 Task: Look for space in Trenggalek, Indonesia from 10th June, 2023 to 25th June, 2023 for 4 adults in price range Rs.10000 to Rs.15000. Place can be private room with 4 bedrooms having 4 beds and 4 bathrooms. Property type can be house, flat, guest house, hotel. Amenities needed are: wifi, TV, free parkinig on premises, gym, breakfast. Booking option can be shelf check-in. Required host language is English.
Action: Mouse moved to (459, 93)
Screenshot: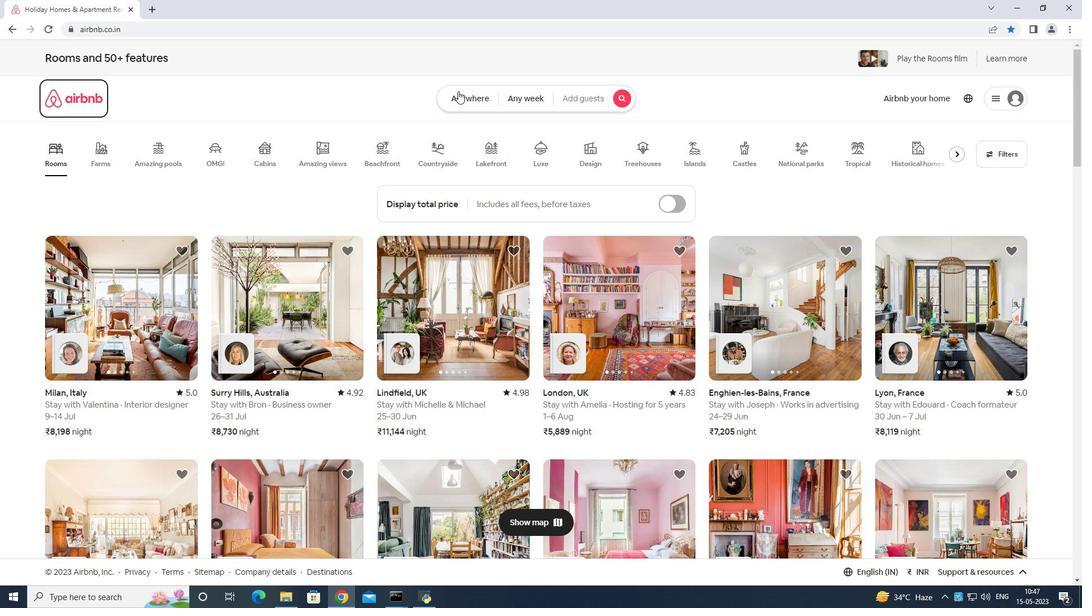 
Action: Mouse pressed left at (459, 93)
Screenshot: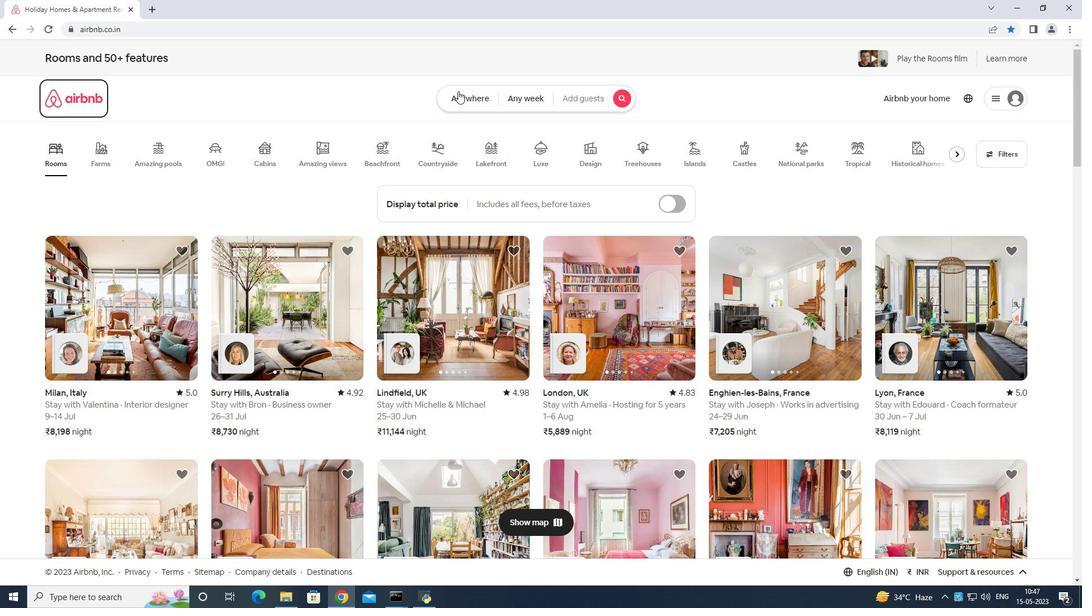 
Action: Mouse moved to (417, 144)
Screenshot: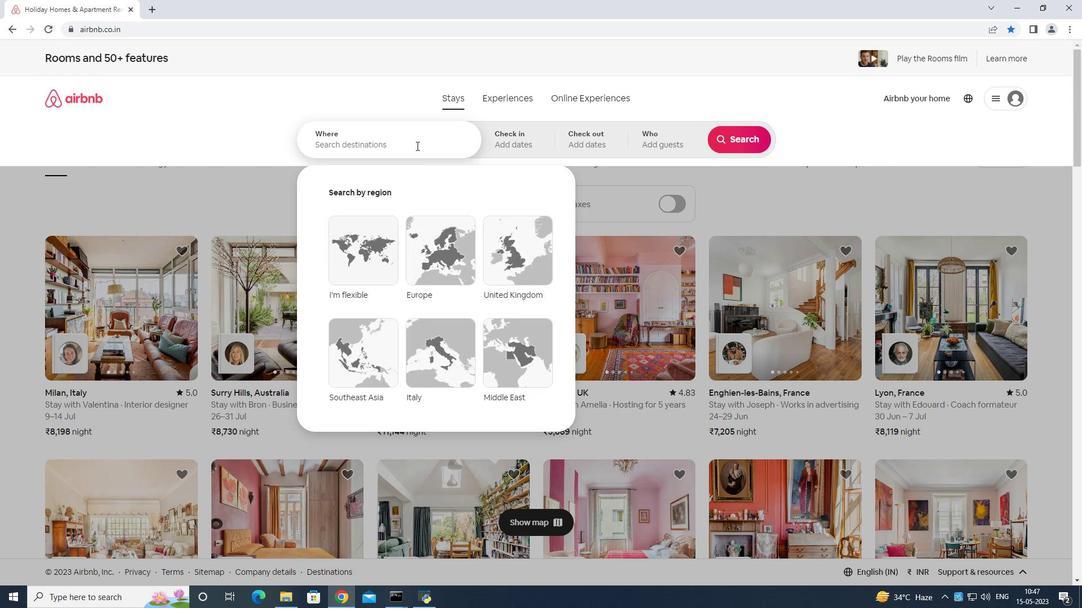 
Action: Mouse pressed left at (417, 144)
Screenshot: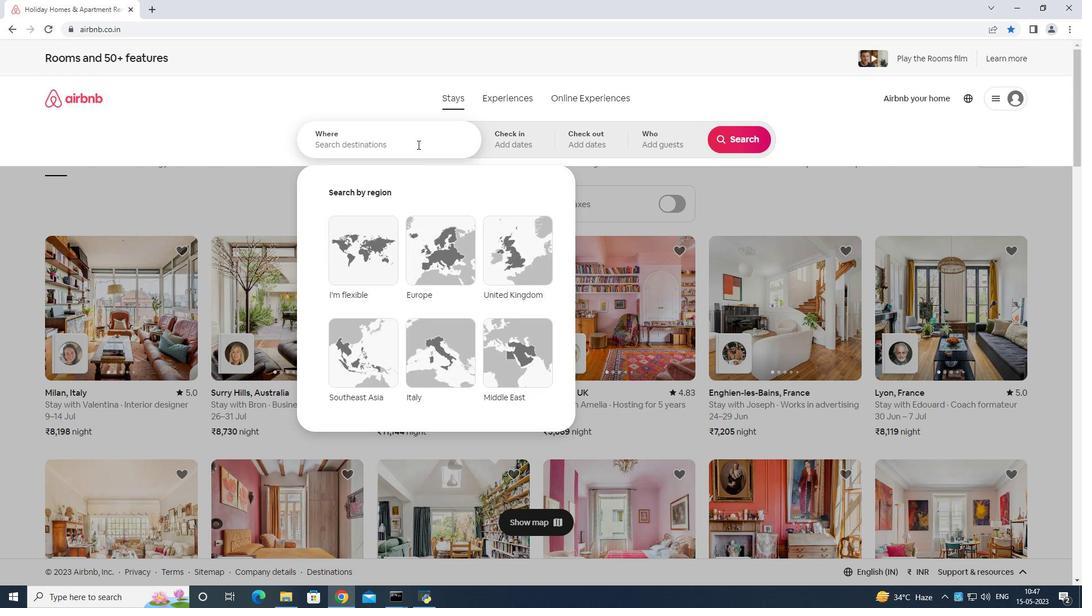 
Action: Mouse moved to (431, 142)
Screenshot: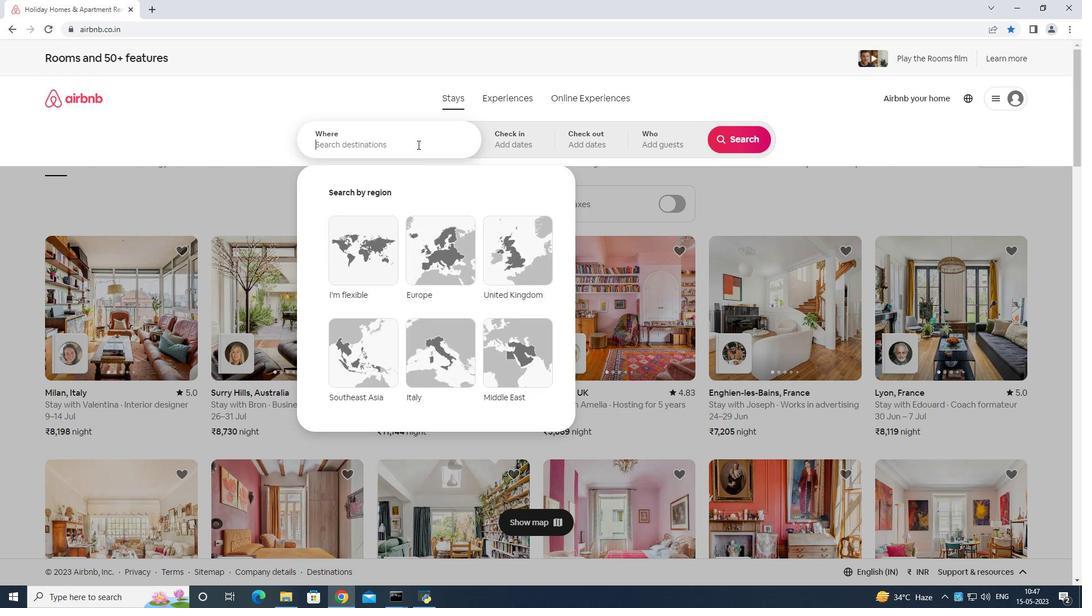 
Action: Key pressed <Key.shift>Trenggalek<Key.space>indonesua<Key.backspace><Key.backspace>ia<Key.enter>
Screenshot: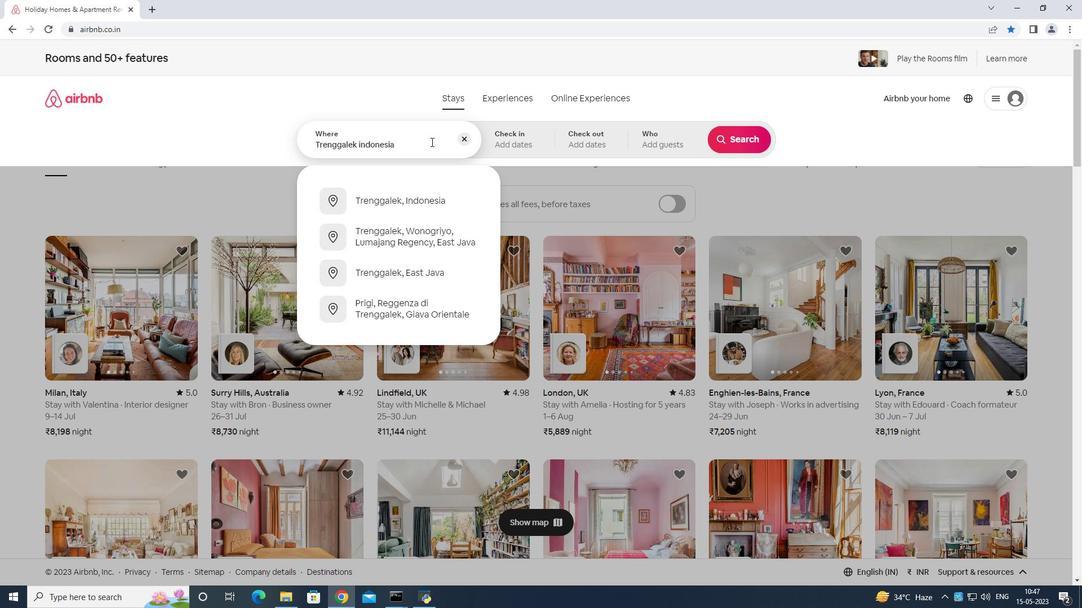 
Action: Mouse moved to (719, 303)
Screenshot: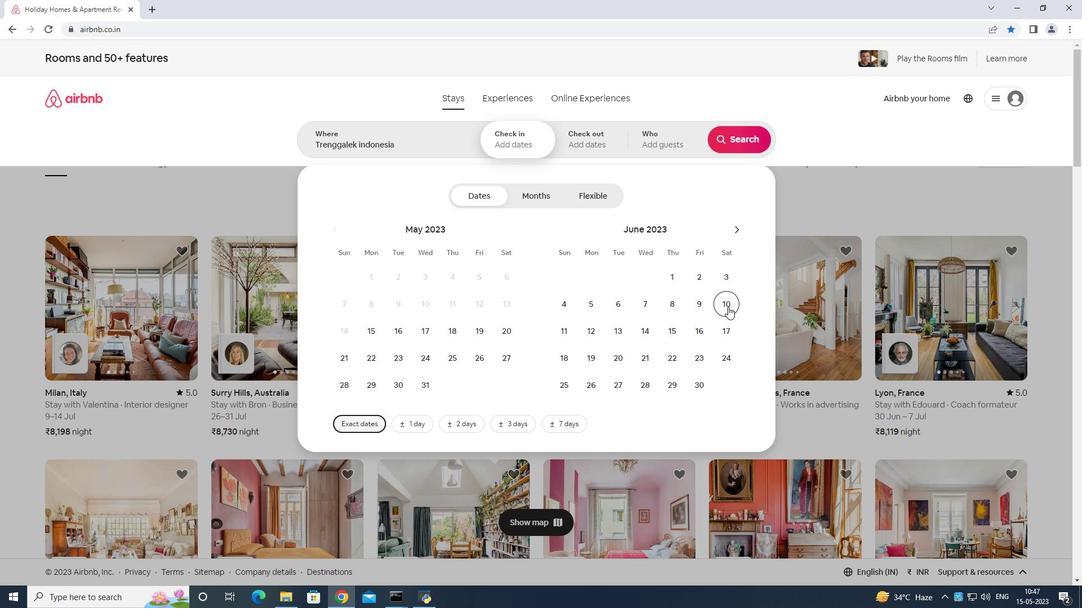 
Action: Mouse pressed left at (719, 303)
Screenshot: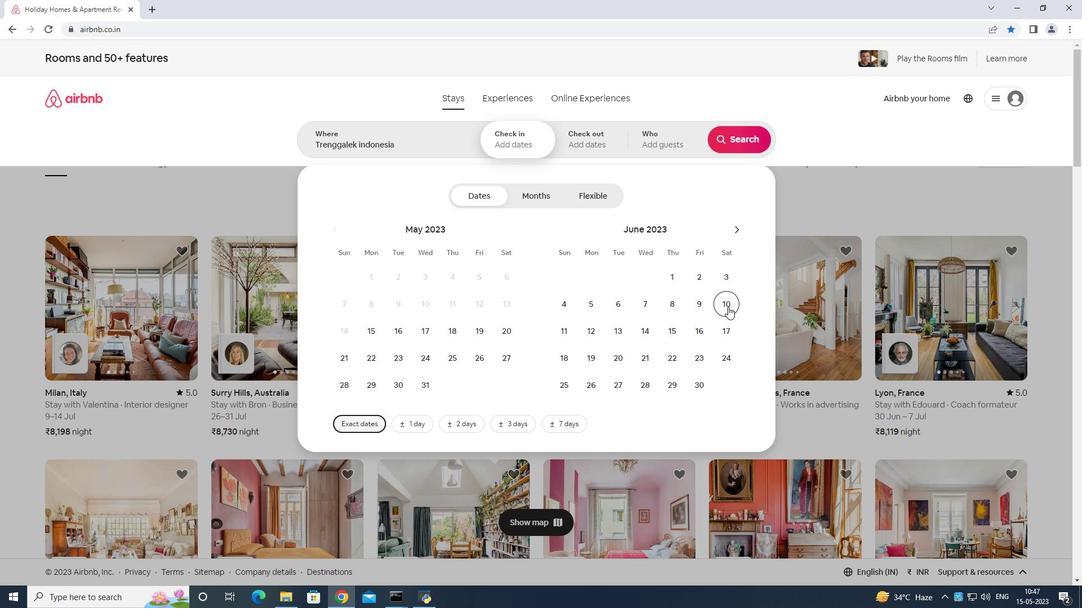 
Action: Mouse moved to (568, 383)
Screenshot: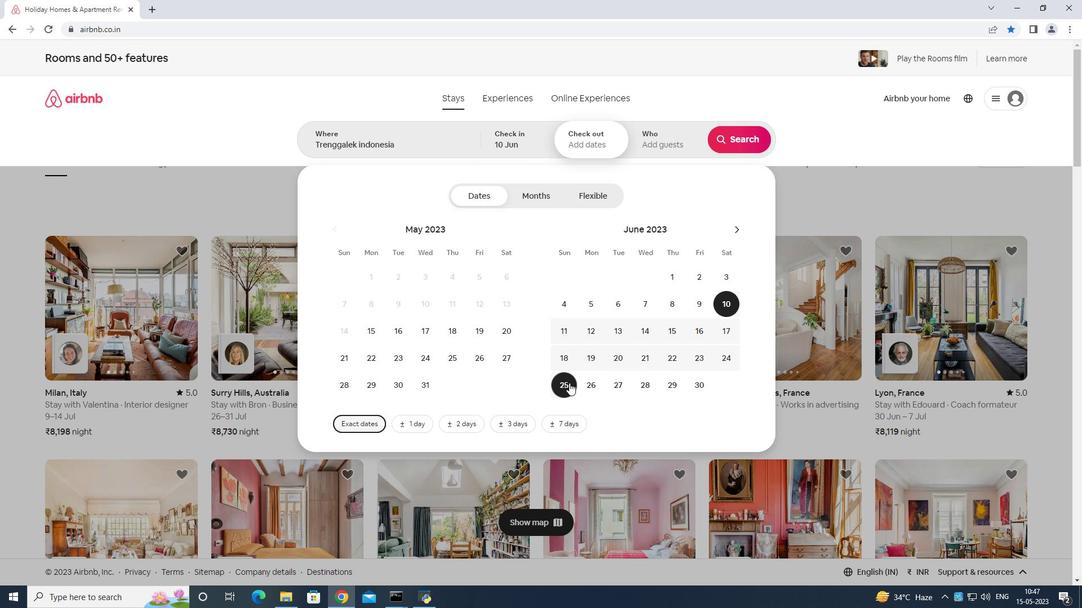 
Action: Mouse pressed left at (568, 383)
Screenshot: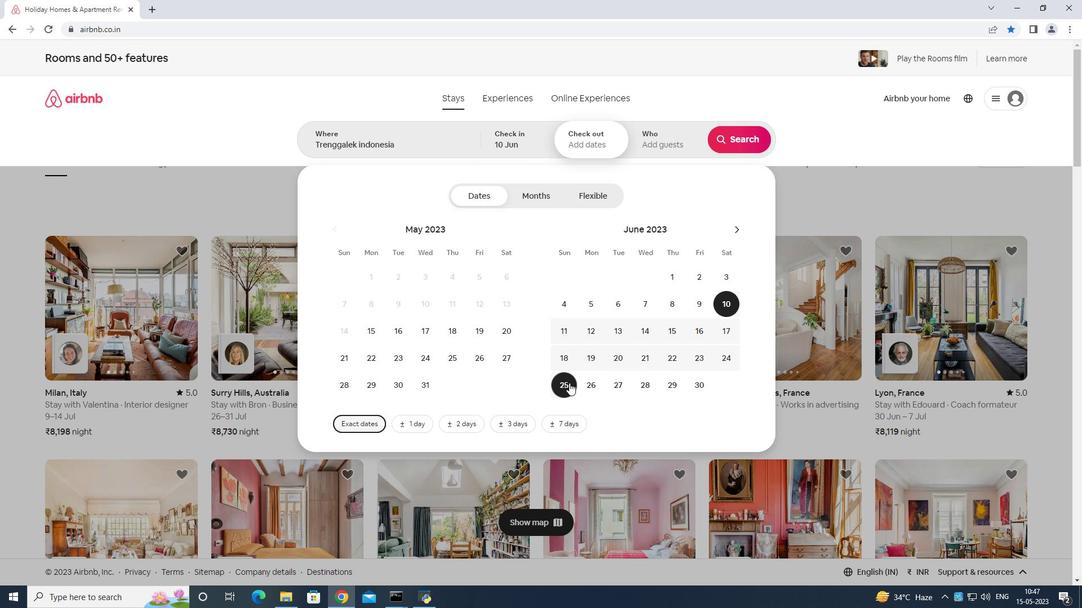 
Action: Mouse moved to (671, 136)
Screenshot: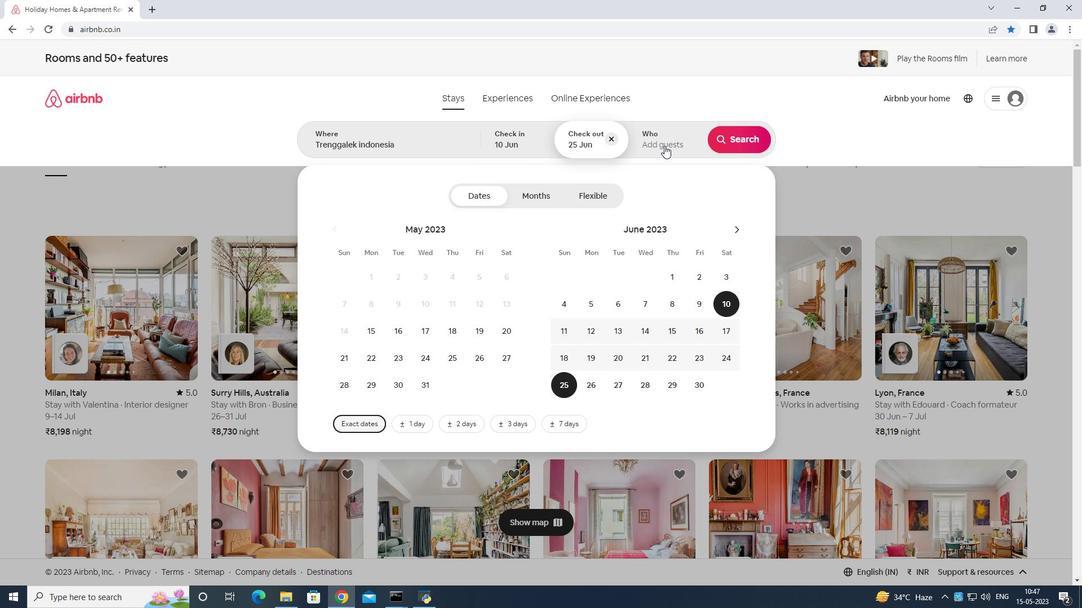 
Action: Mouse pressed left at (671, 136)
Screenshot: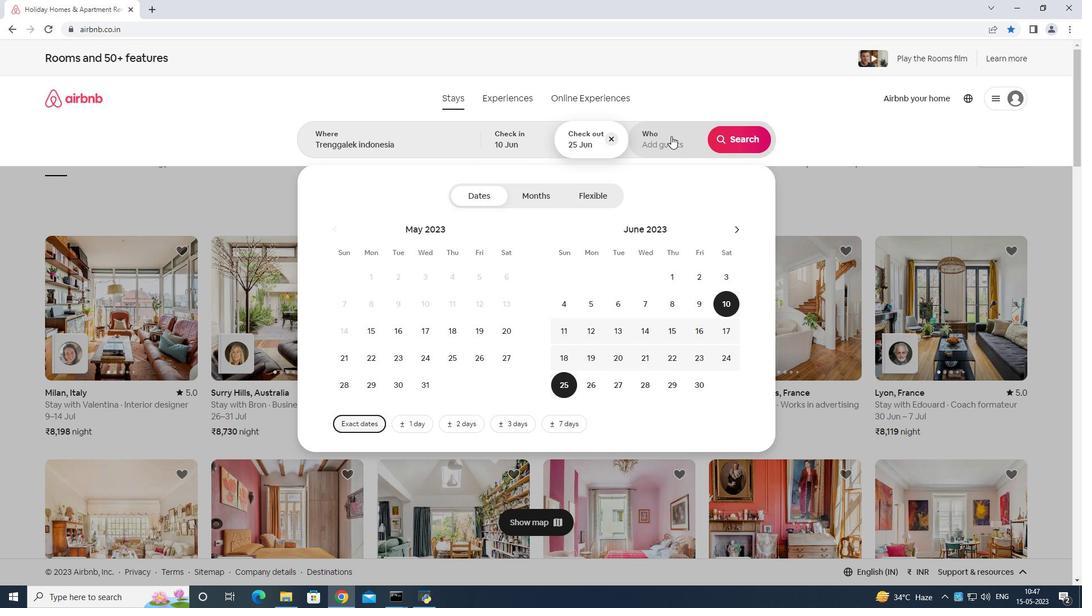 
Action: Mouse moved to (739, 195)
Screenshot: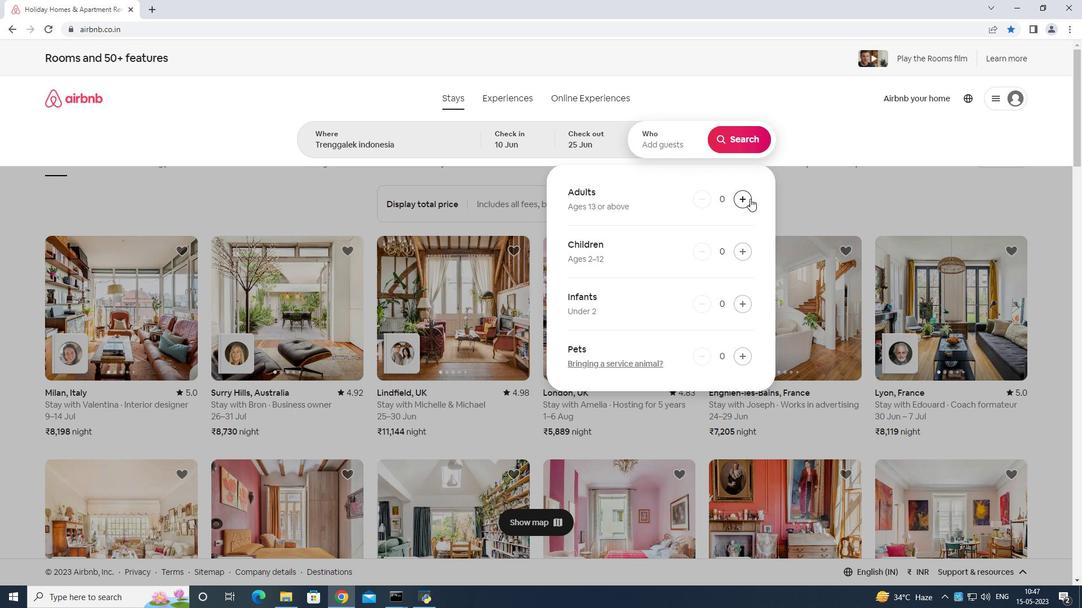
Action: Mouse pressed left at (739, 195)
Screenshot: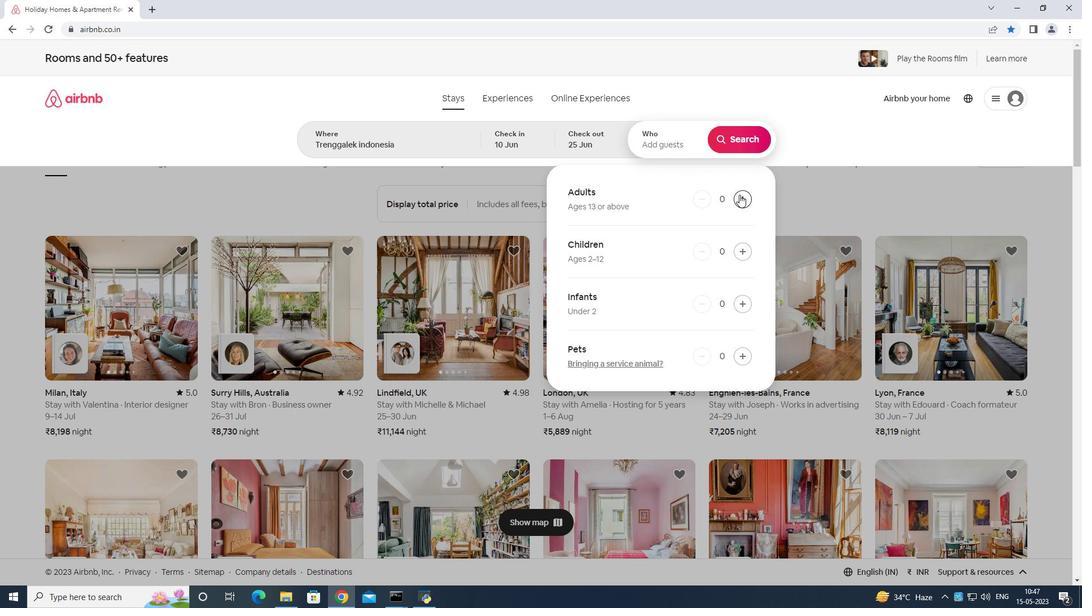 
Action: Mouse pressed left at (739, 195)
Screenshot: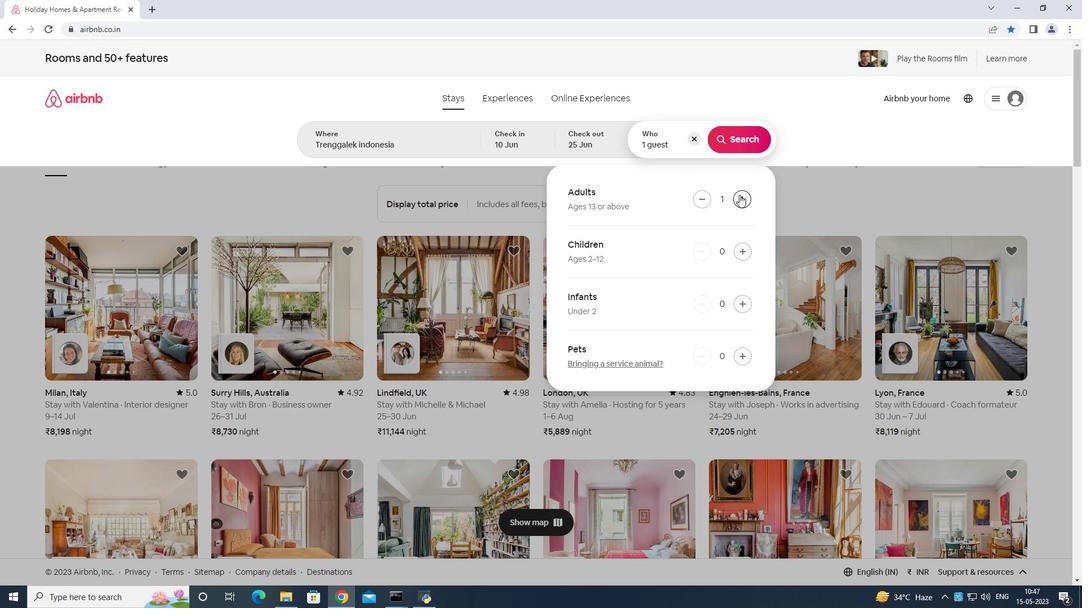 
Action: Mouse pressed left at (739, 195)
Screenshot: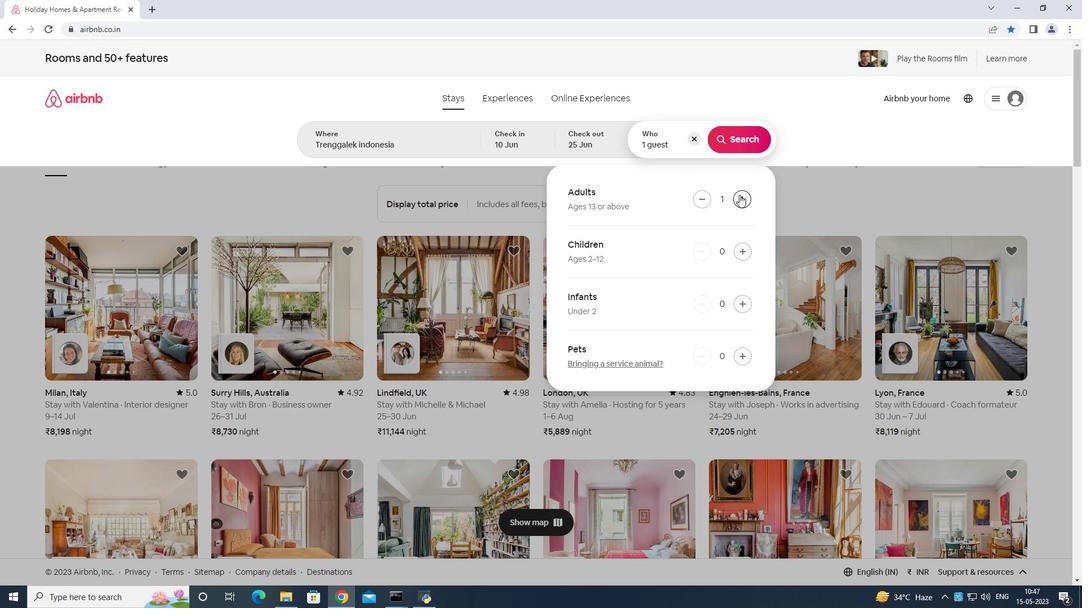 
Action: Mouse pressed left at (739, 195)
Screenshot: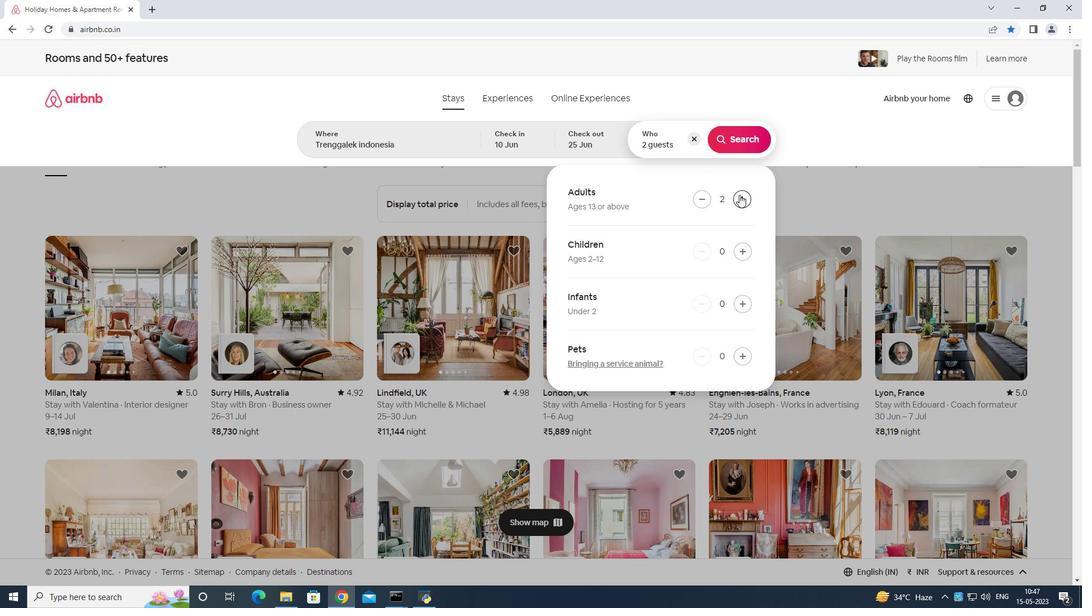 
Action: Mouse pressed left at (739, 195)
Screenshot: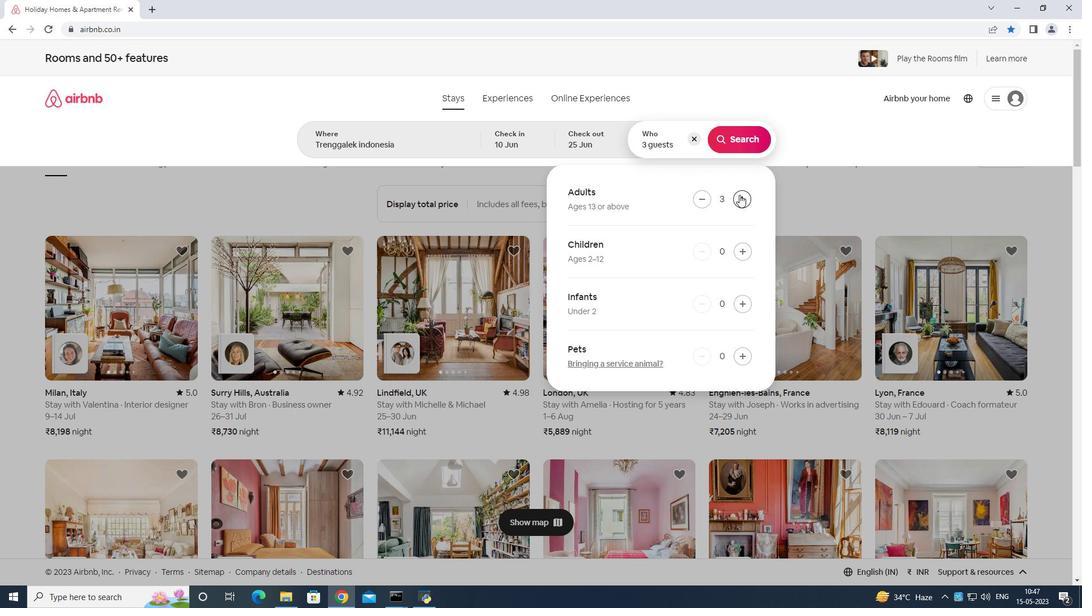 
Action: Mouse moved to (695, 195)
Screenshot: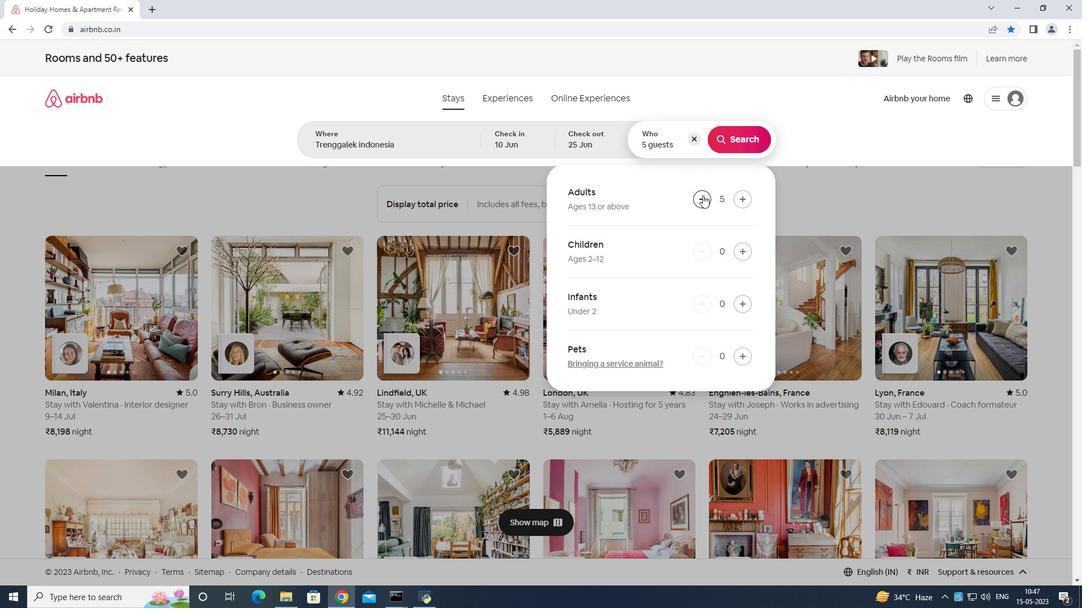 
Action: Mouse pressed left at (695, 195)
Screenshot: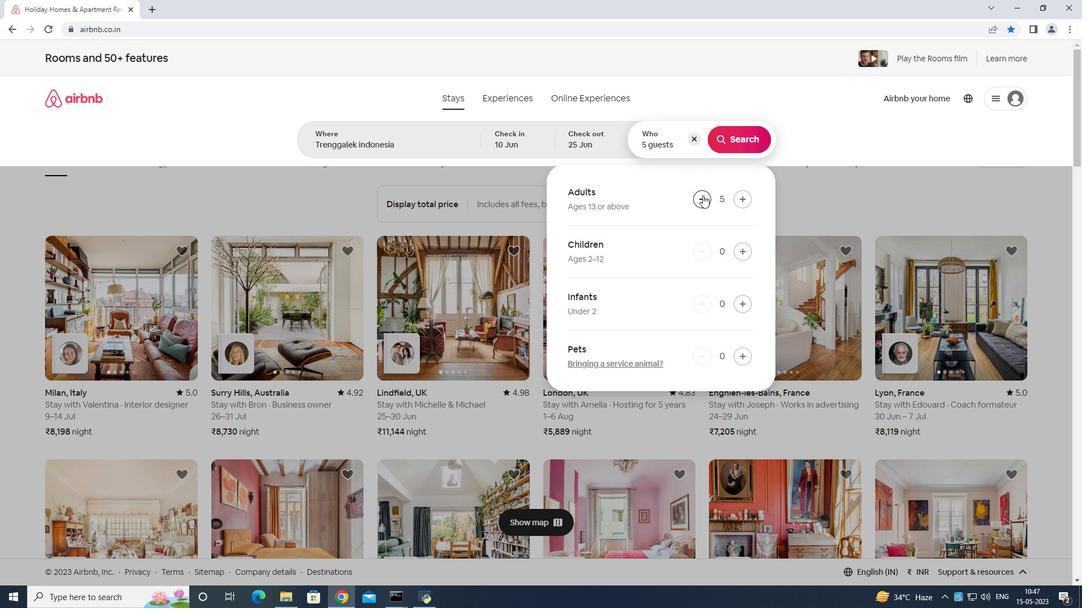 
Action: Mouse moved to (749, 139)
Screenshot: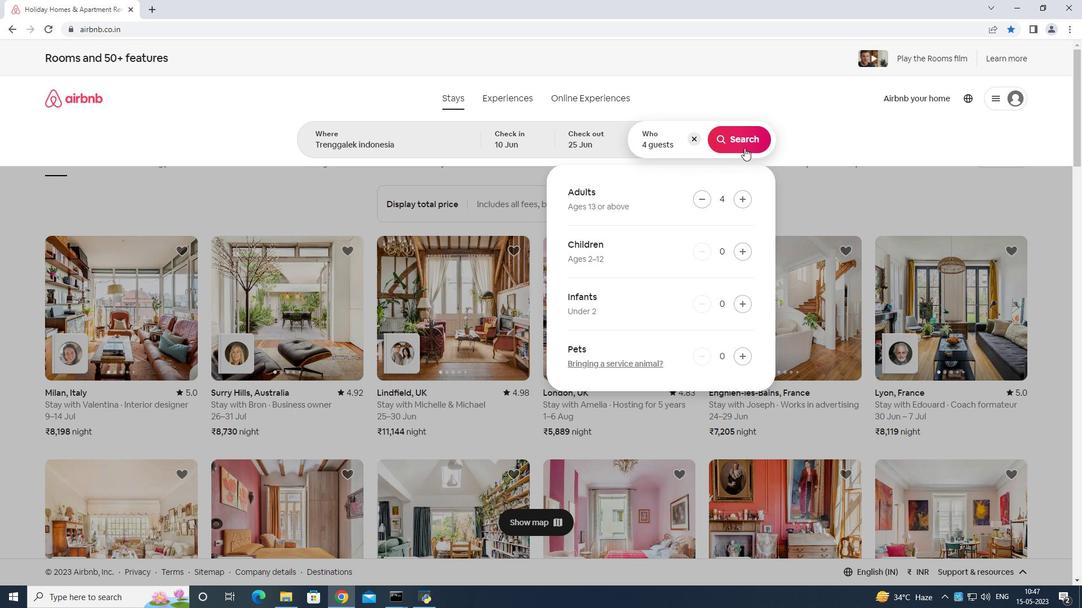 
Action: Mouse pressed left at (749, 139)
Screenshot: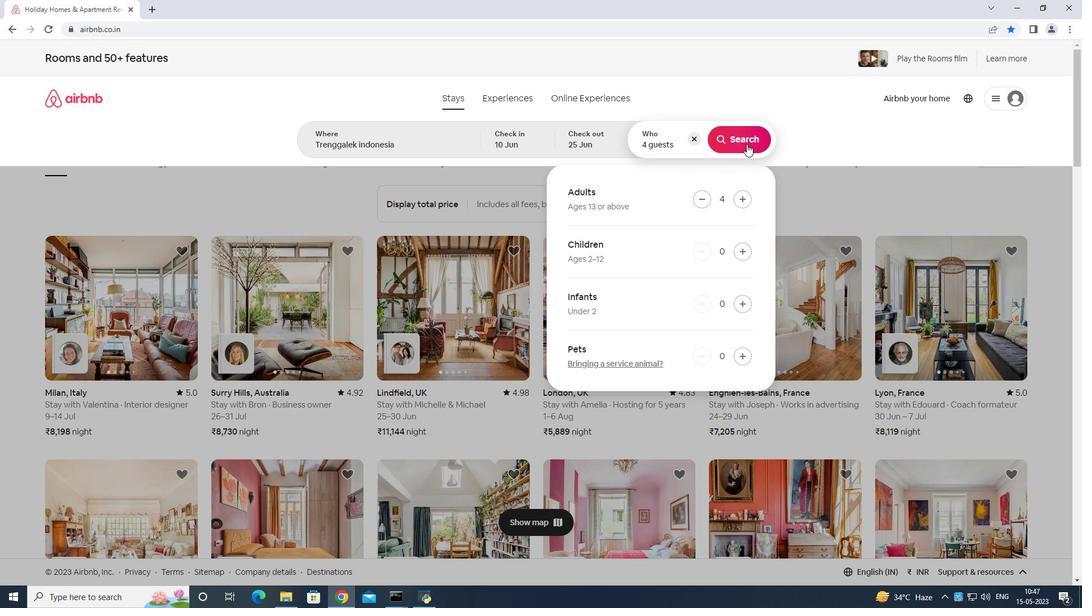 
Action: Mouse moved to (1038, 106)
Screenshot: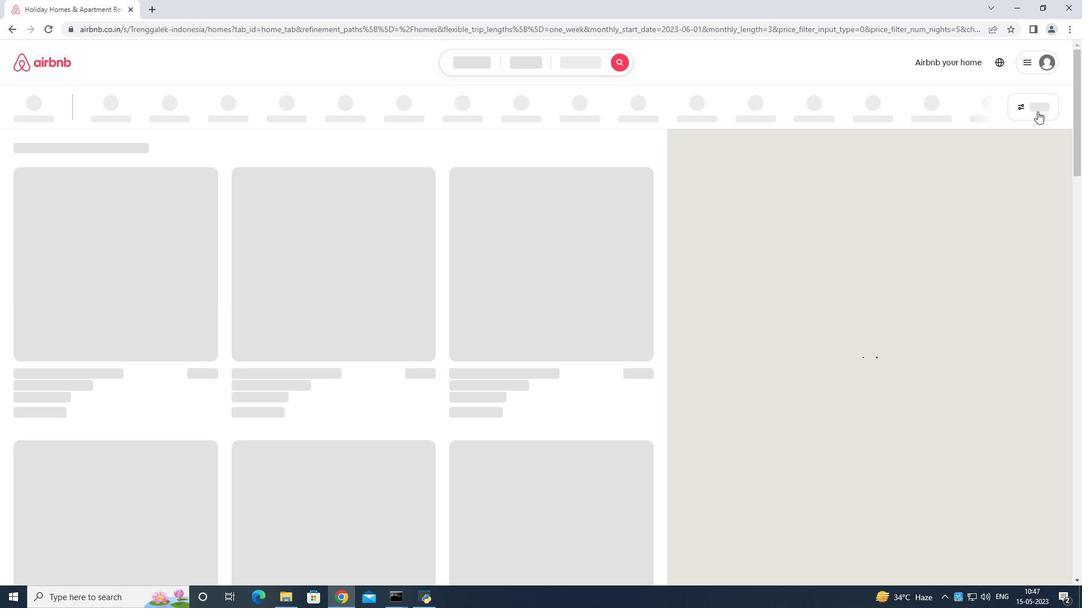 
Action: Mouse pressed left at (1038, 106)
Screenshot: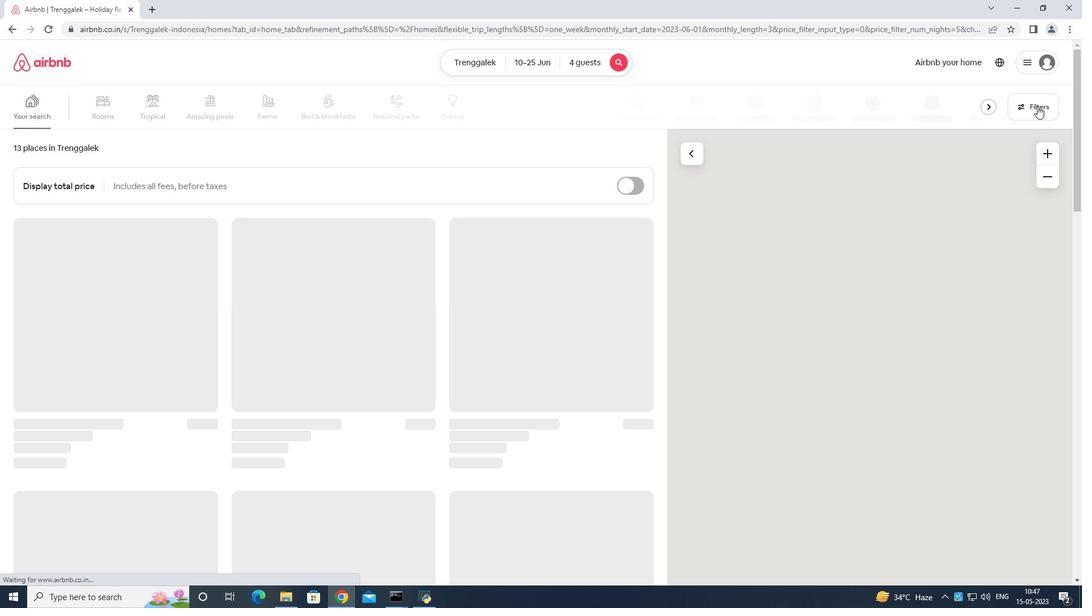 
Action: Mouse moved to (458, 377)
Screenshot: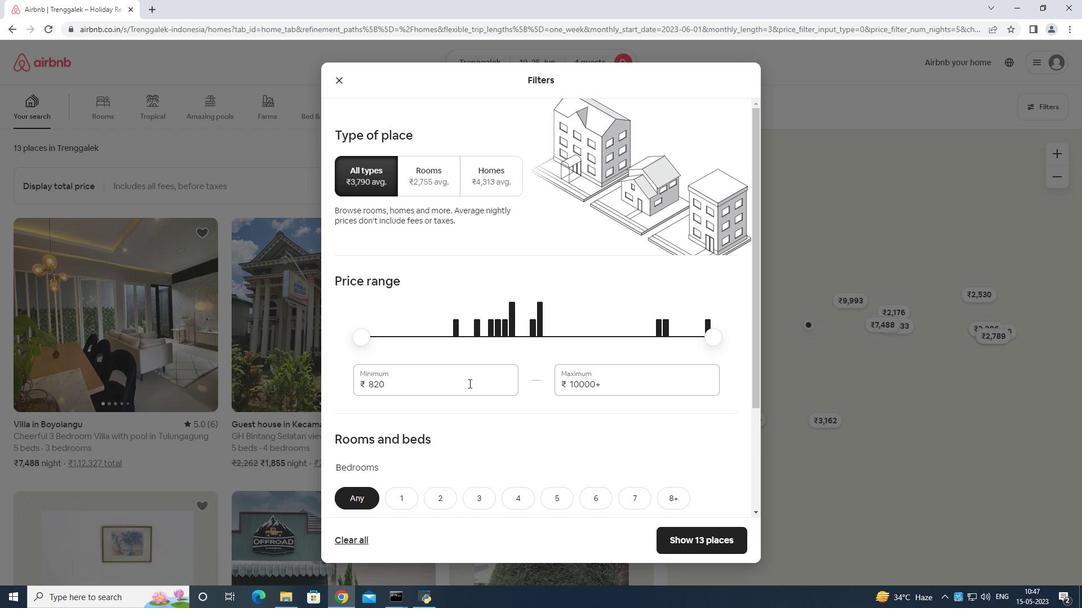 
Action: Mouse pressed left at (458, 377)
Screenshot: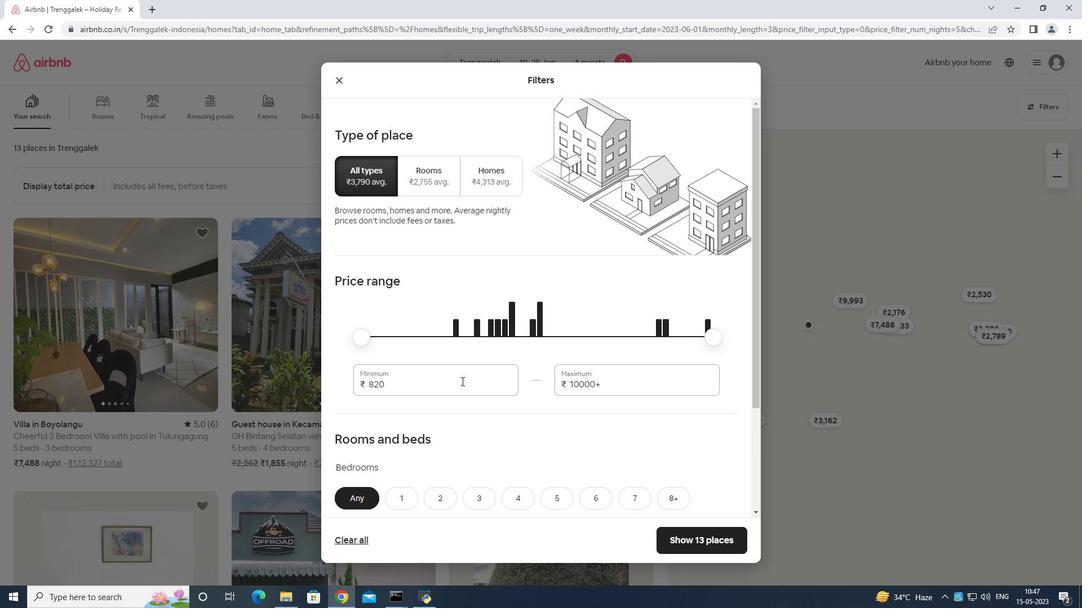 
Action: Mouse moved to (457, 377)
Screenshot: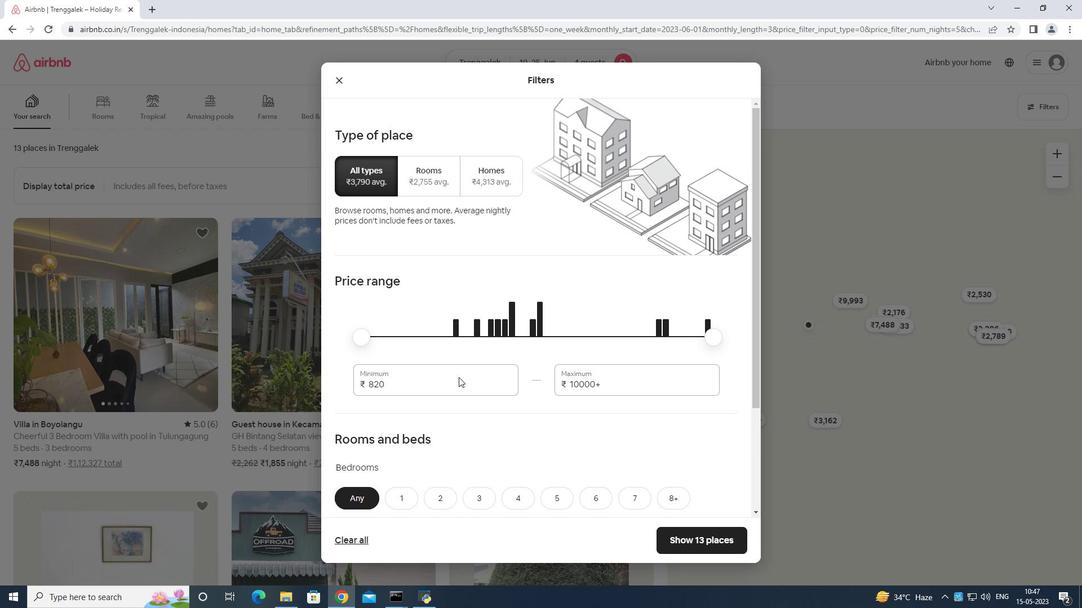 
Action: Key pressed <Key.backspace><Key.backspace><Key.backspace><Key.backspace><Key.backspace><Key.backspace><Key.backspace><Key.backspace><Key.backspace>1000
Screenshot: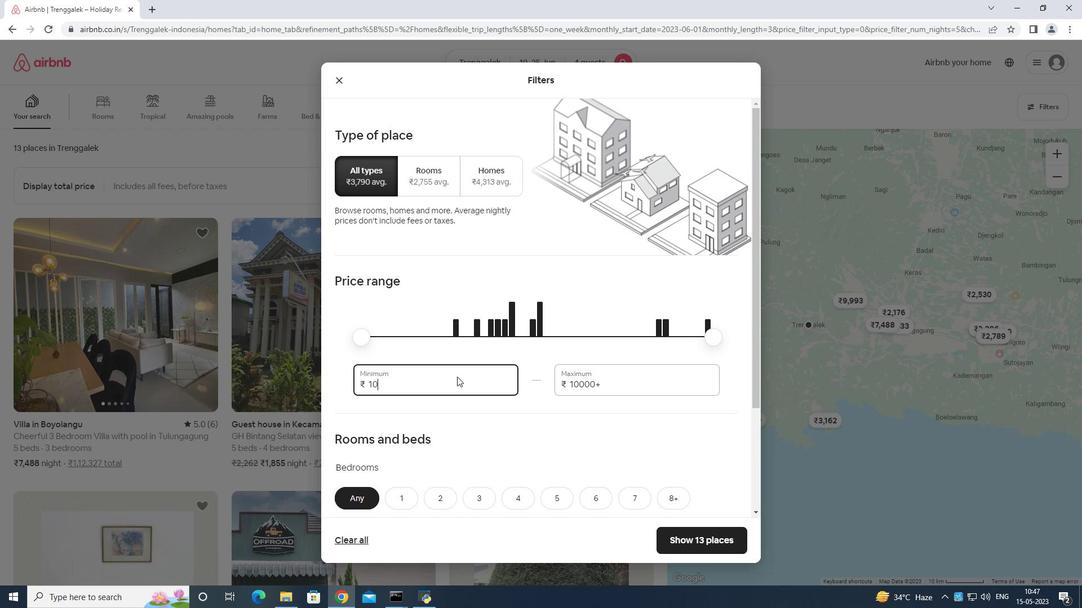 
Action: Mouse moved to (516, 378)
Screenshot: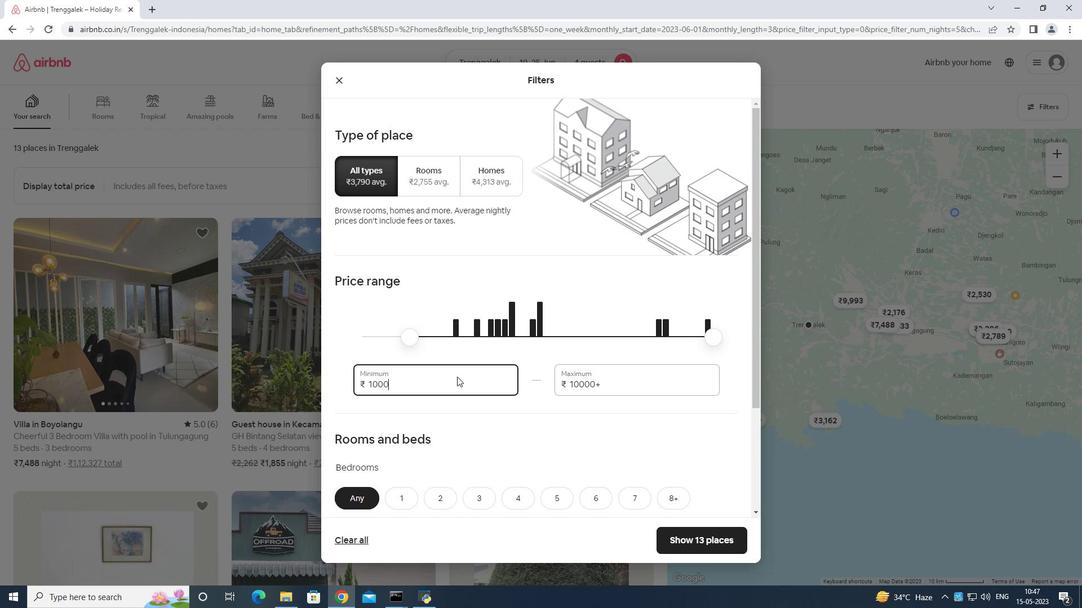 
Action: Key pressed 0
Screenshot: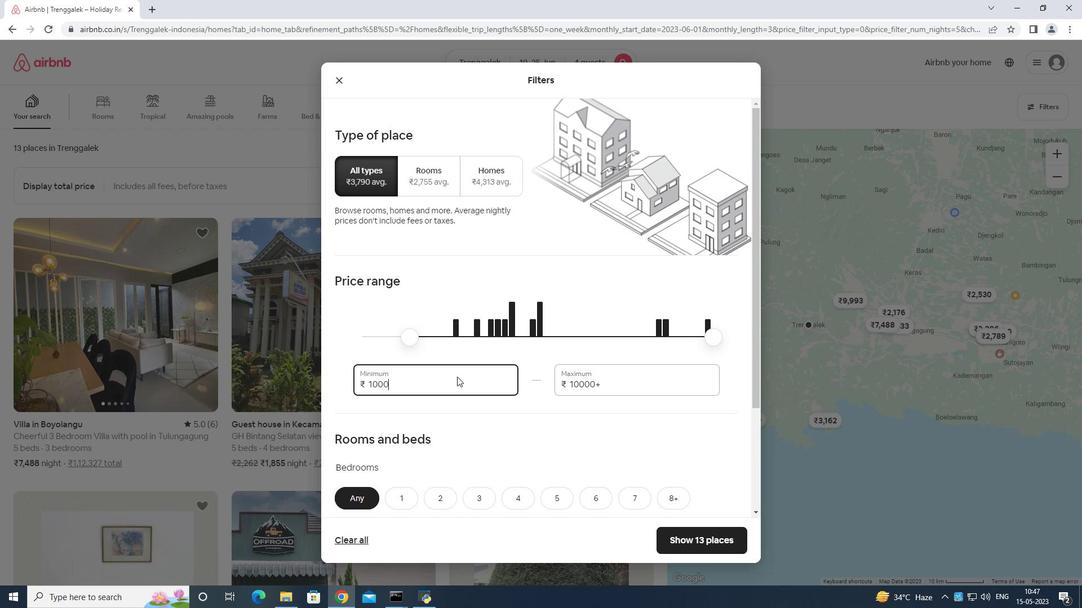 
Action: Mouse moved to (626, 380)
Screenshot: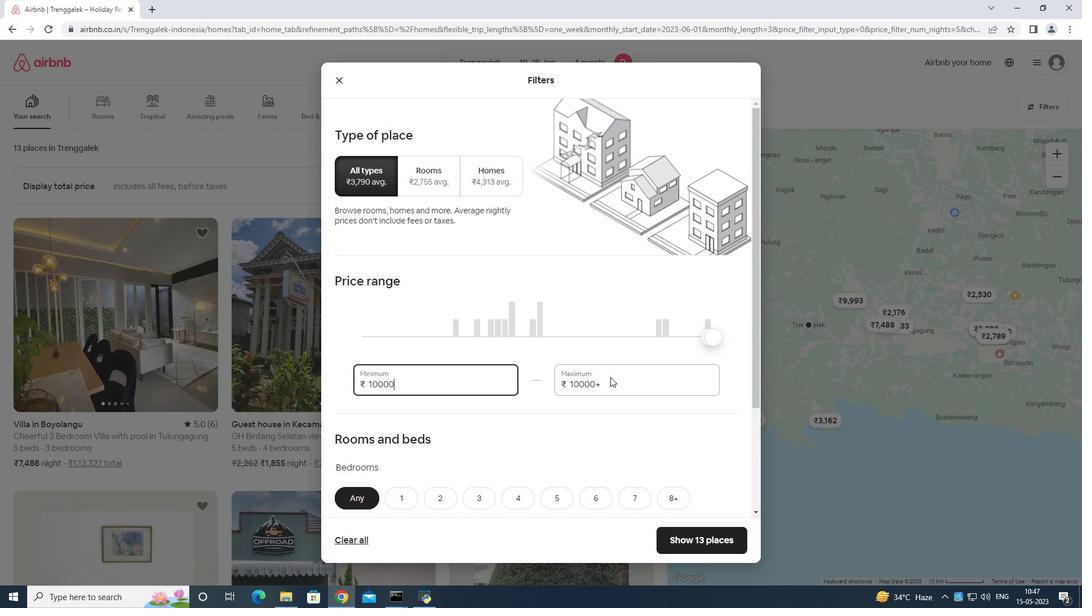 
Action: Mouse pressed left at (626, 380)
Screenshot: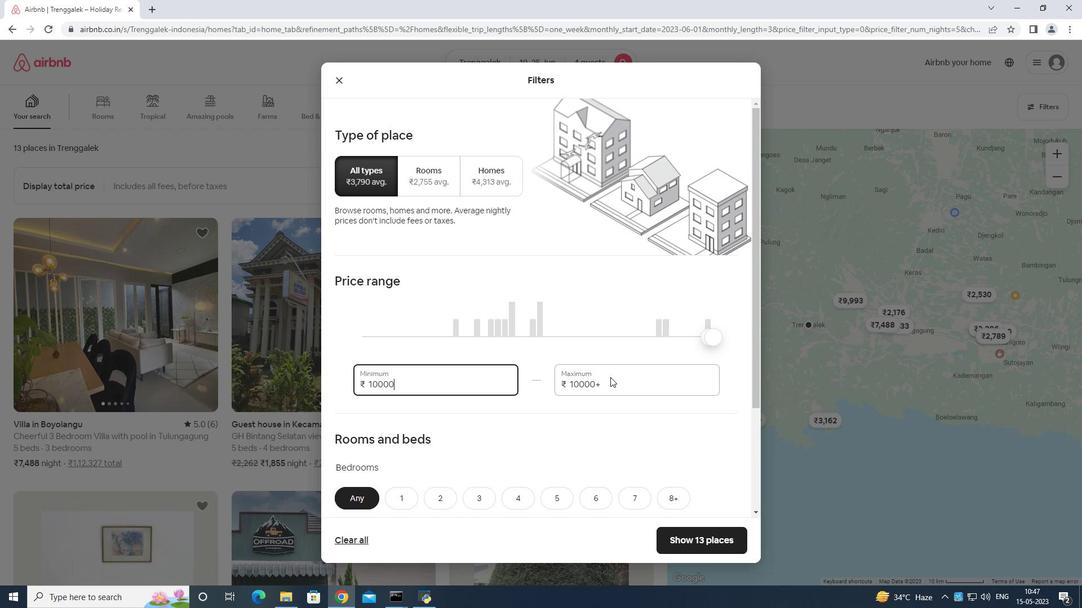 
Action: Mouse moved to (627, 374)
Screenshot: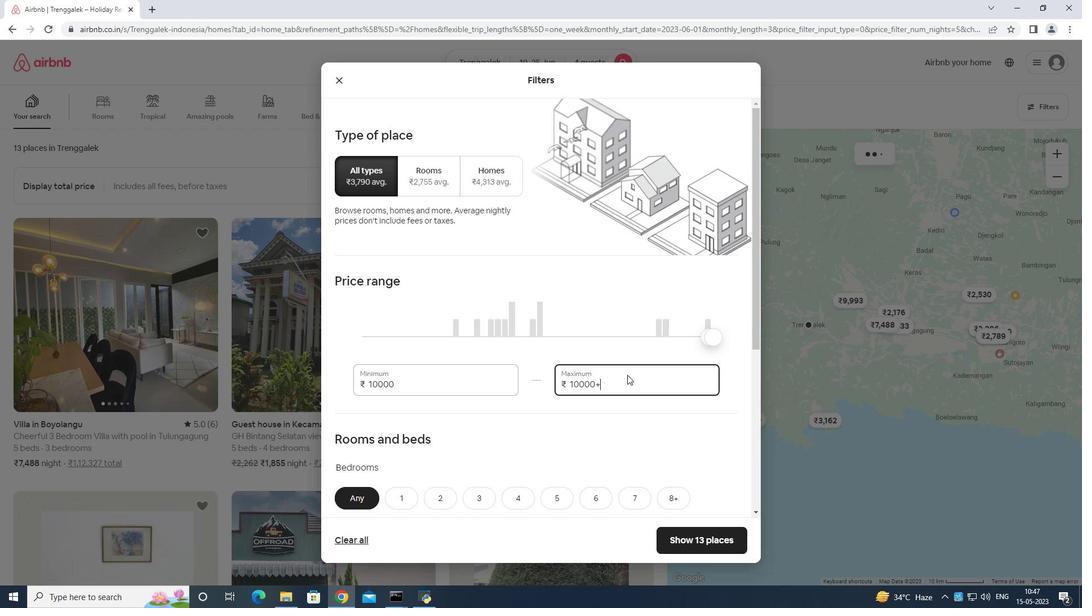 
Action: Key pressed <Key.backspace>
Screenshot: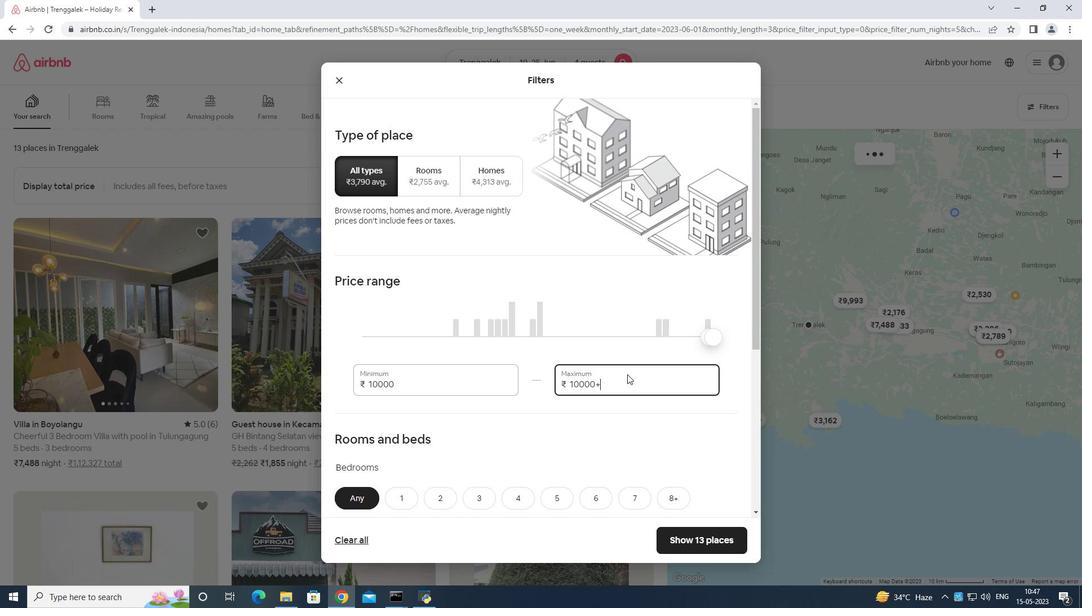 
Action: Mouse moved to (625, 374)
Screenshot: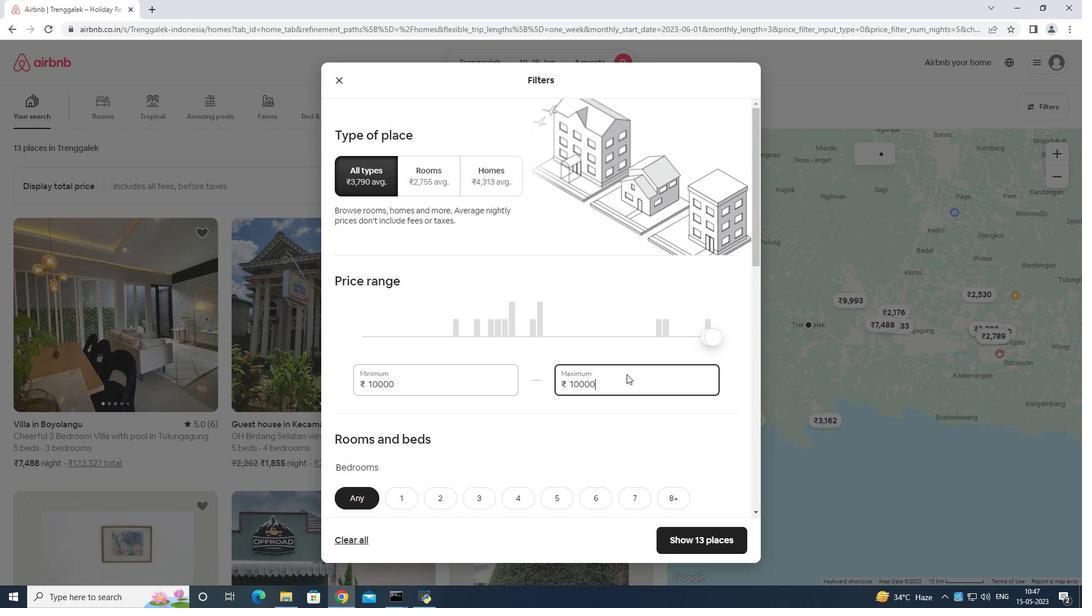 
Action: Key pressed <Key.backspace><Key.backspace><Key.backspace><Key.backspace><Key.backspace><Key.backspace><Key.backspace><Key.backspace><Key.backspace><Key.backspace>1
Screenshot: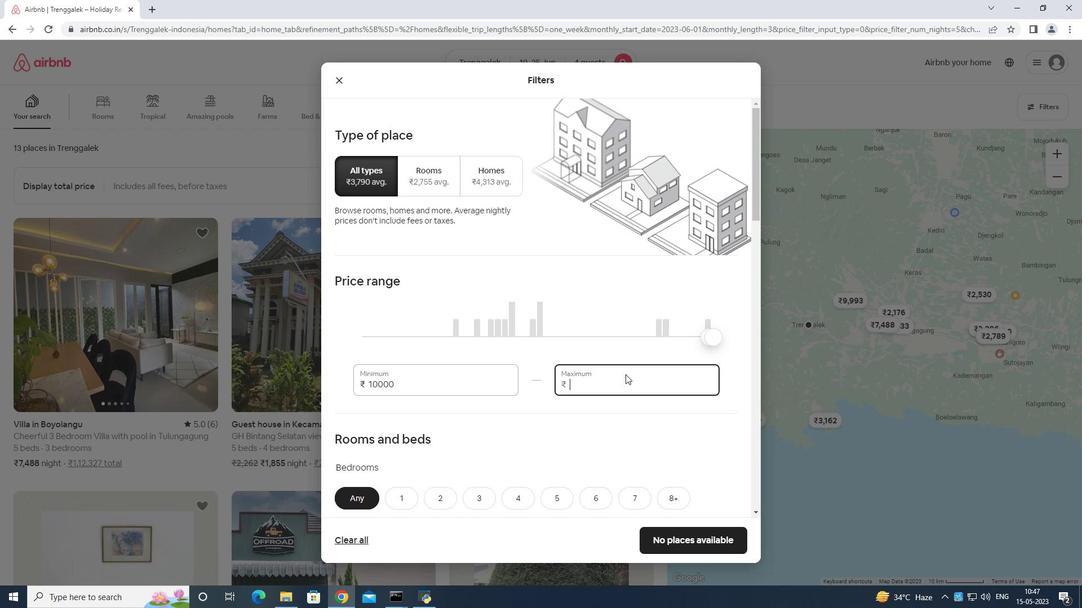 
Action: Mouse moved to (625, 376)
Screenshot: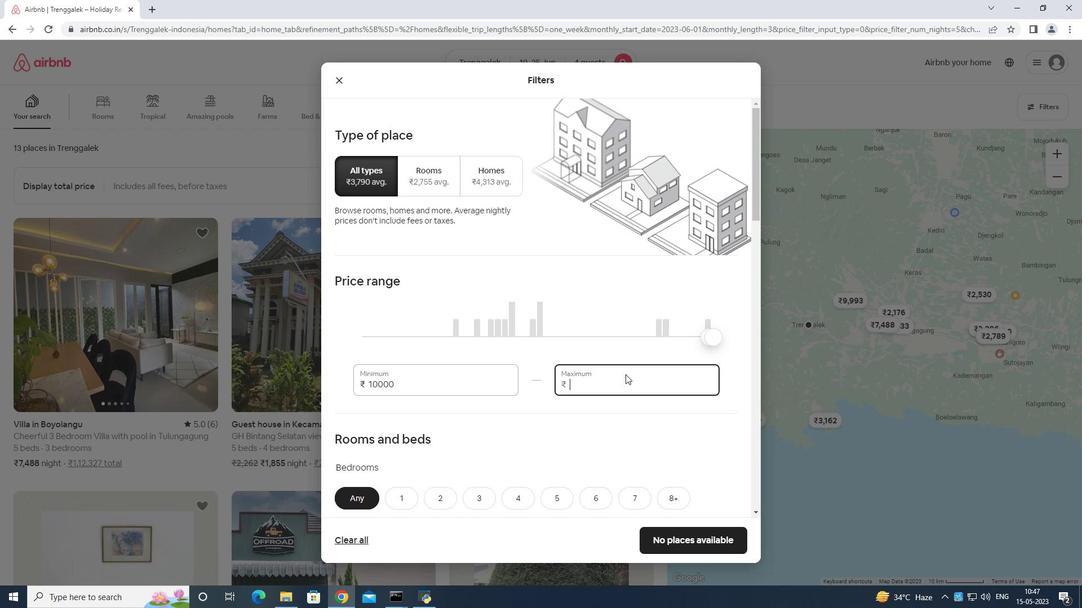 
Action: Key pressed 500
Screenshot: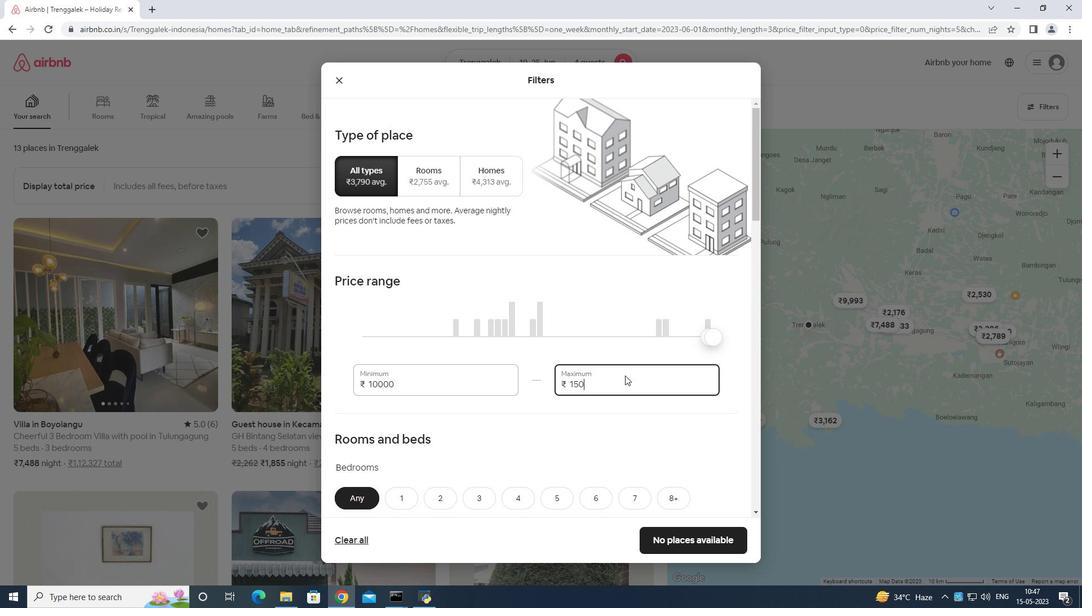 
Action: Mouse moved to (624, 376)
Screenshot: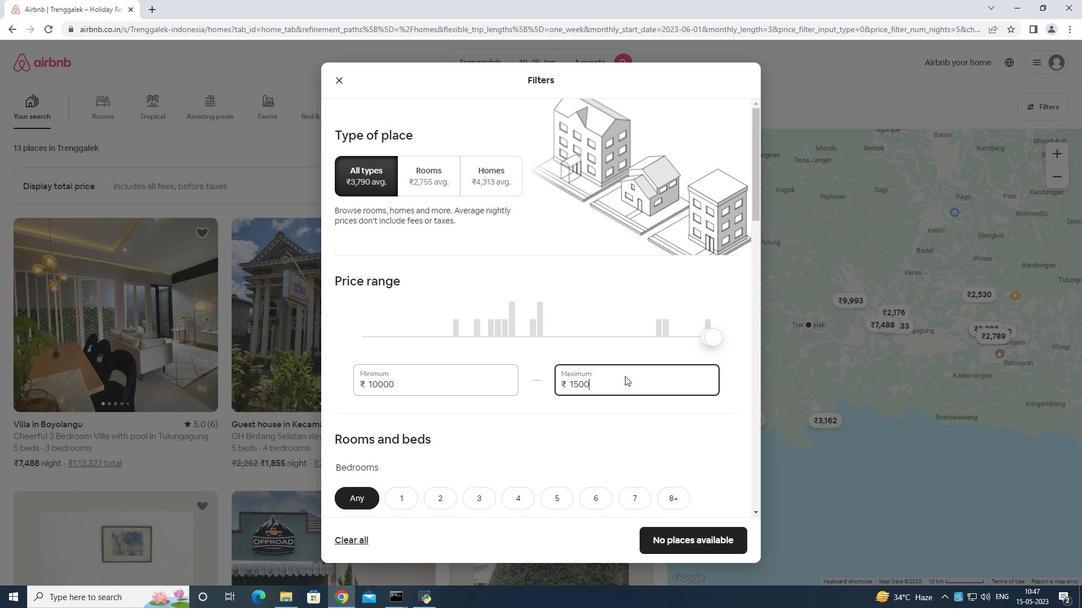
Action: Key pressed 0
Screenshot: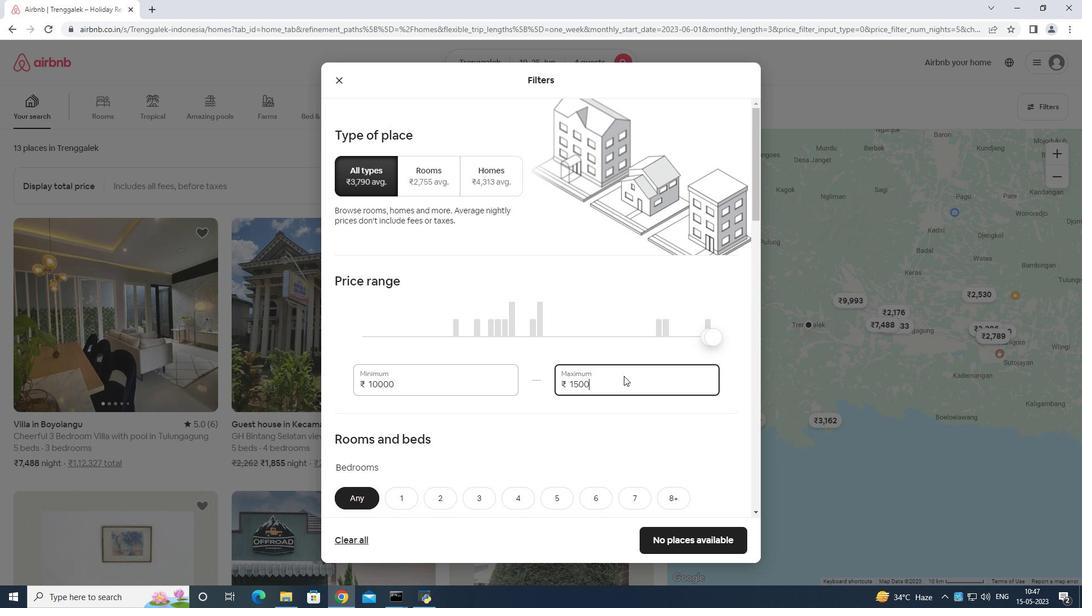 
Action: Mouse moved to (624, 379)
Screenshot: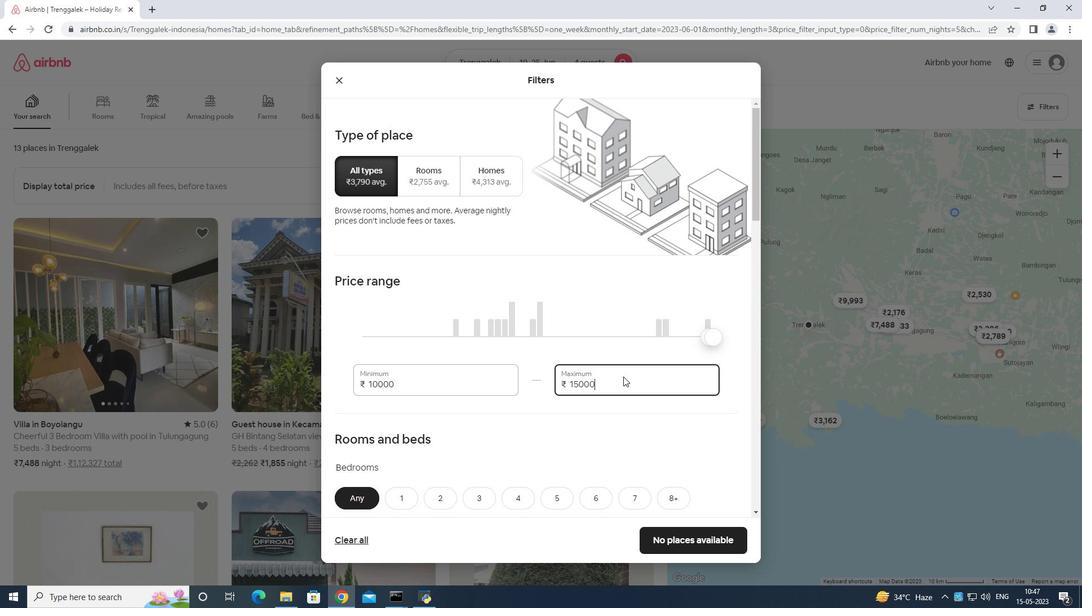 
Action: Mouse scrolled (624, 378) with delta (0, 0)
Screenshot: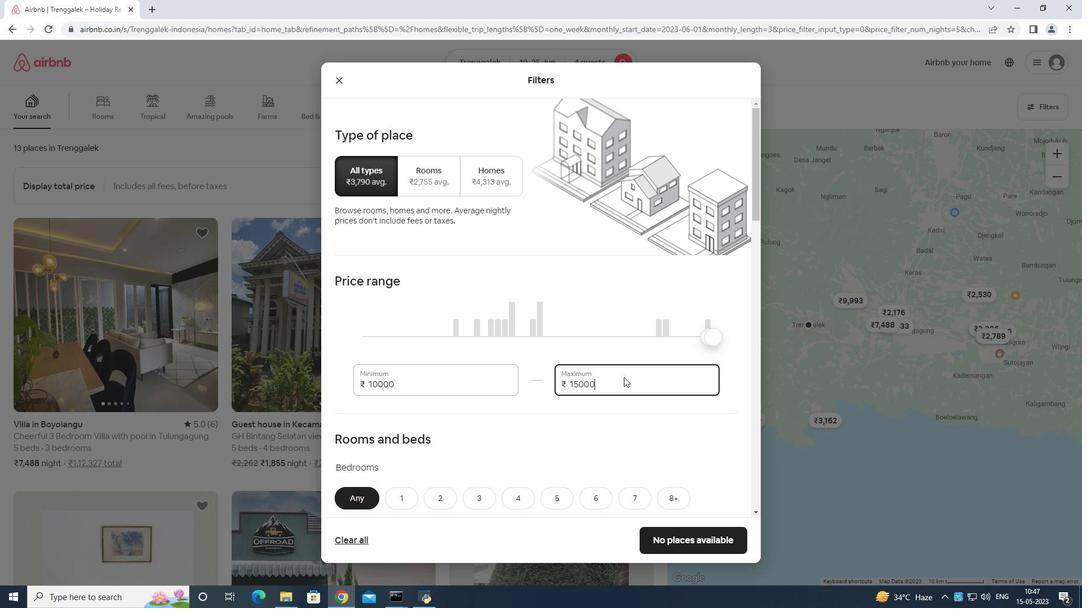 
Action: Mouse scrolled (624, 378) with delta (0, 0)
Screenshot: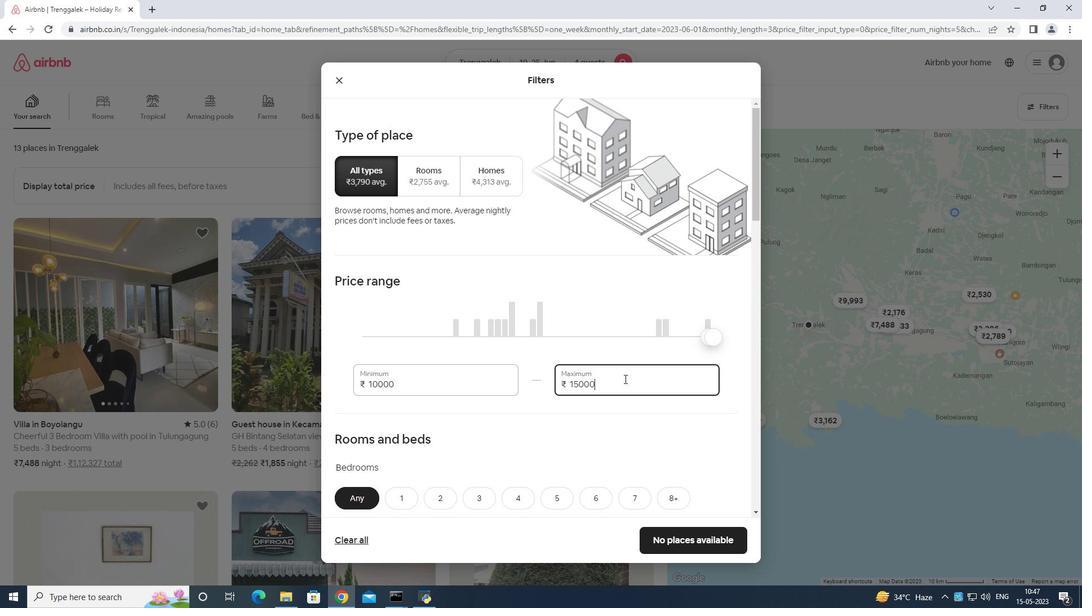 
Action: Mouse scrolled (624, 378) with delta (0, 0)
Screenshot: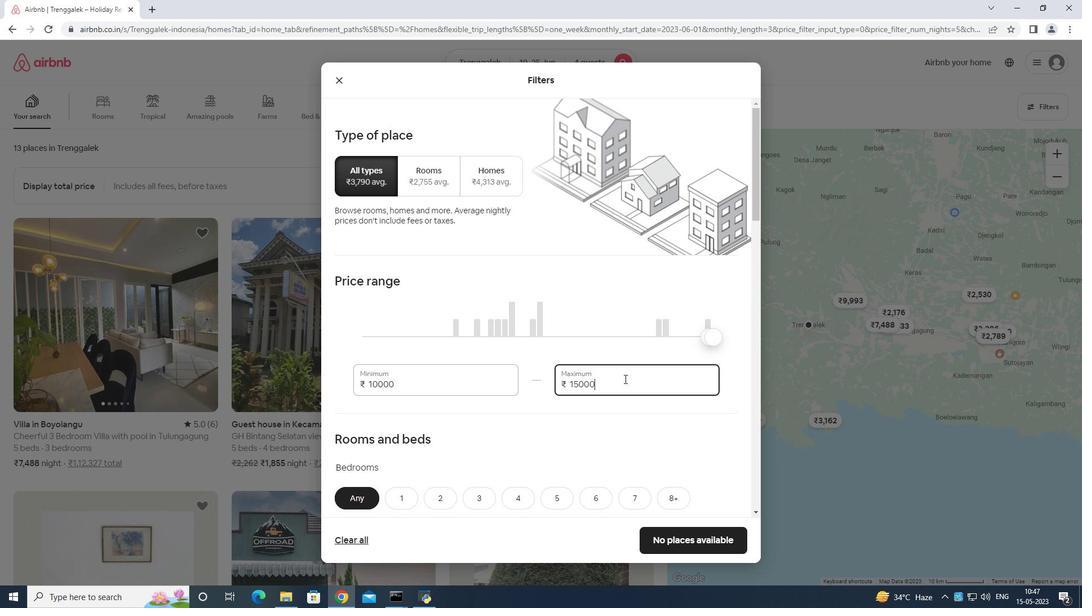 
Action: Mouse moved to (506, 332)
Screenshot: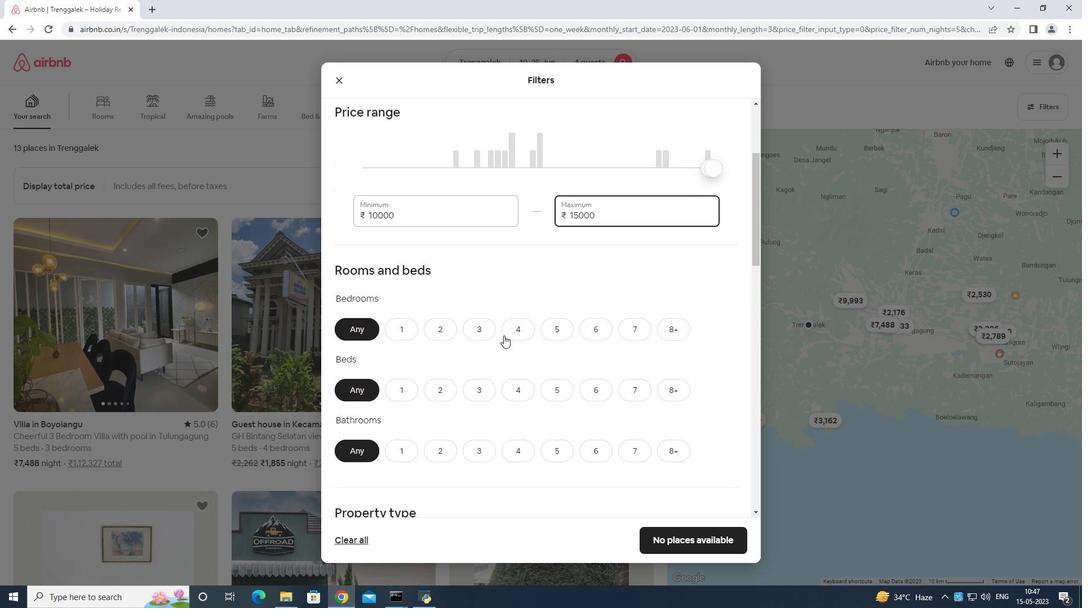 
Action: Mouse pressed left at (506, 332)
Screenshot: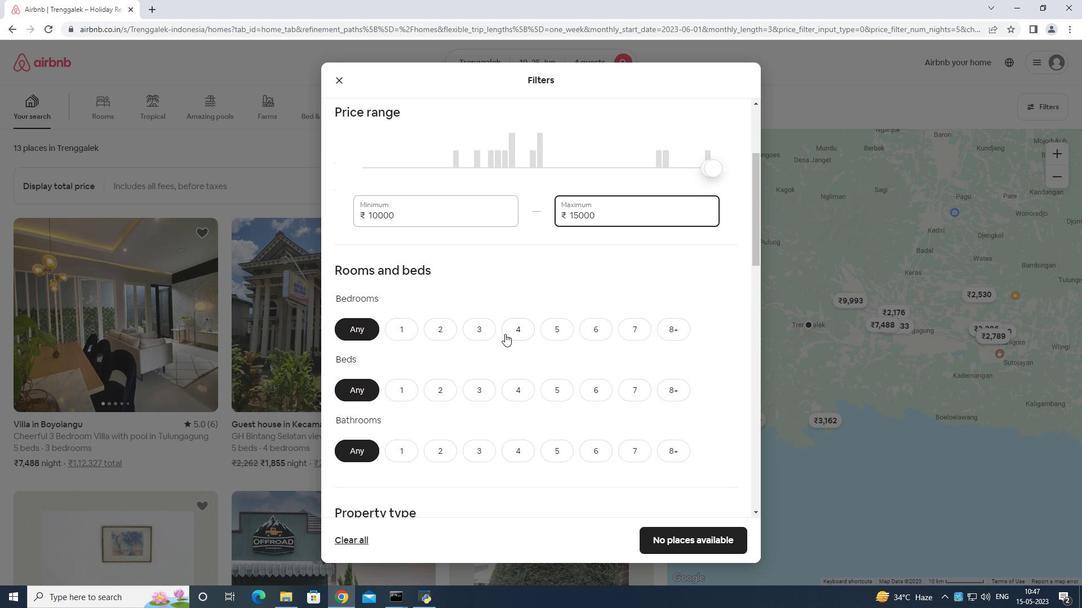 
Action: Mouse moved to (509, 385)
Screenshot: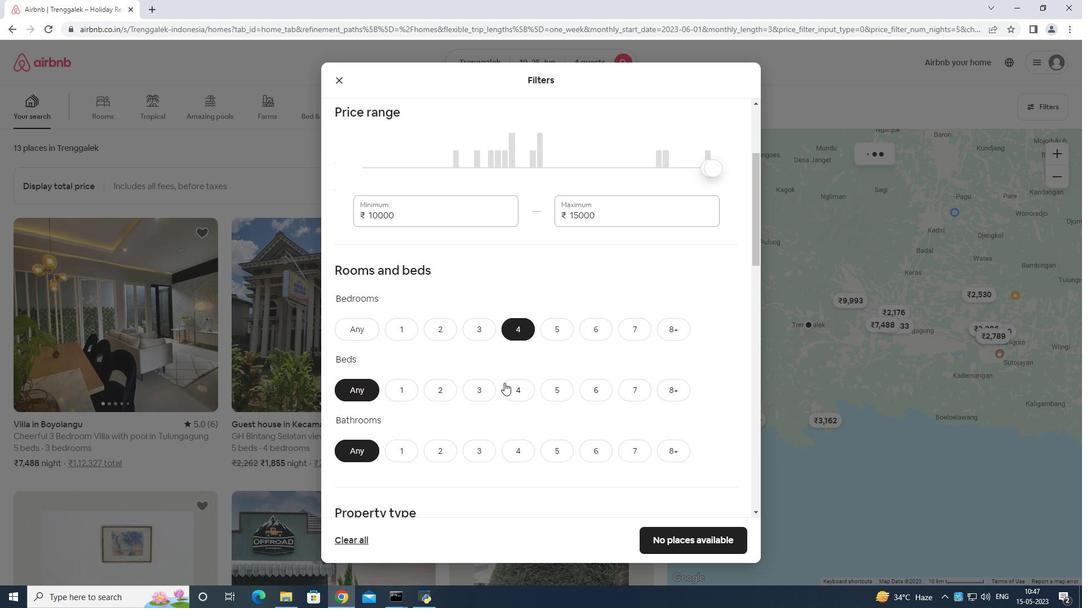 
Action: Mouse pressed left at (509, 385)
Screenshot: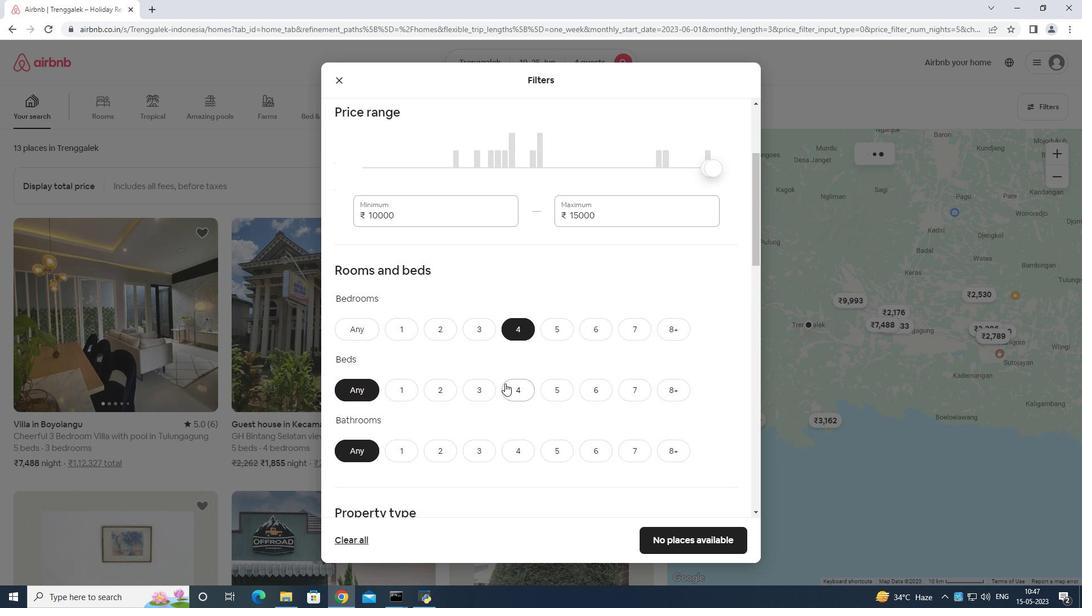 
Action: Mouse moved to (518, 445)
Screenshot: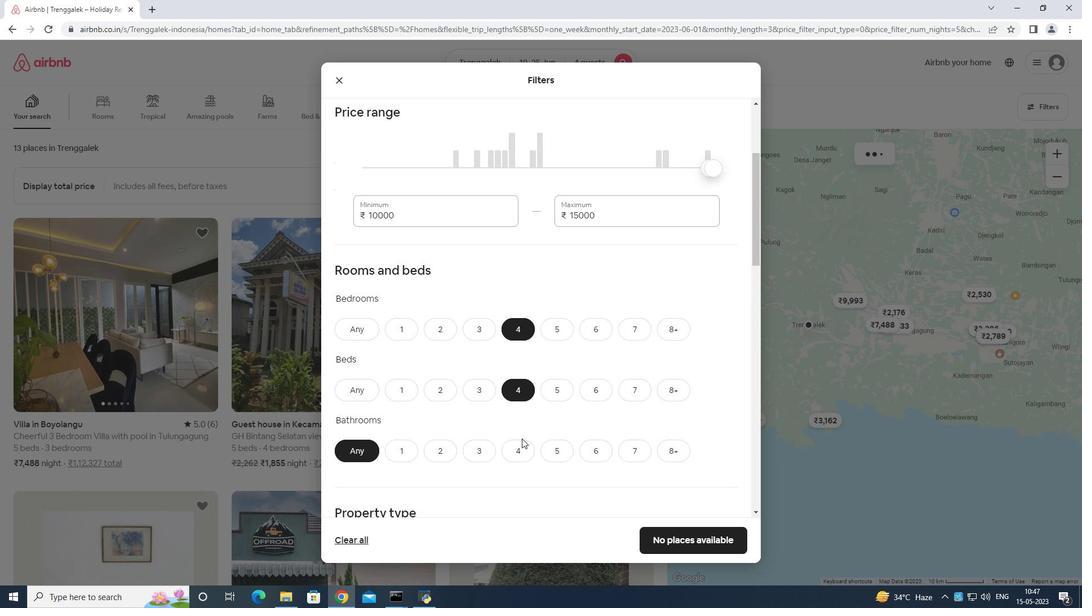 
Action: Mouse pressed left at (518, 445)
Screenshot: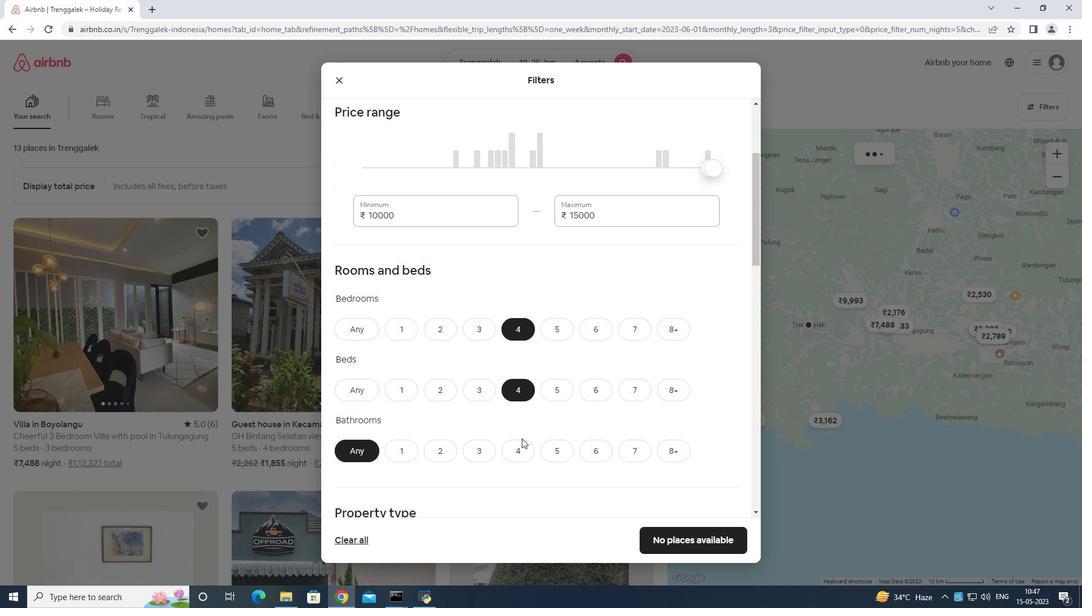
Action: Mouse moved to (542, 425)
Screenshot: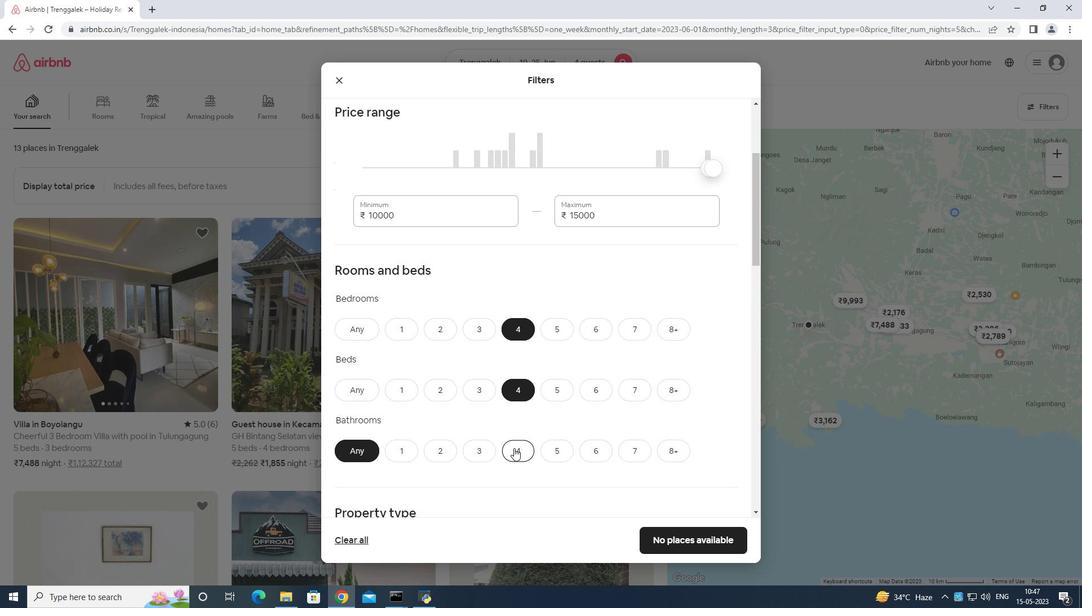 
Action: Mouse scrolled (542, 424) with delta (0, 0)
Screenshot: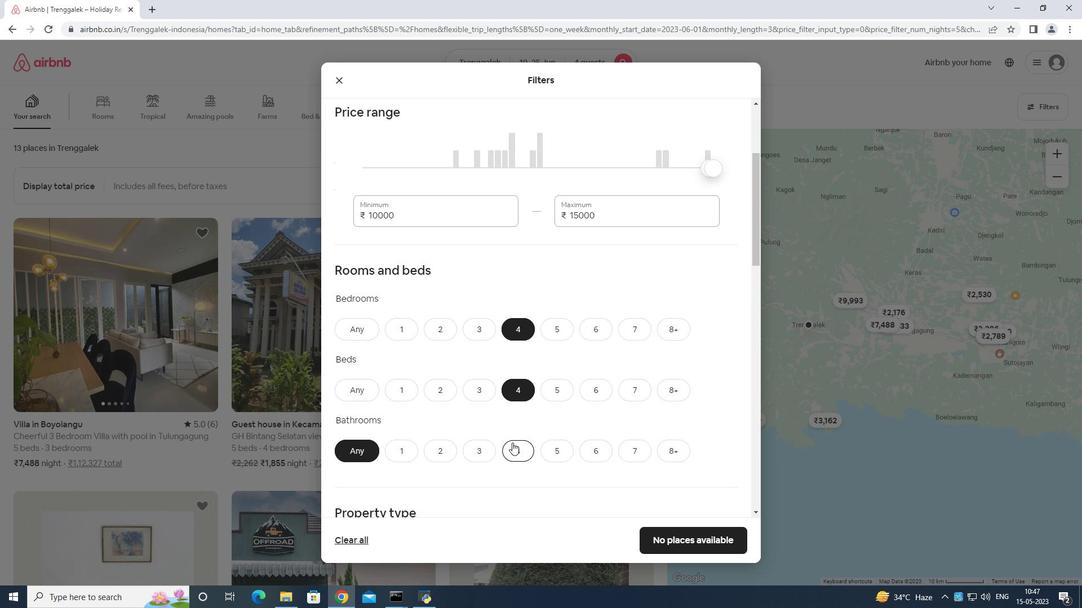 
Action: Mouse scrolled (542, 424) with delta (0, 0)
Screenshot: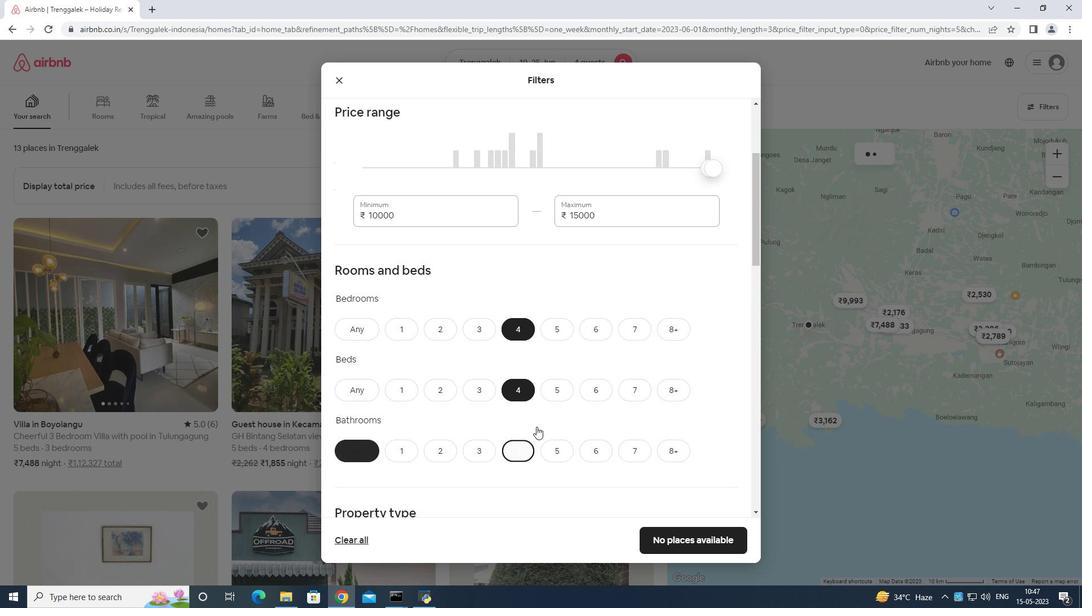 
Action: Mouse moved to (564, 419)
Screenshot: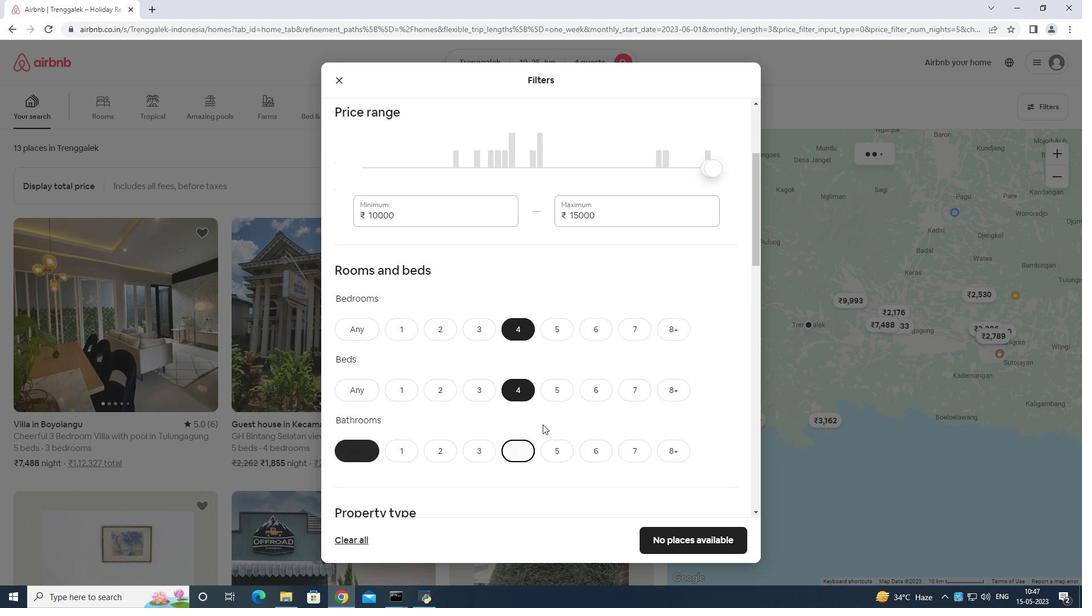 
Action: Mouse scrolled (552, 422) with delta (0, 0)
Screenshot: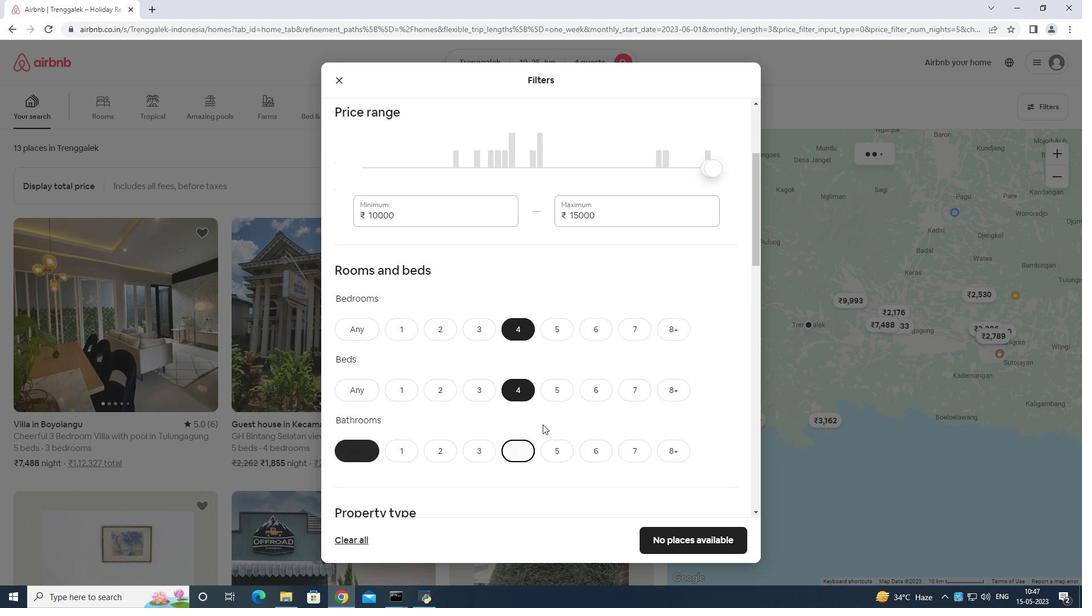 
Action: Mouse moved to (566, 418)
Screenshot: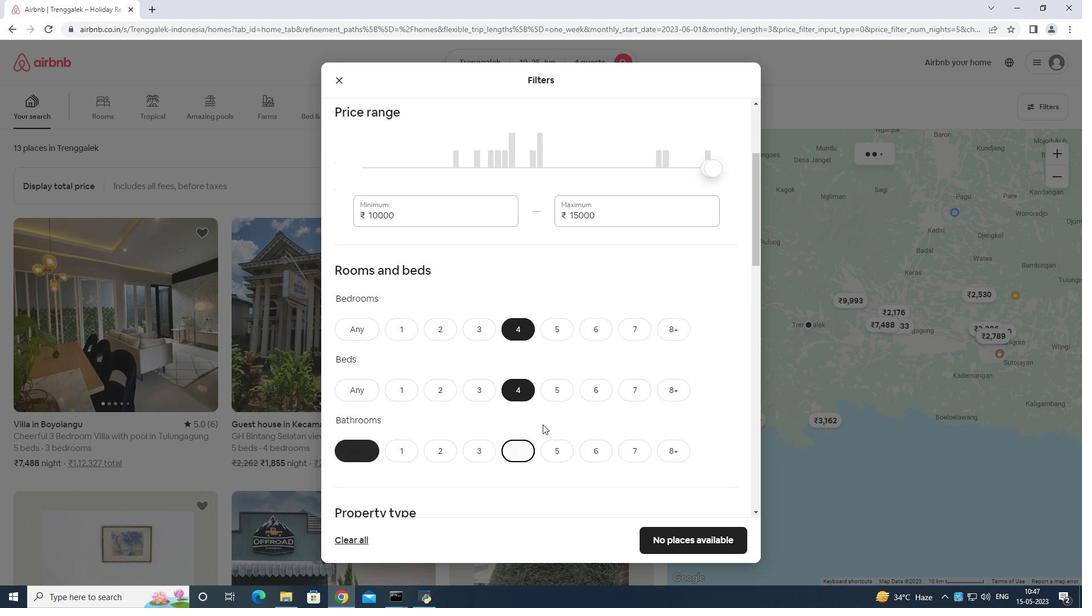 
Action: Mouse scrolled (564, 418) with delta (0, 0)
Screenshot: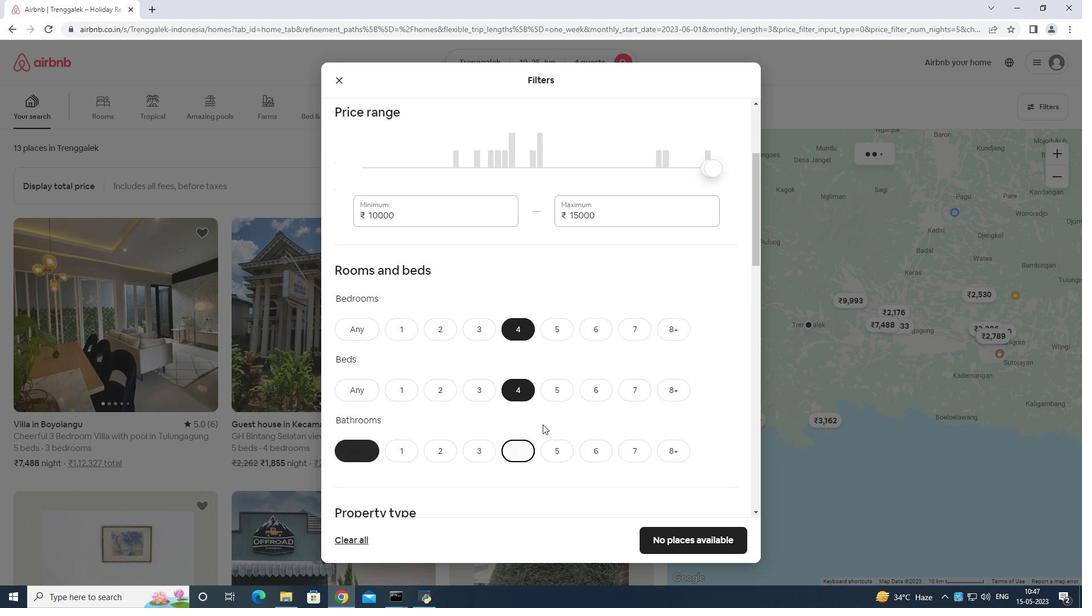 
Action: Mouse moved to (576, 415)
Screenshot: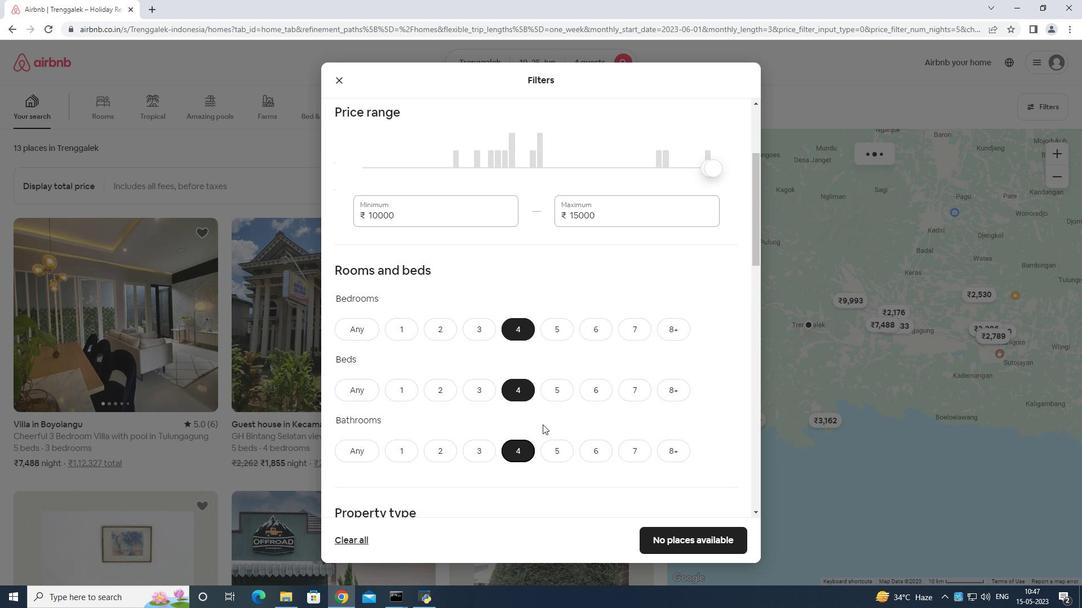 
Action: Mouse scrolled (576, 414) with delta (0, 0)
Screenshot: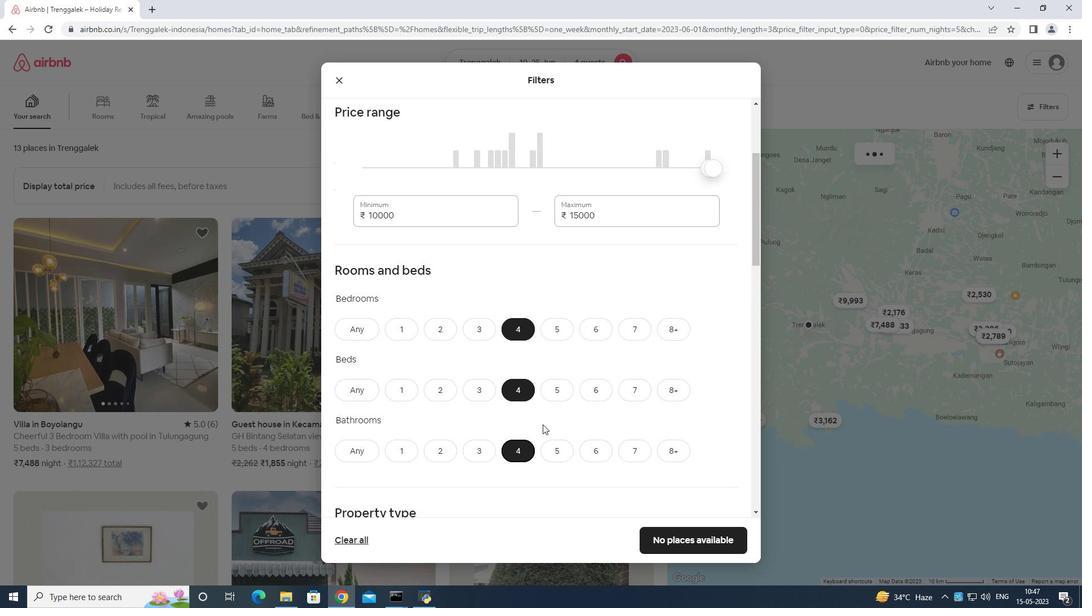 
Action: Mouse moved to (404, 280)
Screenshot: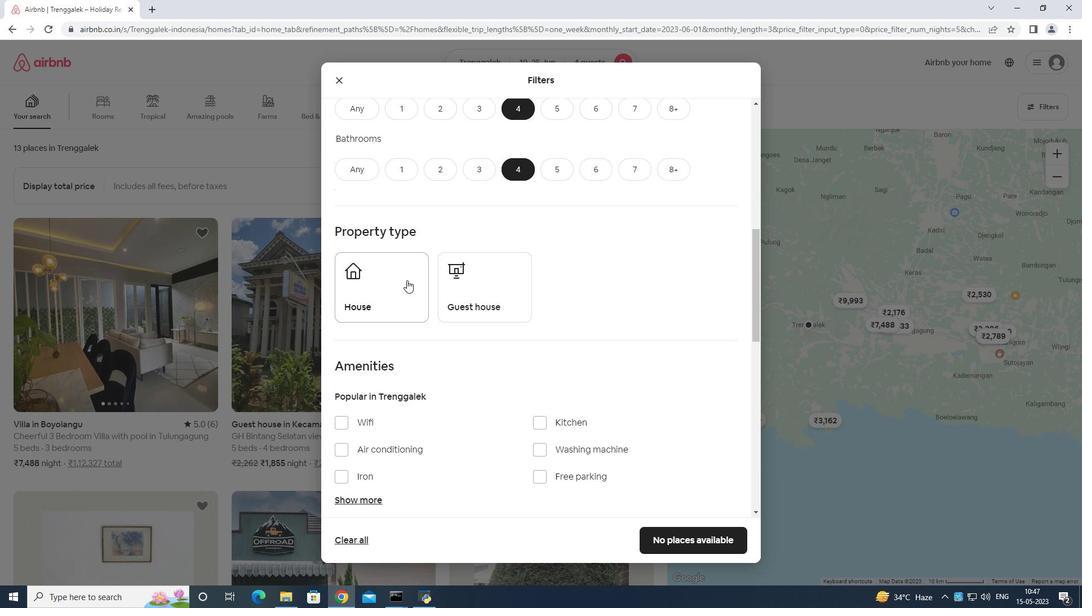 
Action: Mouse pressed left at (404, 280)
Screenshot: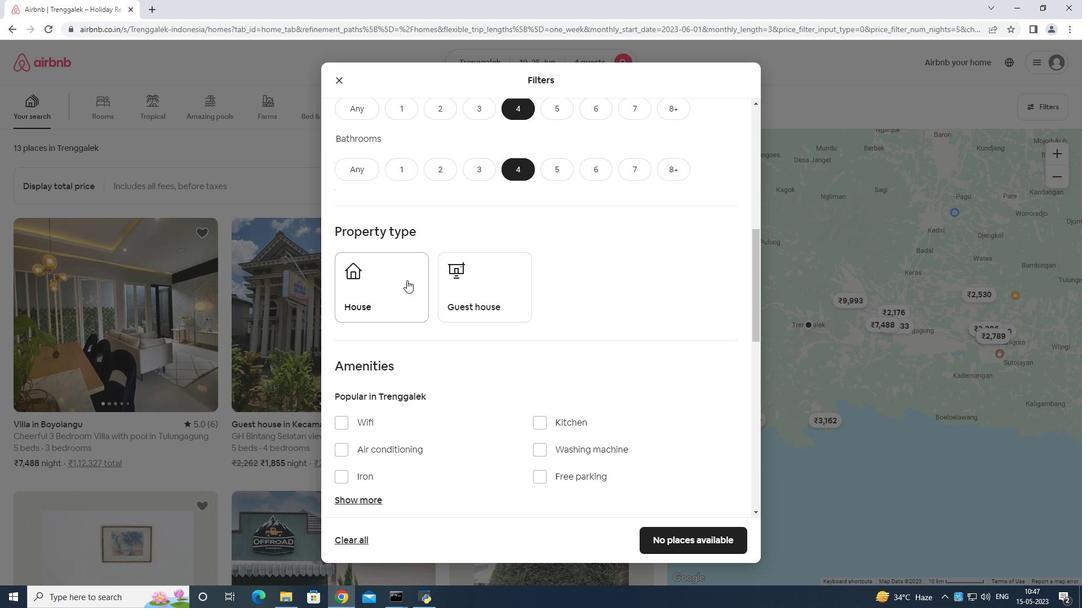 
Action: Mouse moved to (489, 286)
Screenshot: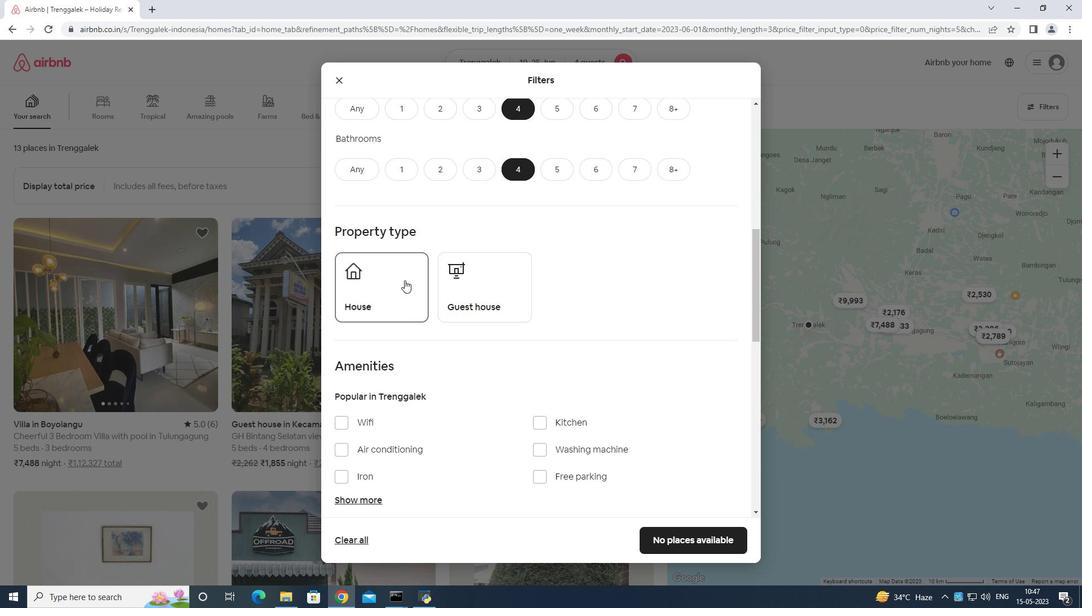 
Action: Mouse pressed left at (489, 286)
Screenshot: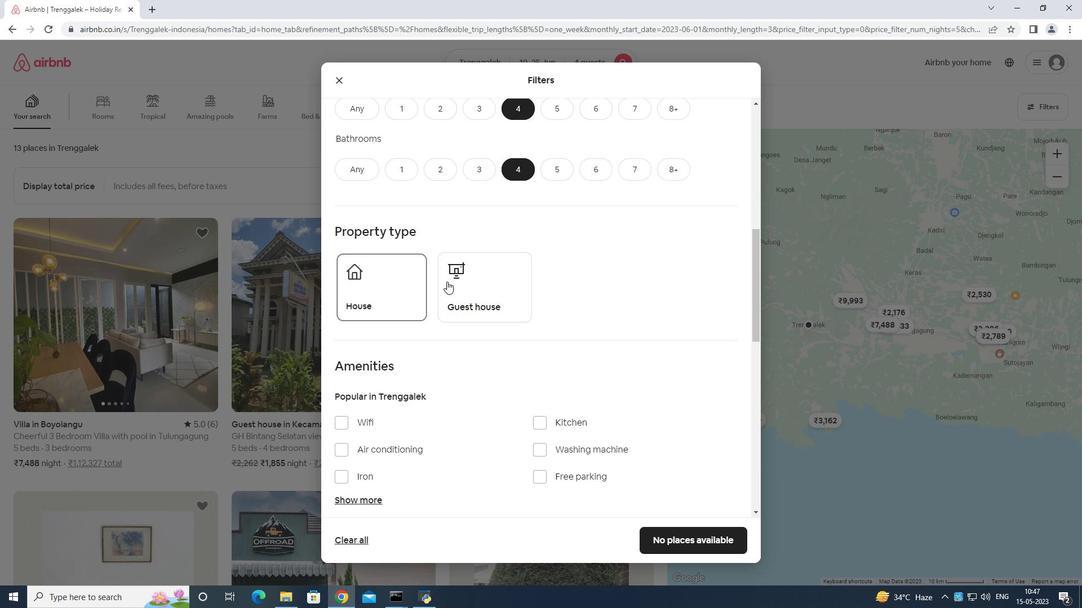 
Action: Mouse moved to (494, 283)
Screenshot: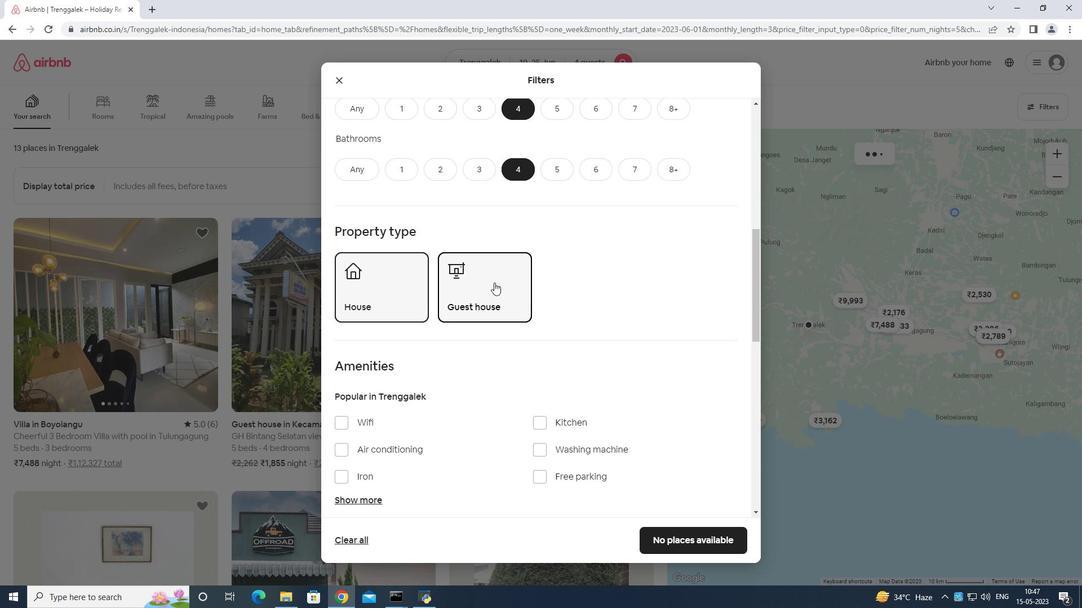 
Action: Mouse scrolled (494, 282) with delta (0, 0)
Screenshot: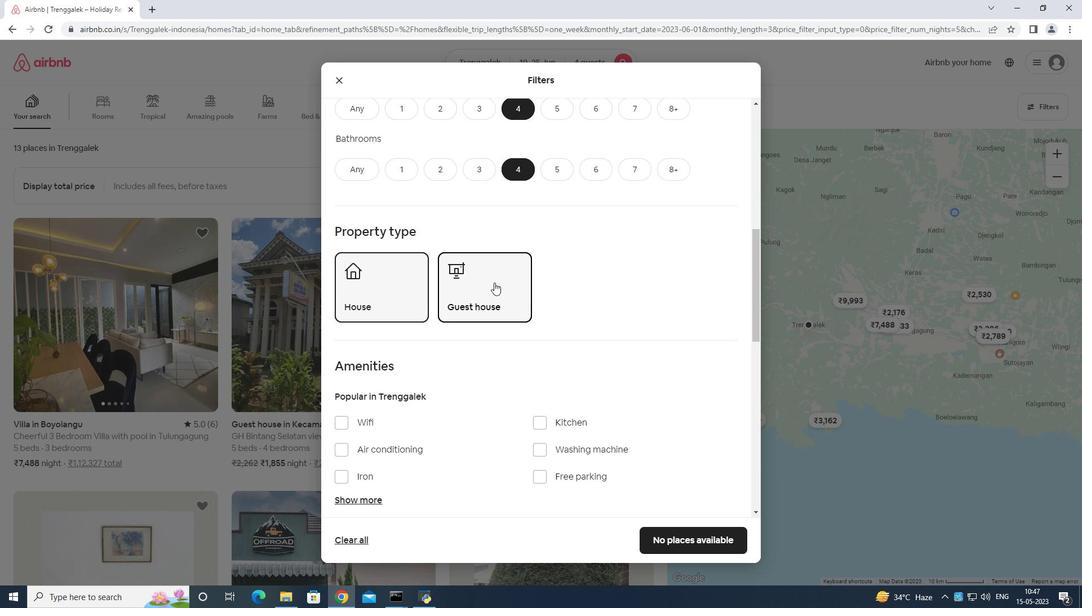 
Action: Mouse scrolled (494, 282) with delta (0, 0)
Screenshot: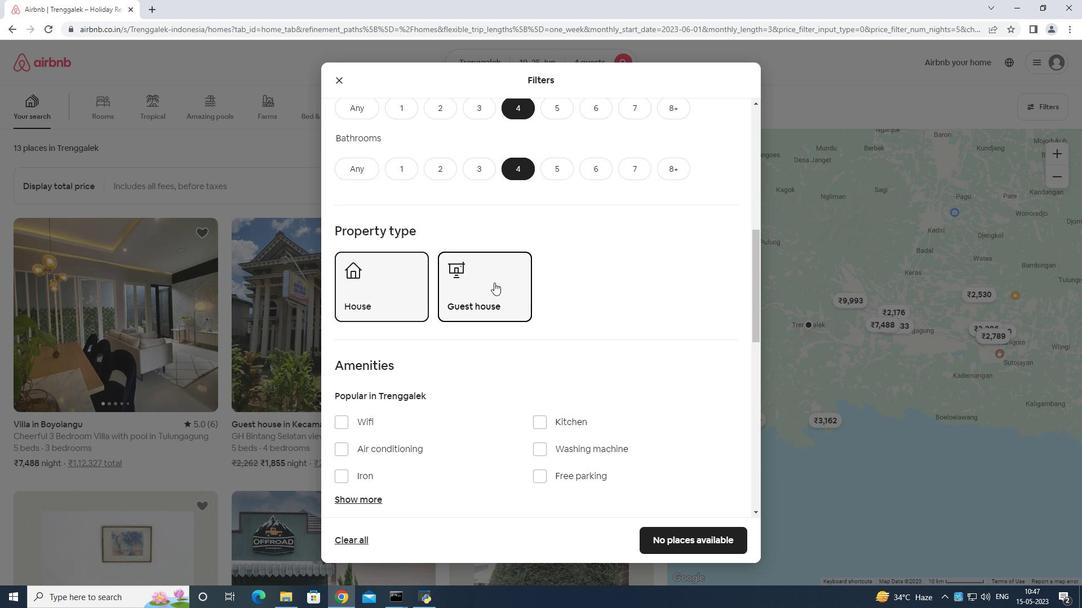 
Action: Mouse moved to (341, 301)
Screenshot: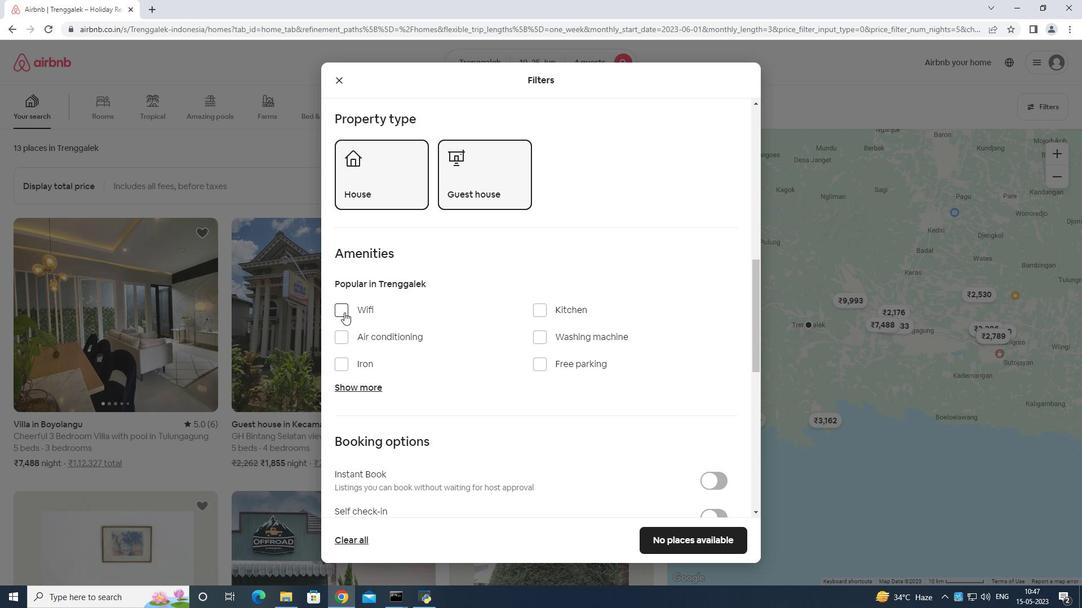 
Action: Mouse pressed left at (341, 301)
Screenshot: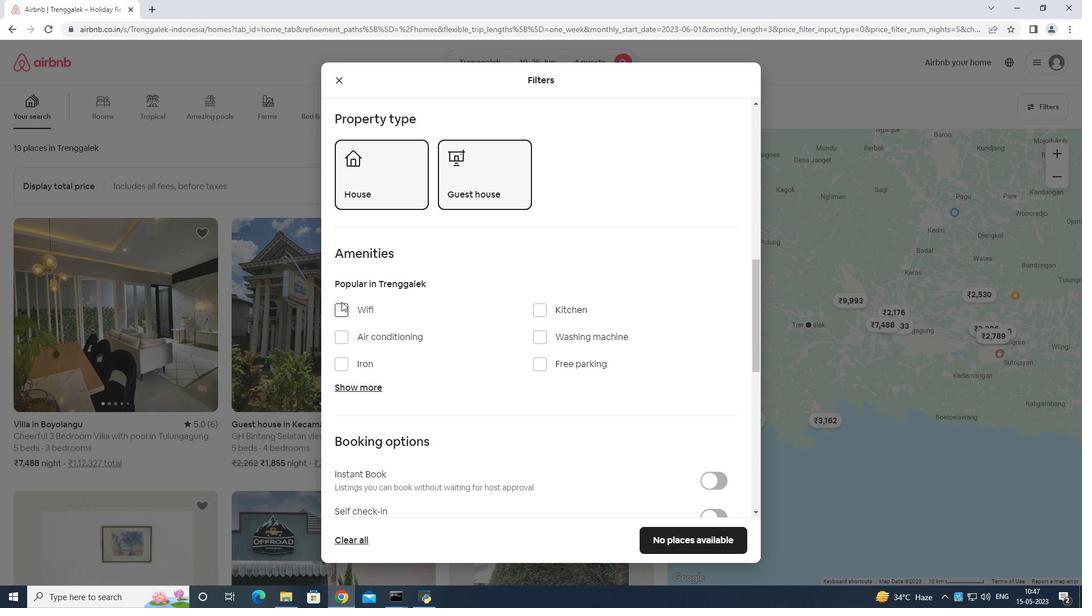 
Action: Mouse moved to (349, 305)
Screenshot: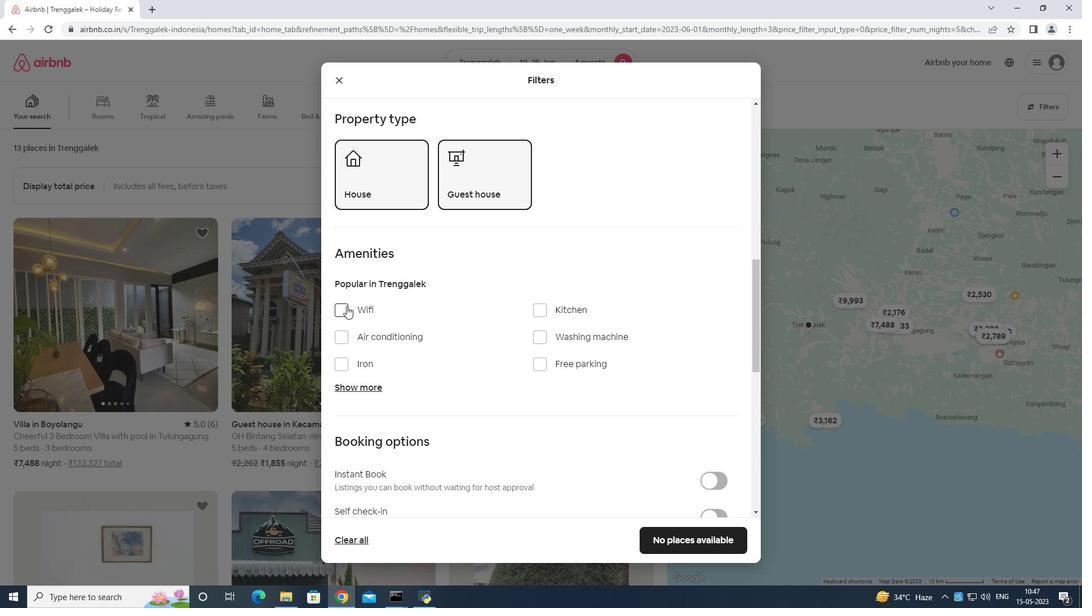 
Action: Mouse pressed left at (349, 305)
Screenshot: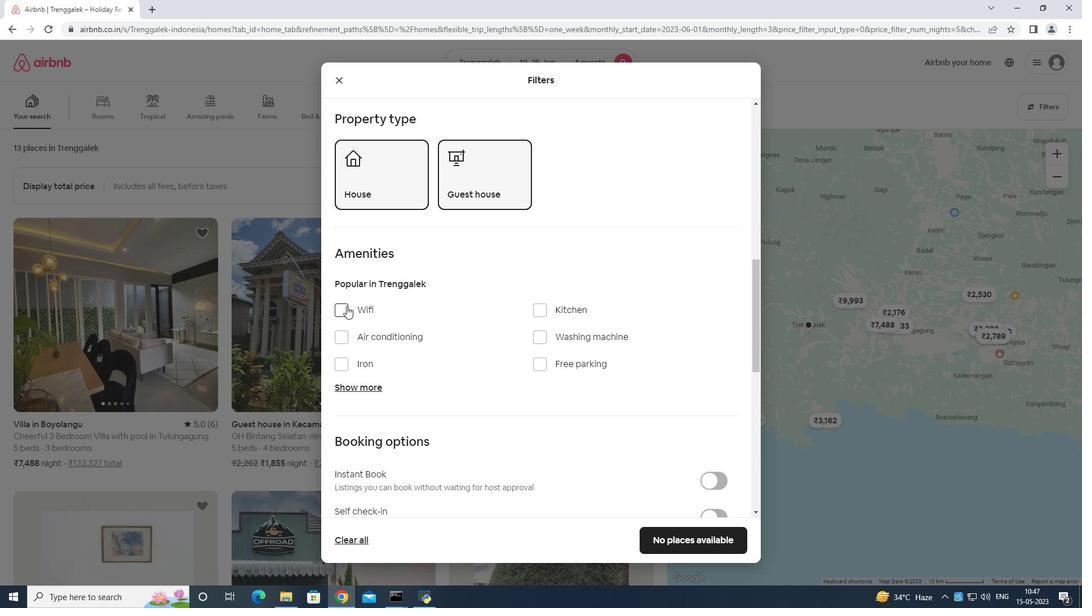 
Action: Mouse moved to (364, 384)
Screenshot: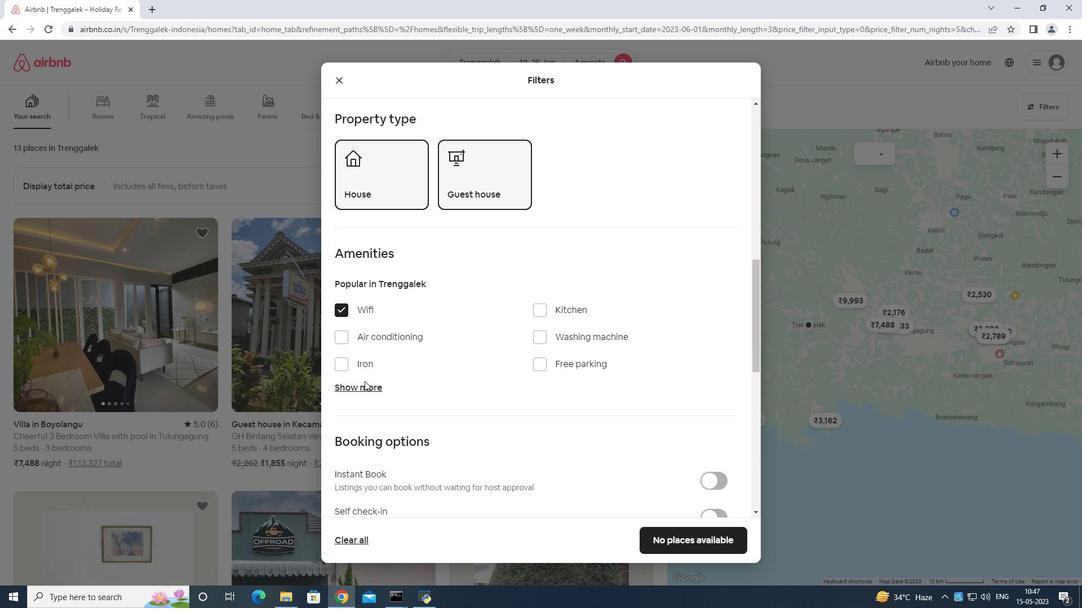 
Action: Mouse pressed left at (364, 384)
Screenshot: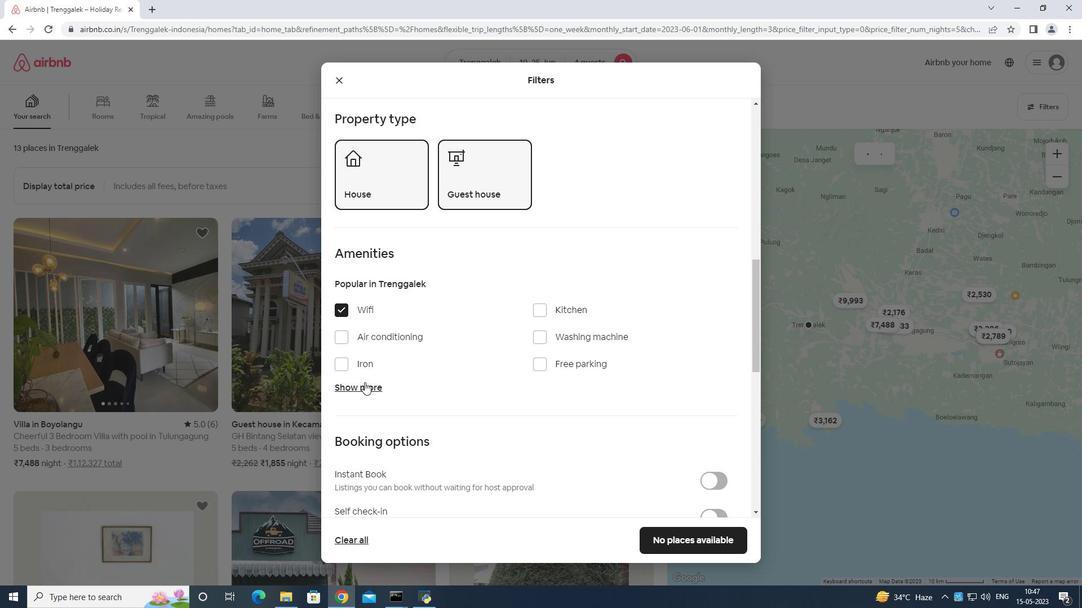 
Action: Mouse moved to (545, 365)
Screenshot: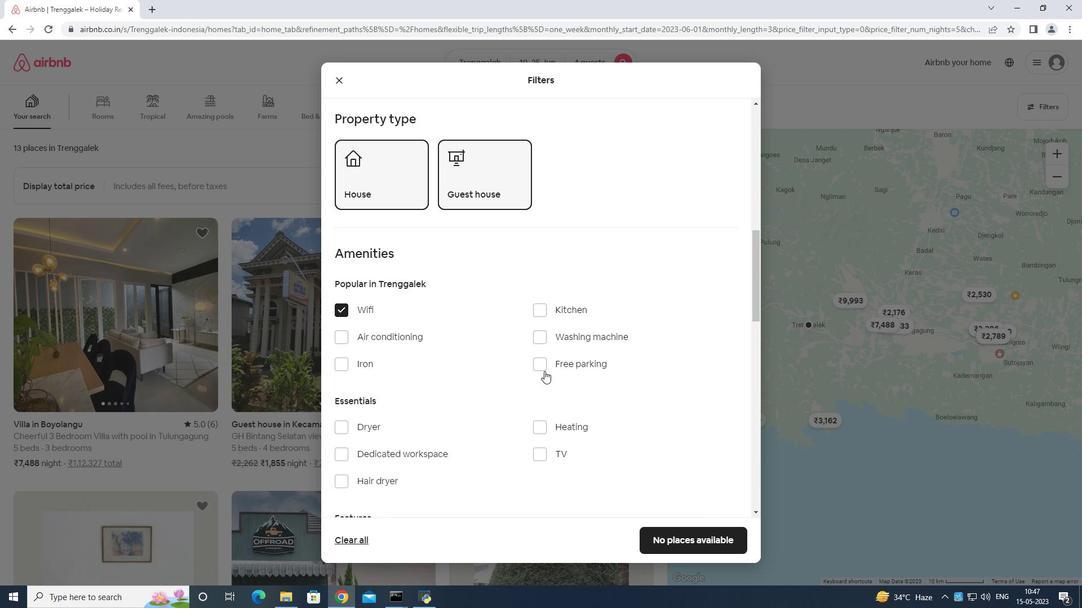 
Action: Mouse pressed left at (545, 365)
Screenshot: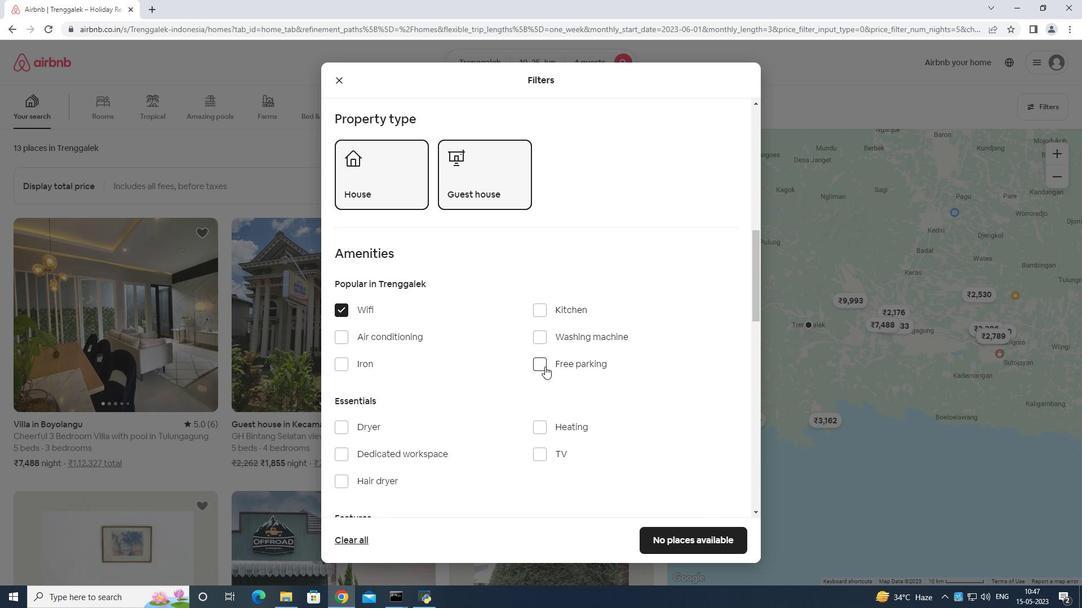 
Action: Mouse moved to (544, 452)
Screenshot: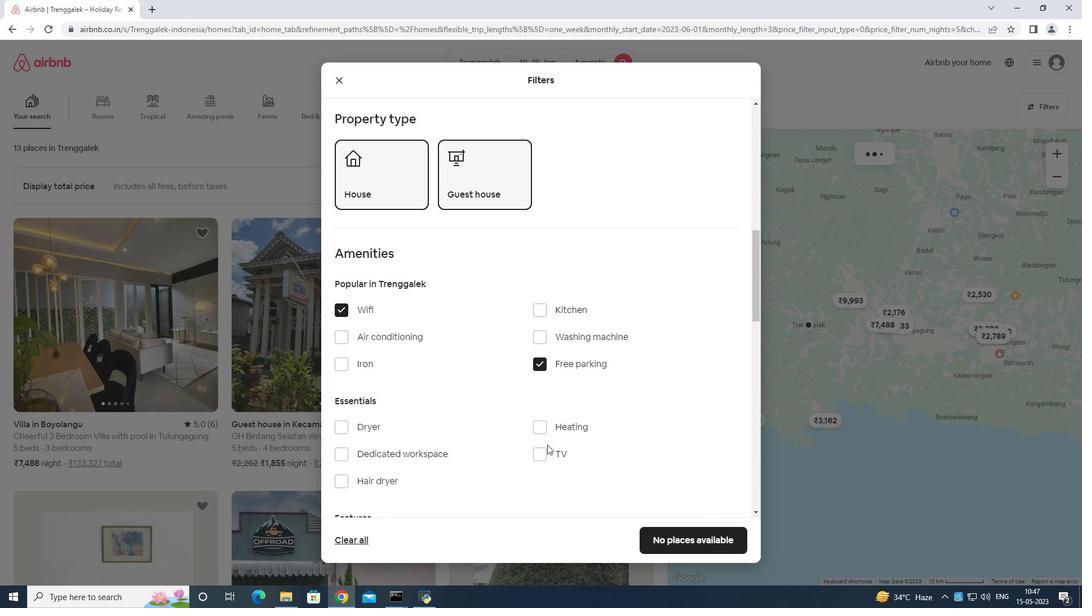 
Action: Mouse pressed left at (544, 452)
Screenshot: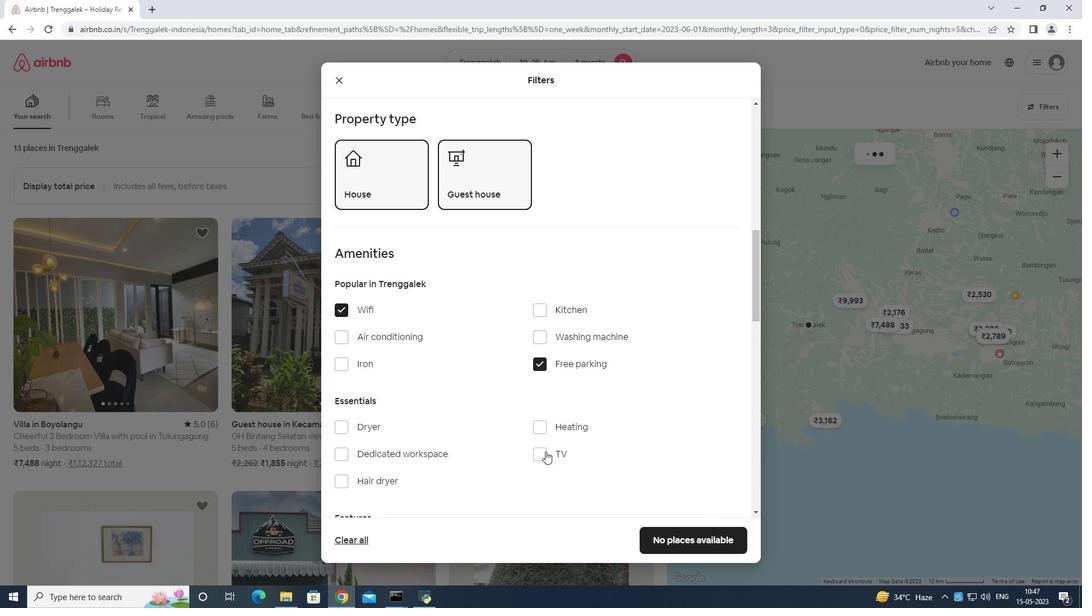 
Action: Mouse moved to (545, 428)
Screenshot: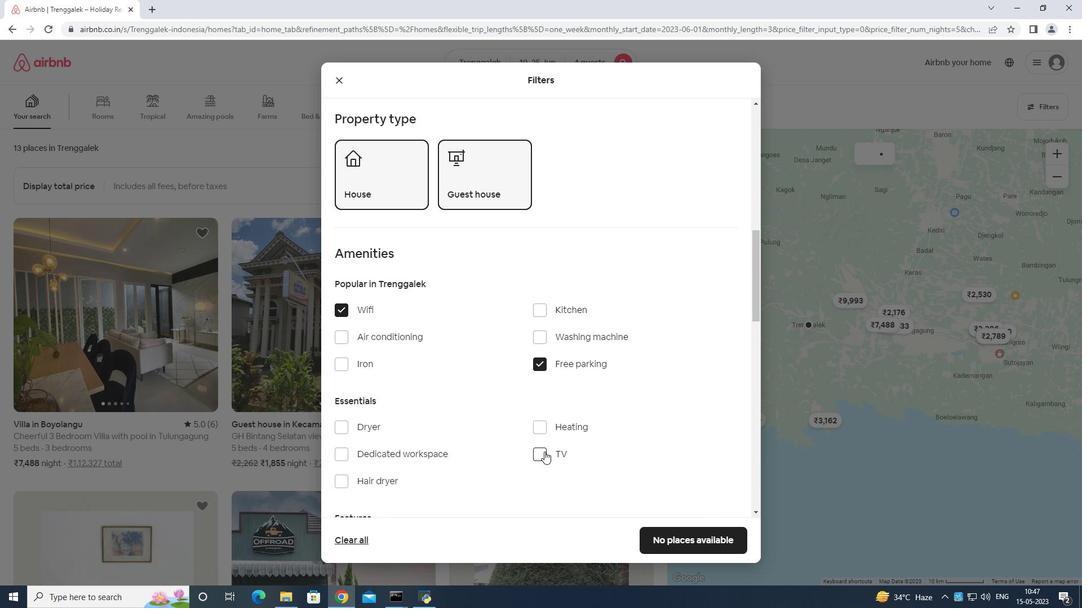
Action: Mouse scrolled (545, 427) with delta (0, 0)
Screenshot: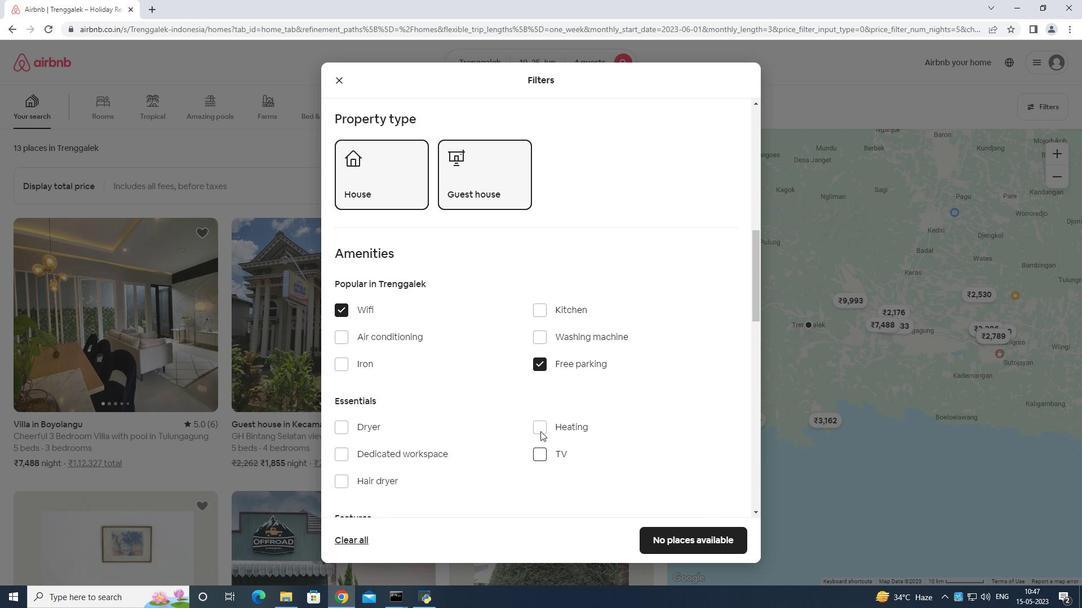 
Action: Mouse scrolled (545, 427) with delta (0, 0)
Screenshot: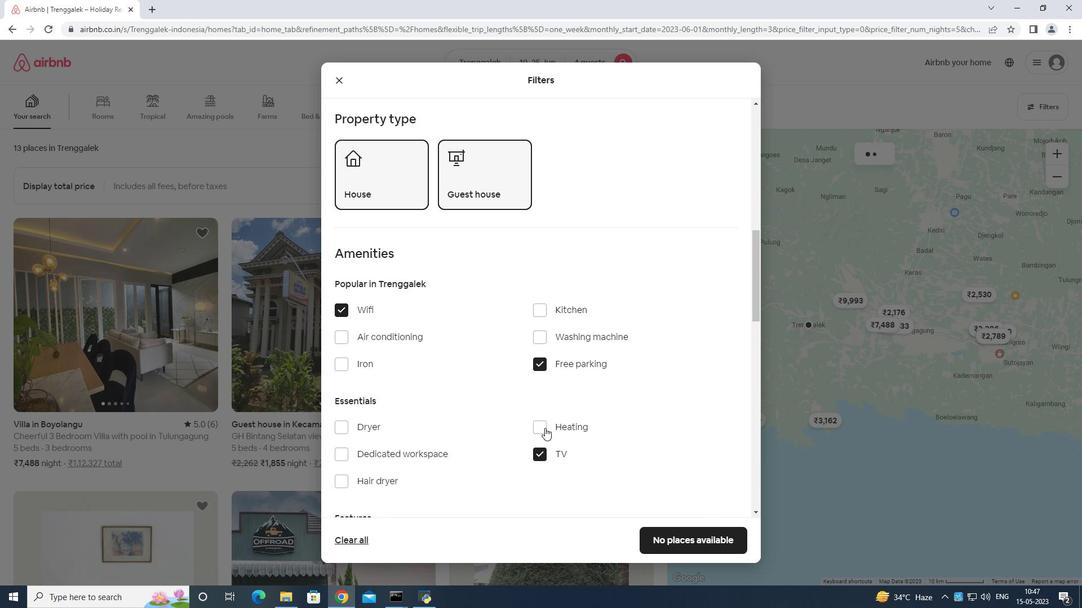 
Action: Mouse scrolled (545, 427) with delta (0, 0)
Screenshot: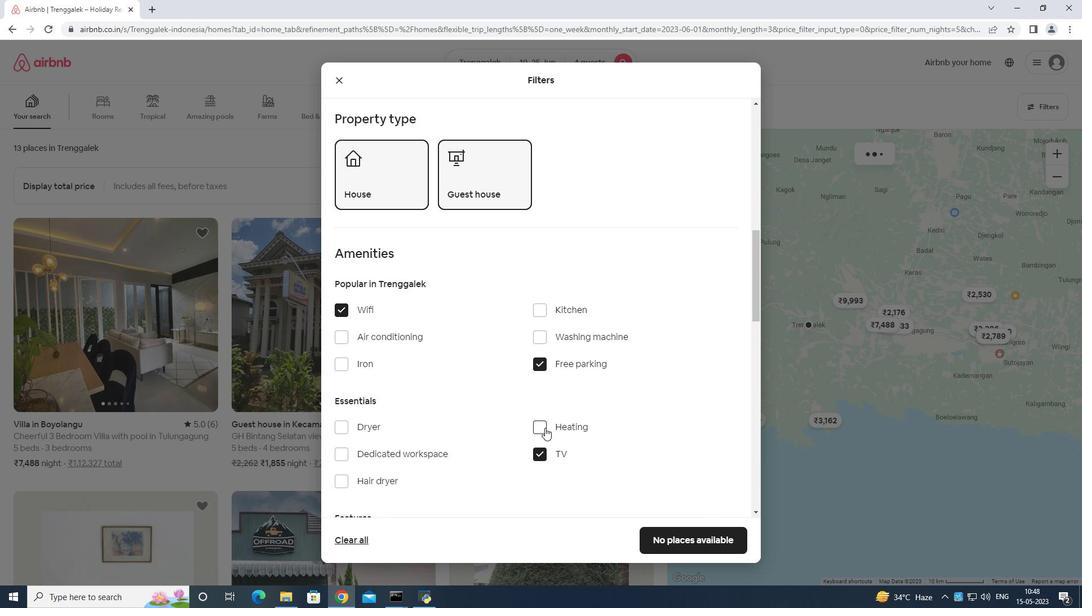
Action: Mouse moved to (545, 427)
Screenshot: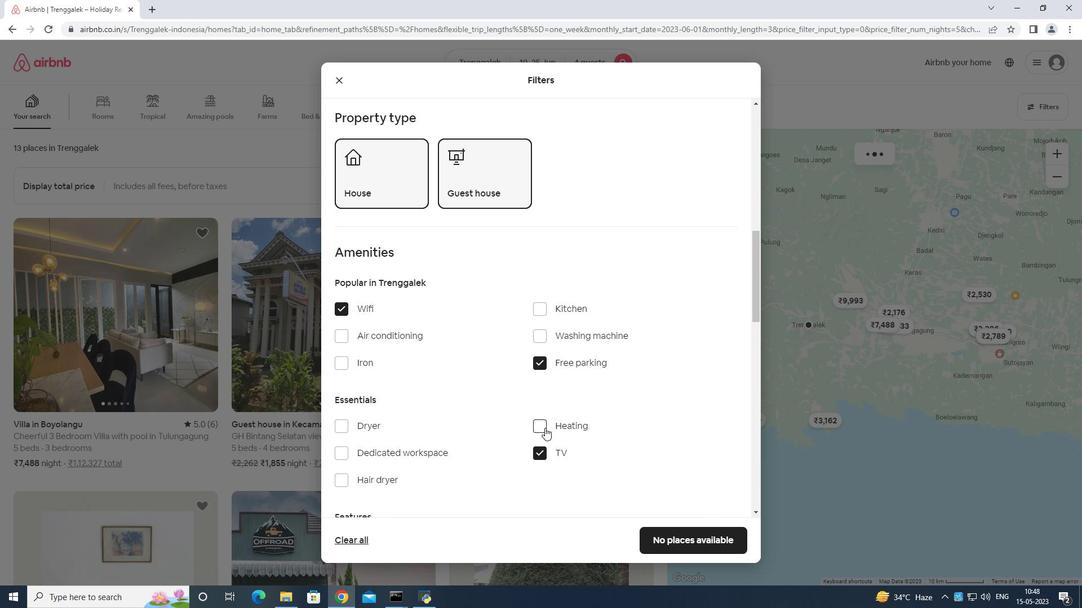 
Action: Mouse scrolled (545, 427) with delta (0, 0)
Screenshot: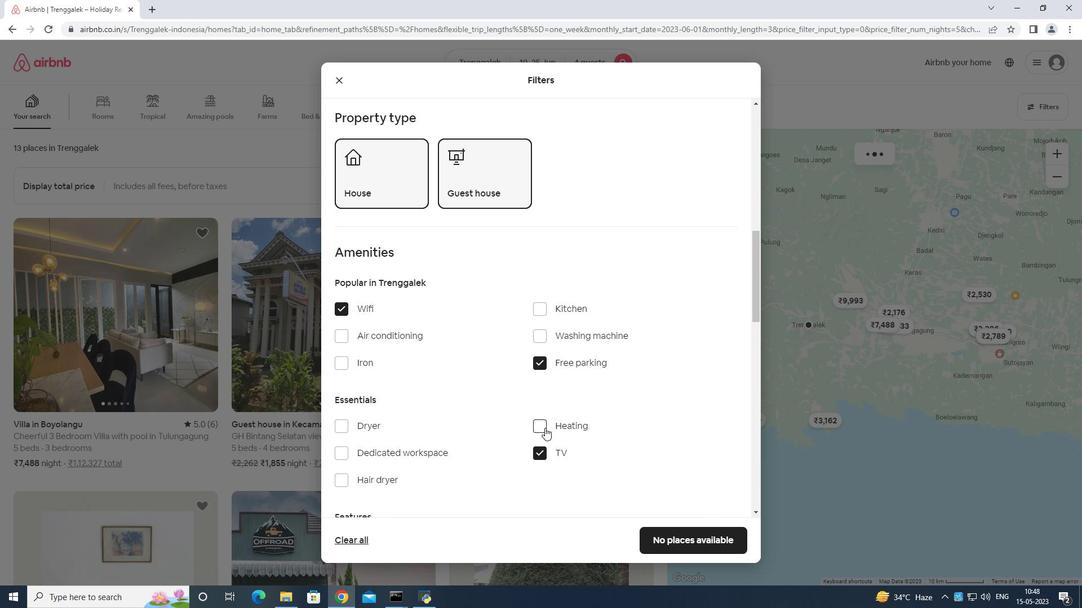 
Action: Mouse moved to (342, 370)
Screenshot: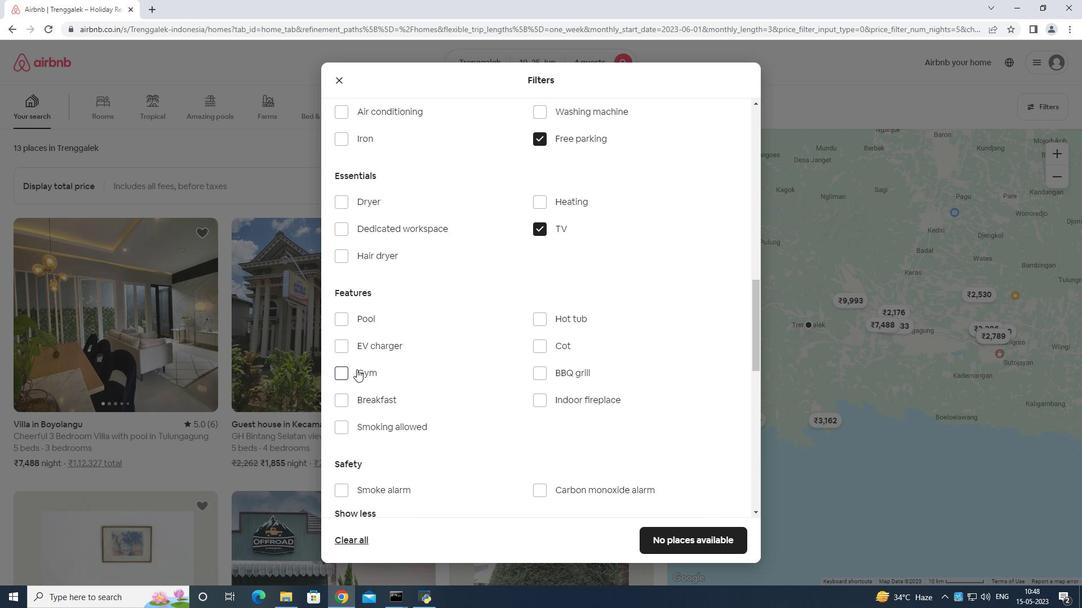 
Action: Mouse pressed left at (342, 370)
Screenshot: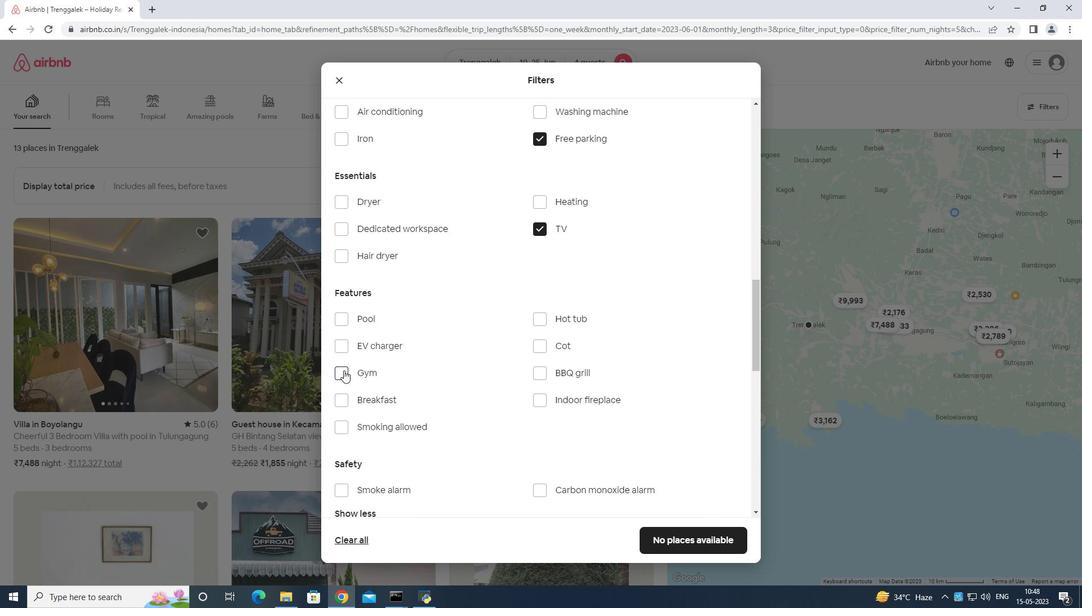 
Action: Mouse moved to (340, 397)
Screenshot: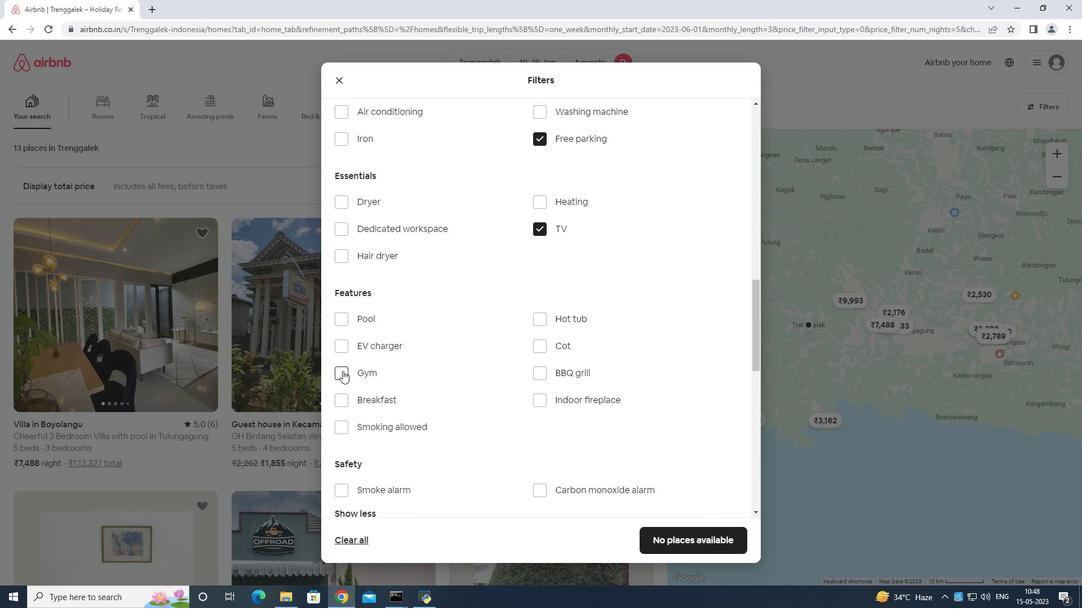 
Action: Mouse pressed left at (340, 397)
Screenshot: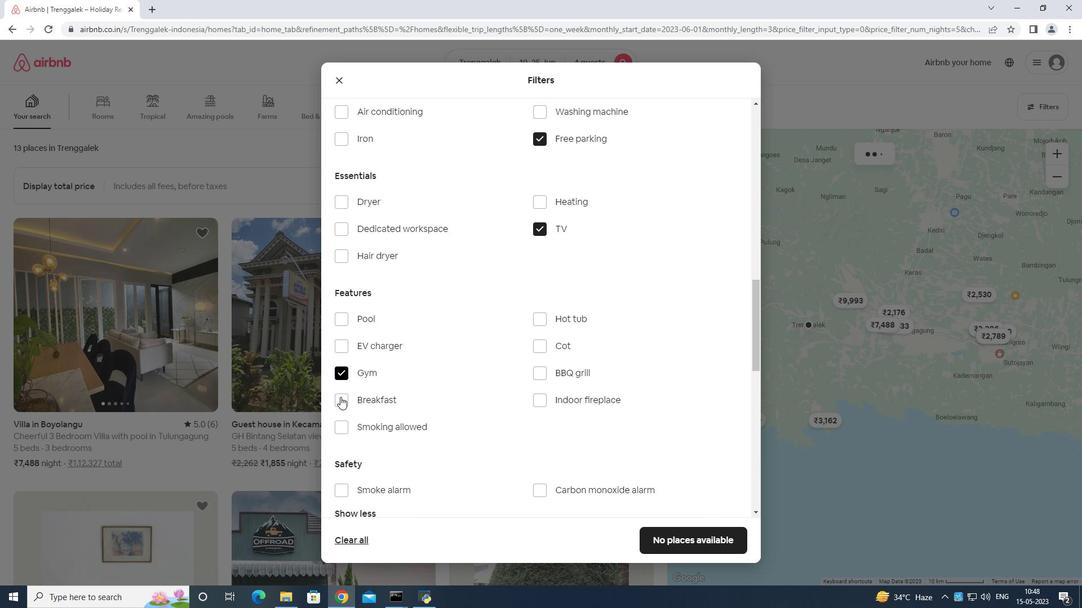 
Action: Mouse moved to (416, 422)
Screenshot: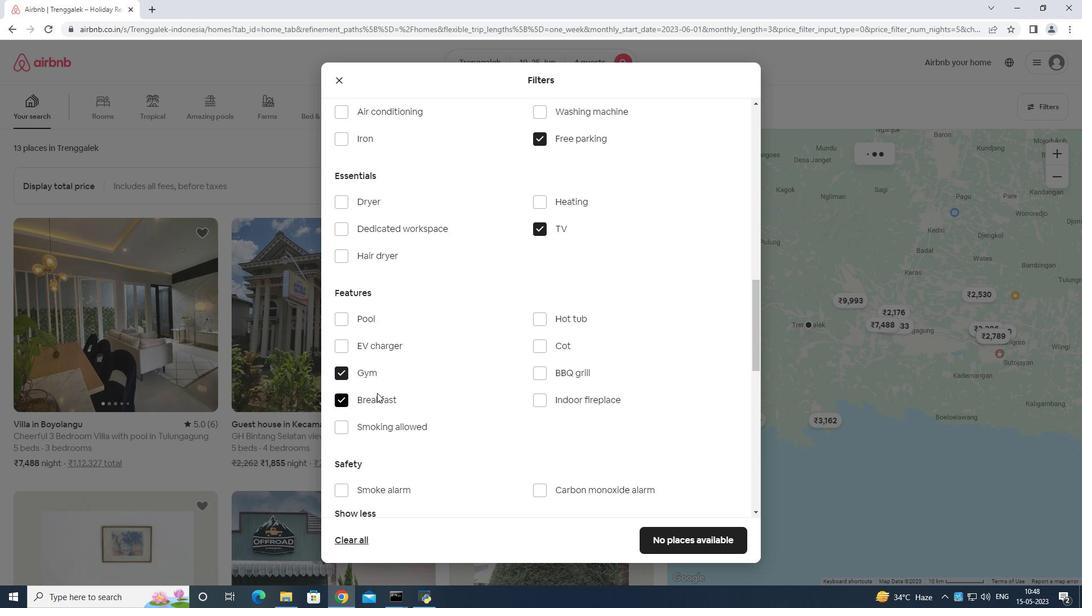 
Action: Mouse scrolled (416, 423) with delta (0, 0)
Screenshot: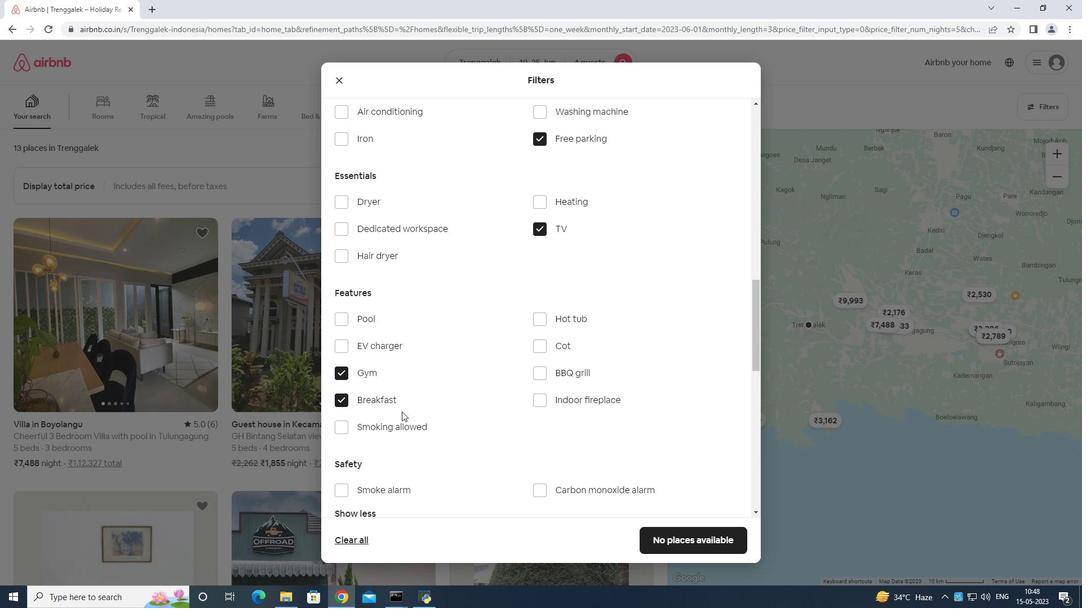 
Action: Mouse moved to (417, 422)
Screenshot: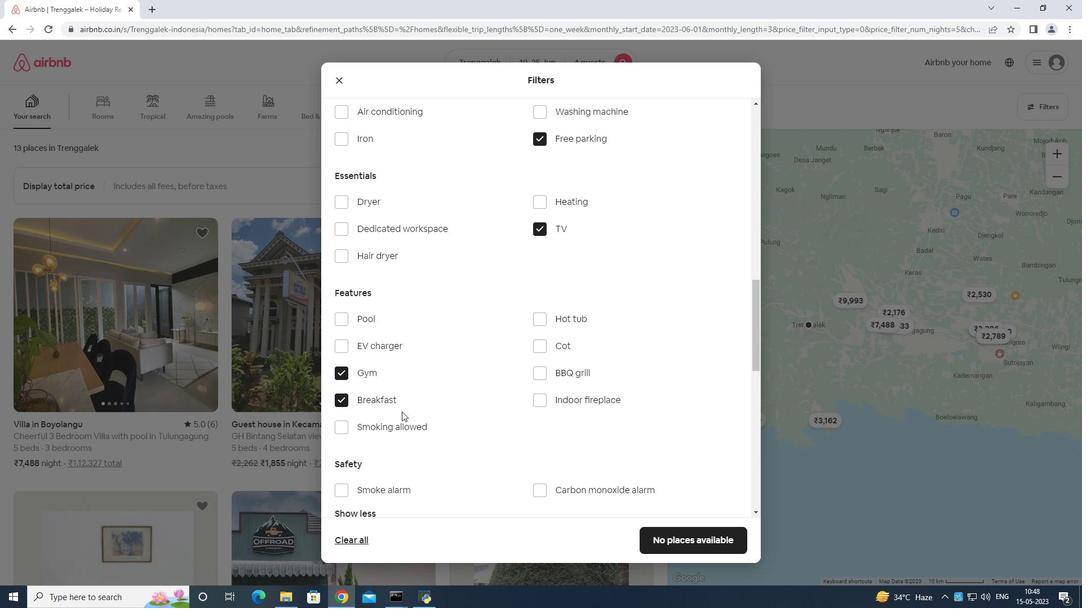 
Action: Mouse scrolled (417, 423) with delta (0, 0)
Screenshot: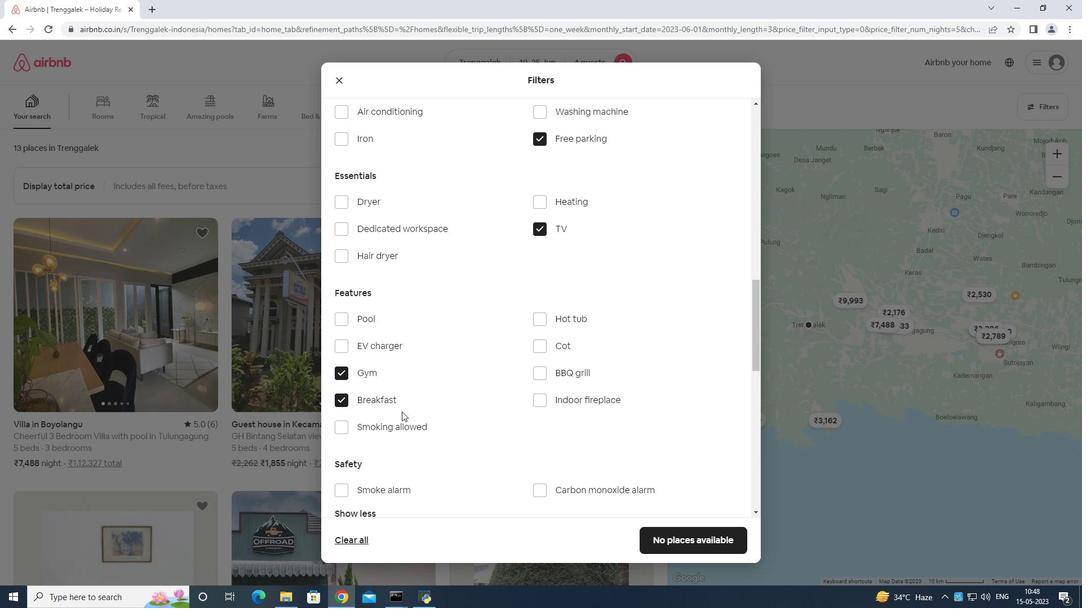 
Action: Mouse moved to (417, 423)
Screenshot: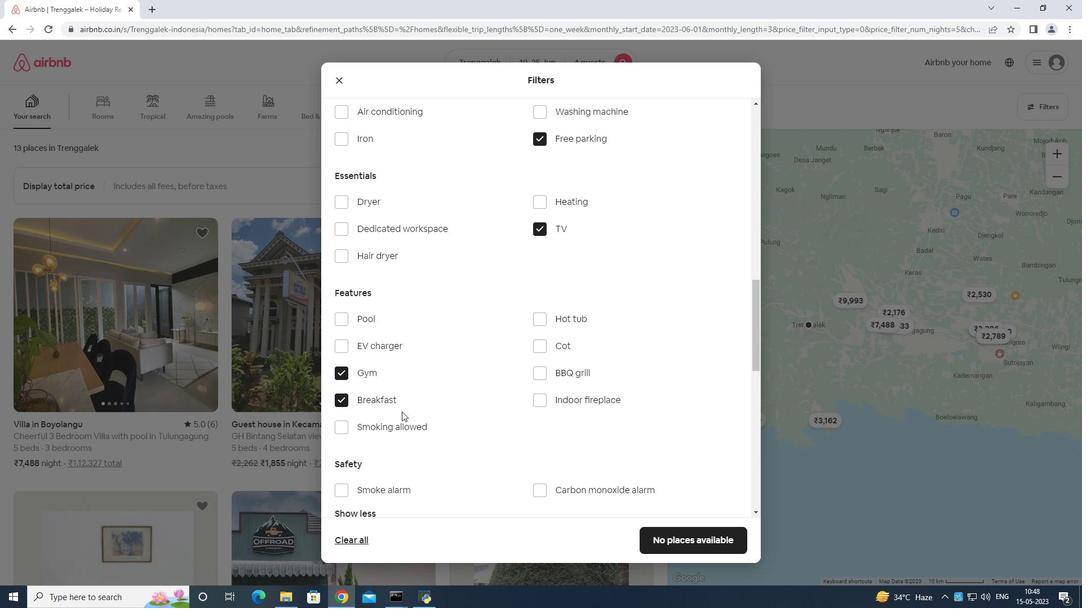 
Action: Mouse scrolled (417, 423) with delta (0, 0)
Screenshot: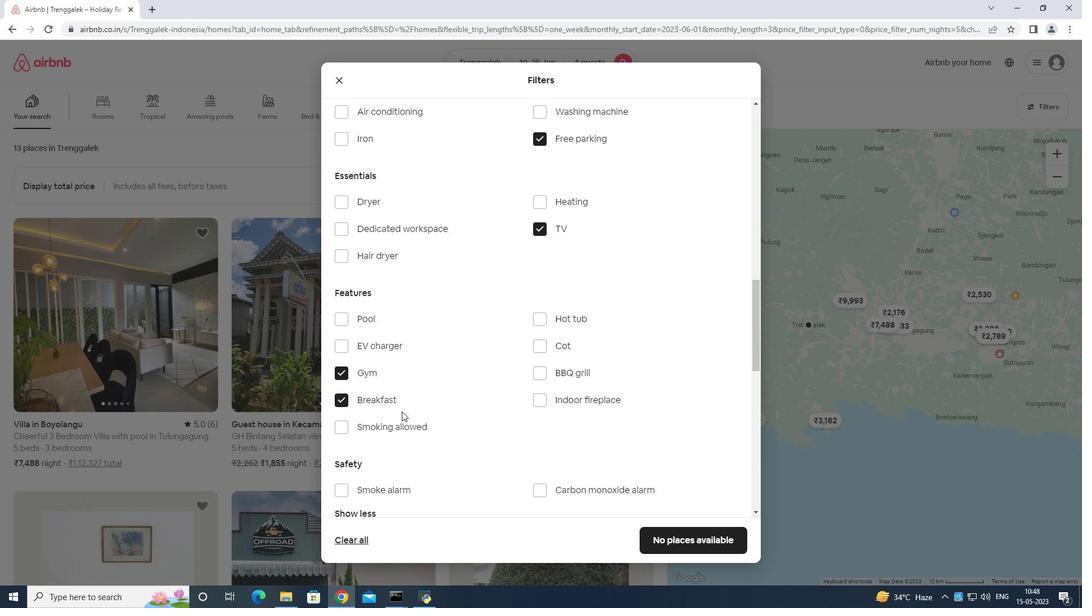 
Action: Mouse scrolled (417, 422) with delta (0, 0)
Screenshot: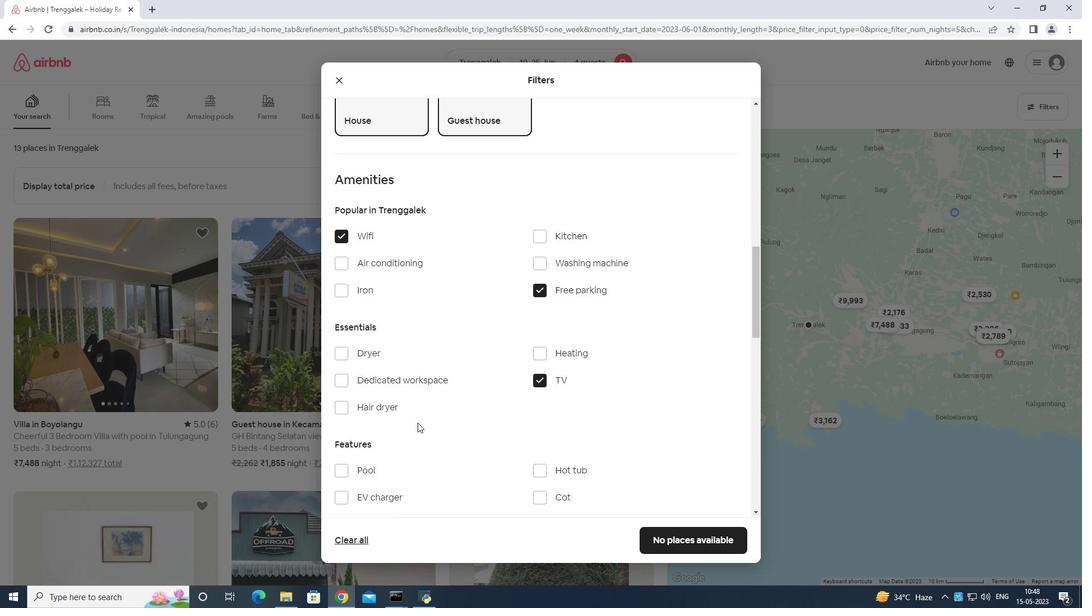 
Action: Mouse scrolled (417, 422) with delta (0, 0)
Screenshot: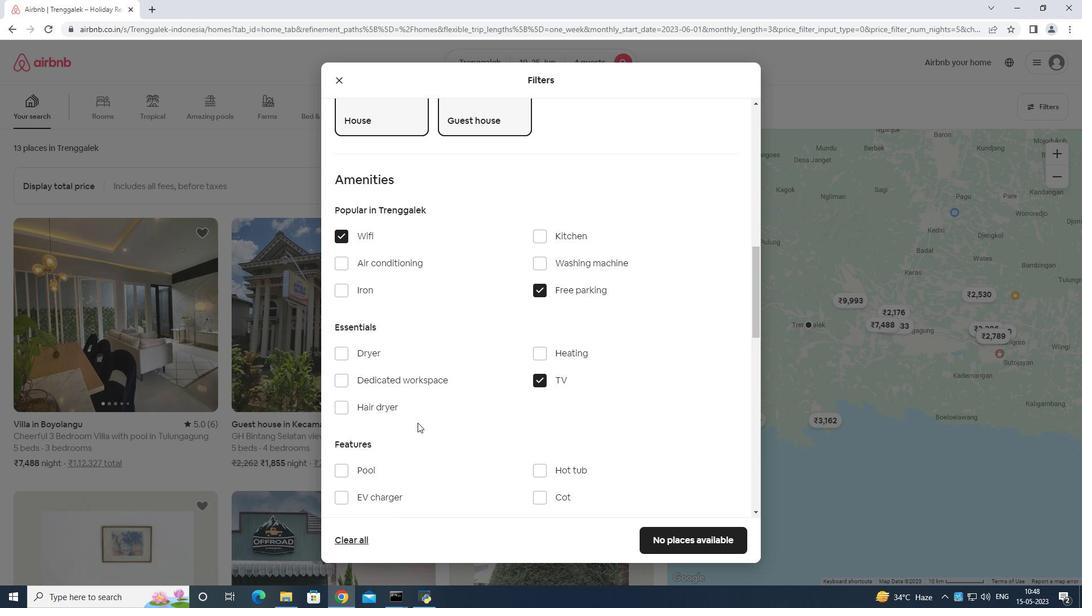 
Action: Mouse moved to (420, 424)
Screenshot: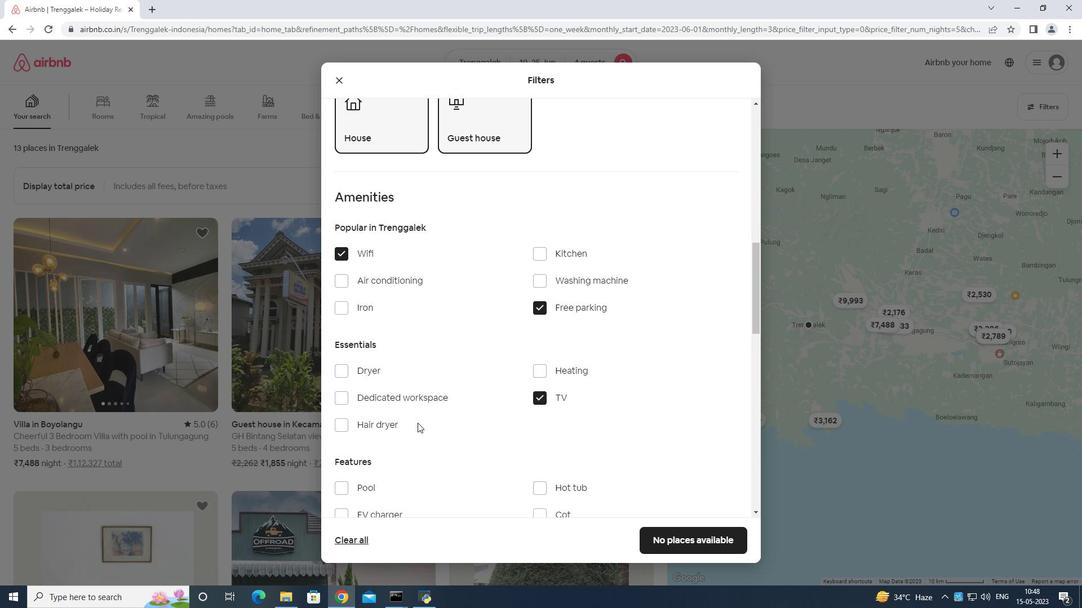 
Action: Mouse scrolled (420, 423) with delta (0, 0)
Screenshot: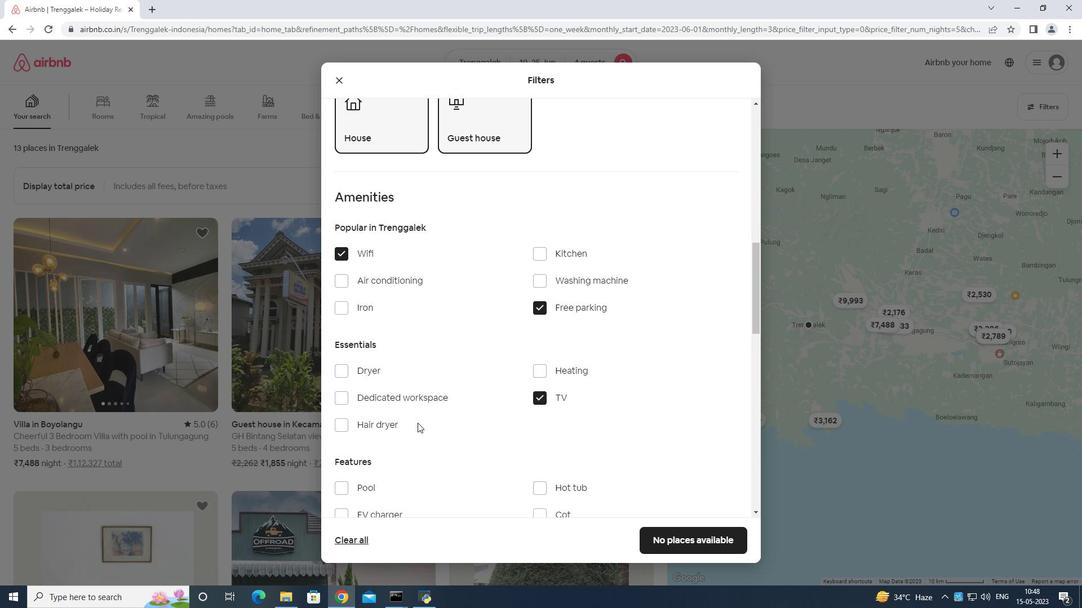 
Action: Mouse moved to (444, 430)
Screenshot: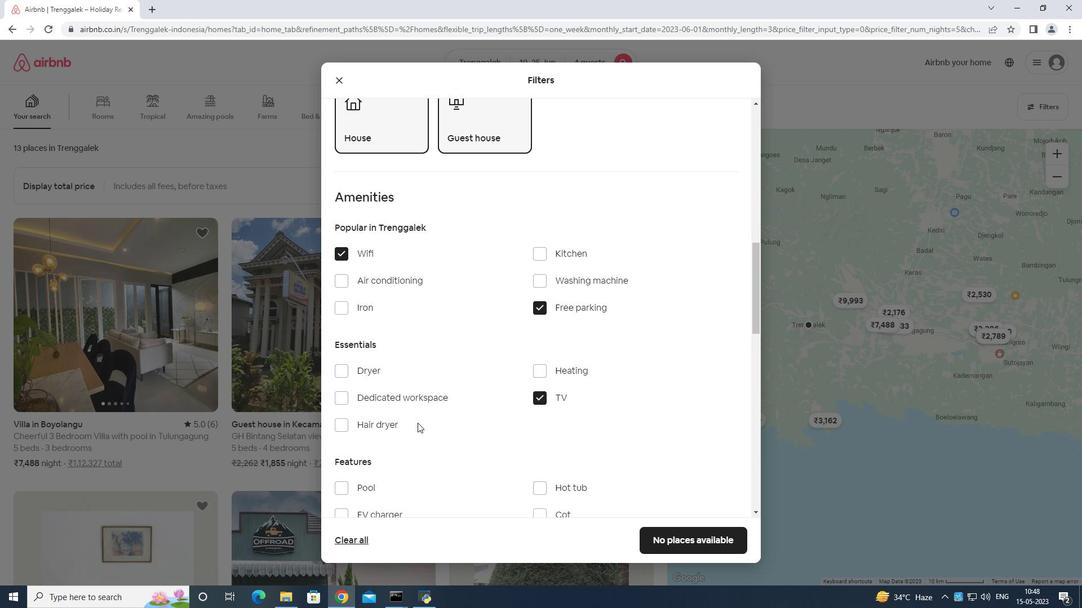 
Action: Mouse scrolled (444, 430) with delta (0, 0)
Screenshot: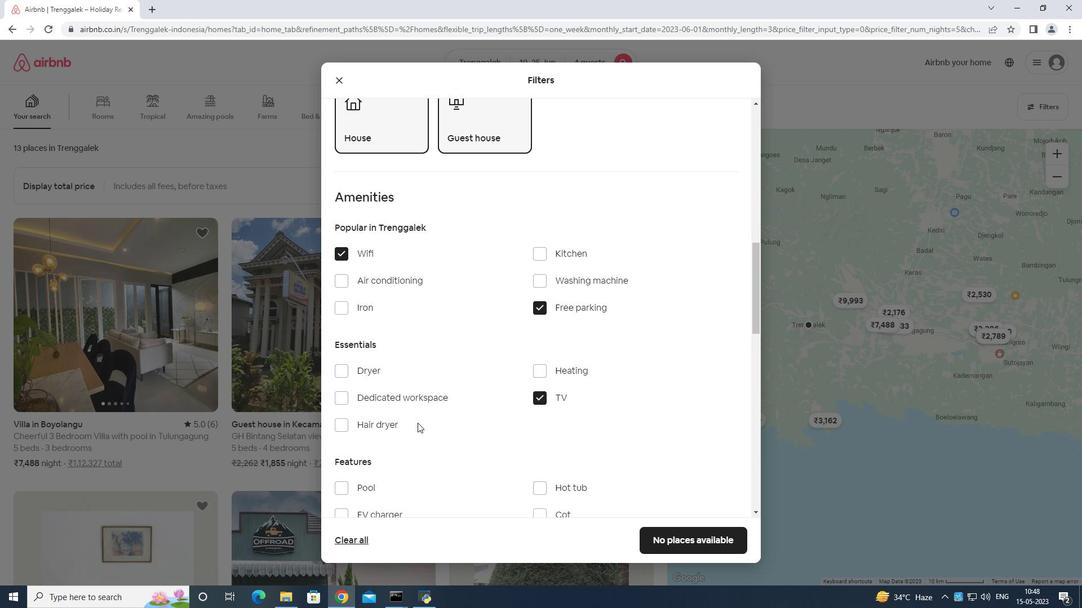 
Action: Mouse moved to (491, 437)
Screenshot: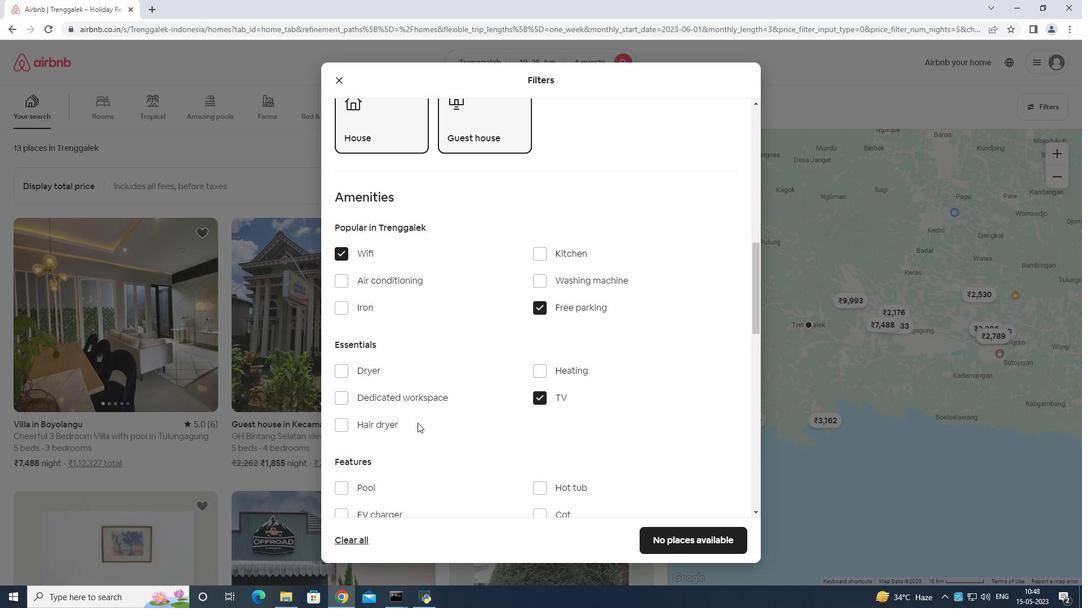 
Action: Mouse scrolled (491, 436) with delta (0, 0)
Screenshot: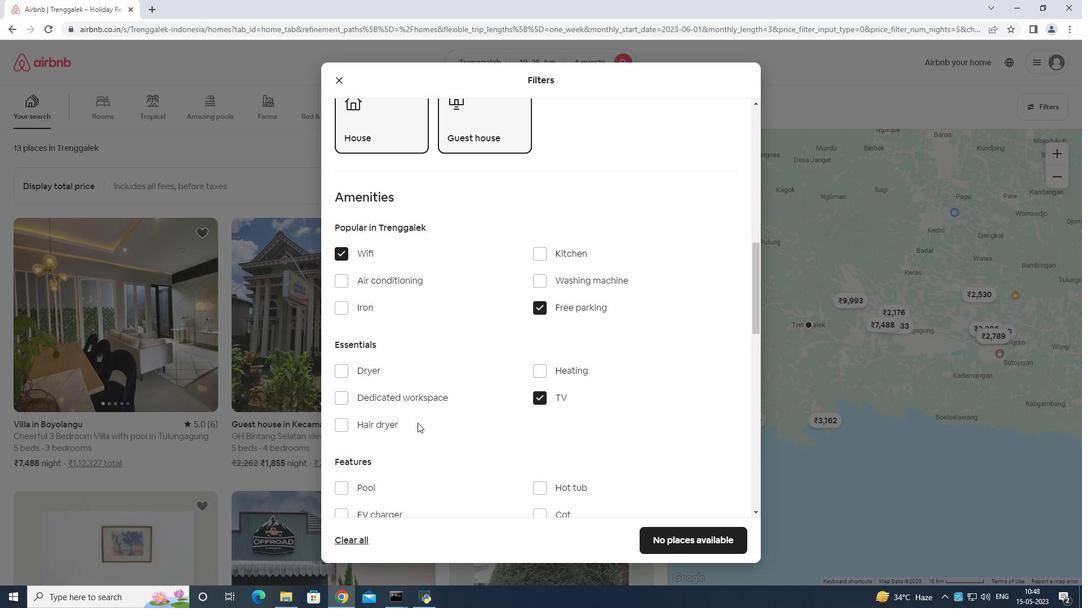
Action: Mouse moved to (691, 472)
Screenshot: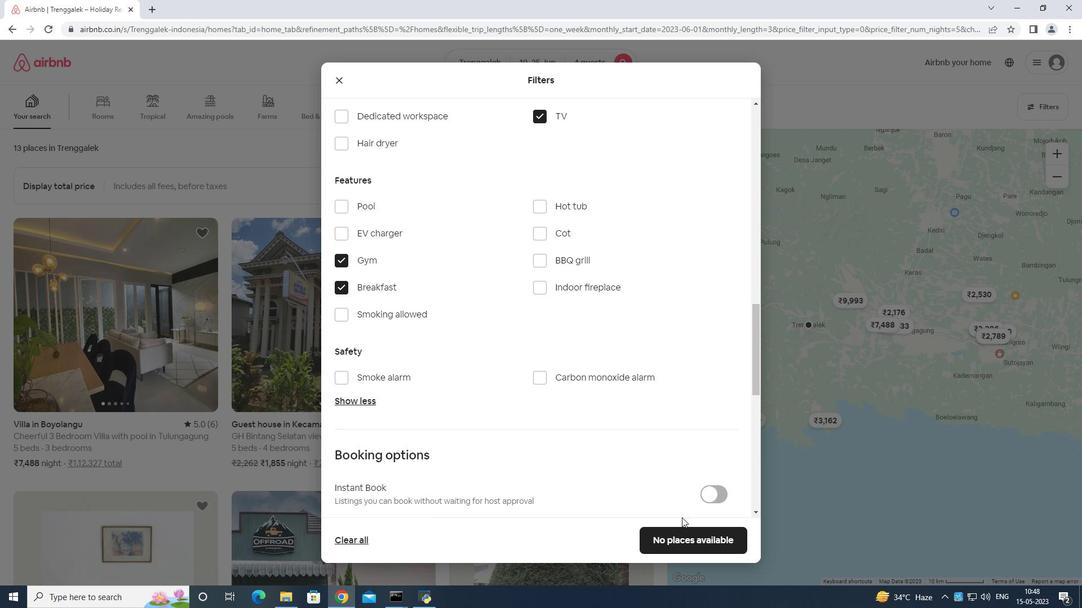 
Action: Mouse scrolled (691, 471) with delta (0, 0)
Screenshot: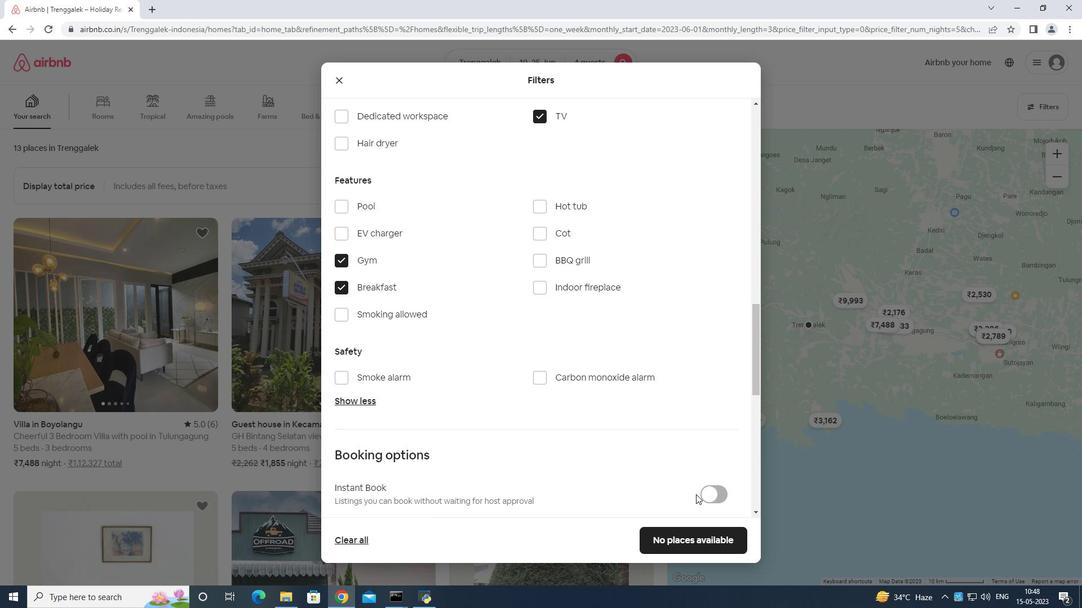 
Action: Mouse scrolled (691, 471) with delta (0, 0)
Screenshot: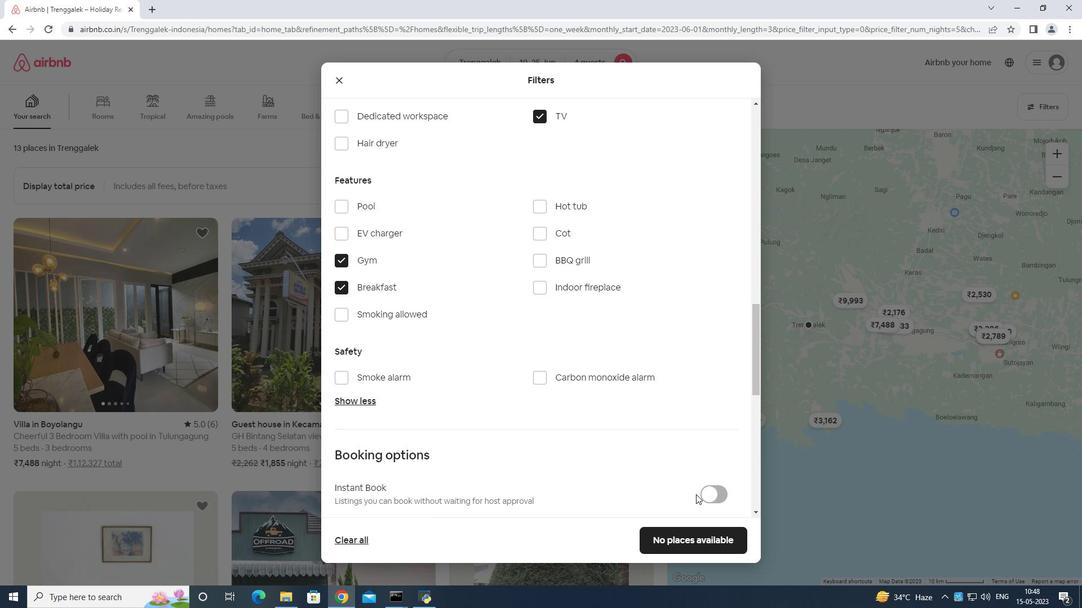 
Action: Mouse scrolled (691, 471) with delta (0, 0)
Screenshot: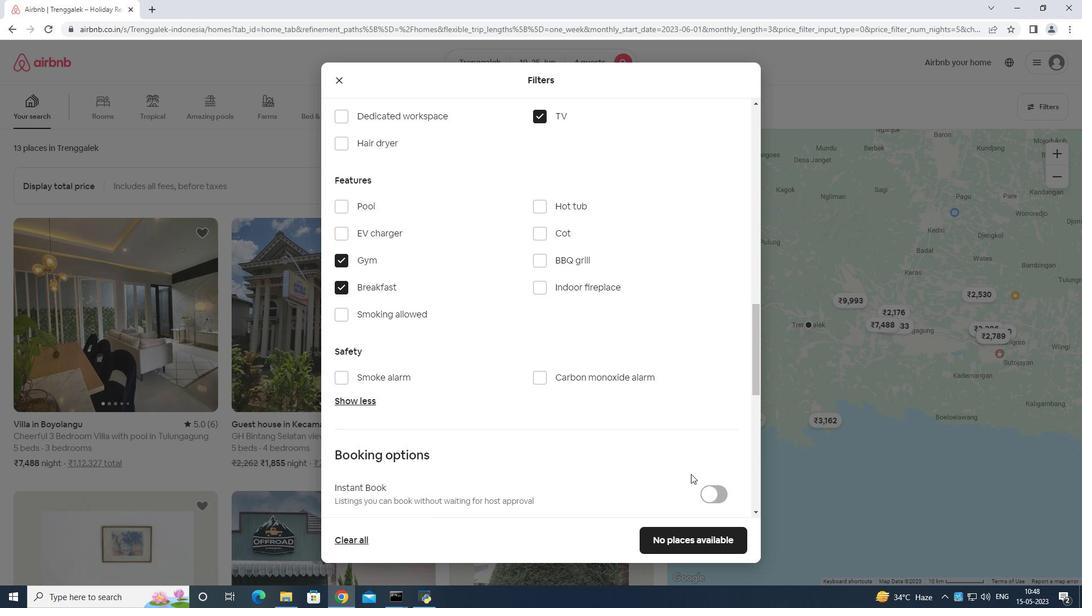 
Action: Mouse scrolled (691, 471) with delta (0, 0)
Screenshot: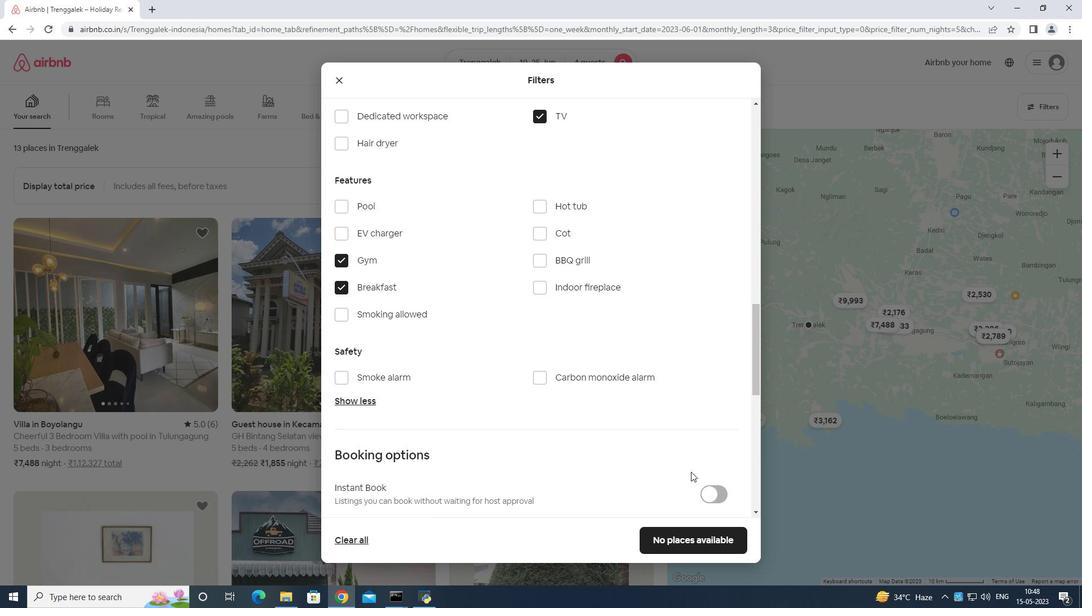 
Action: Mouse moved to (713, 311)
Screenshot: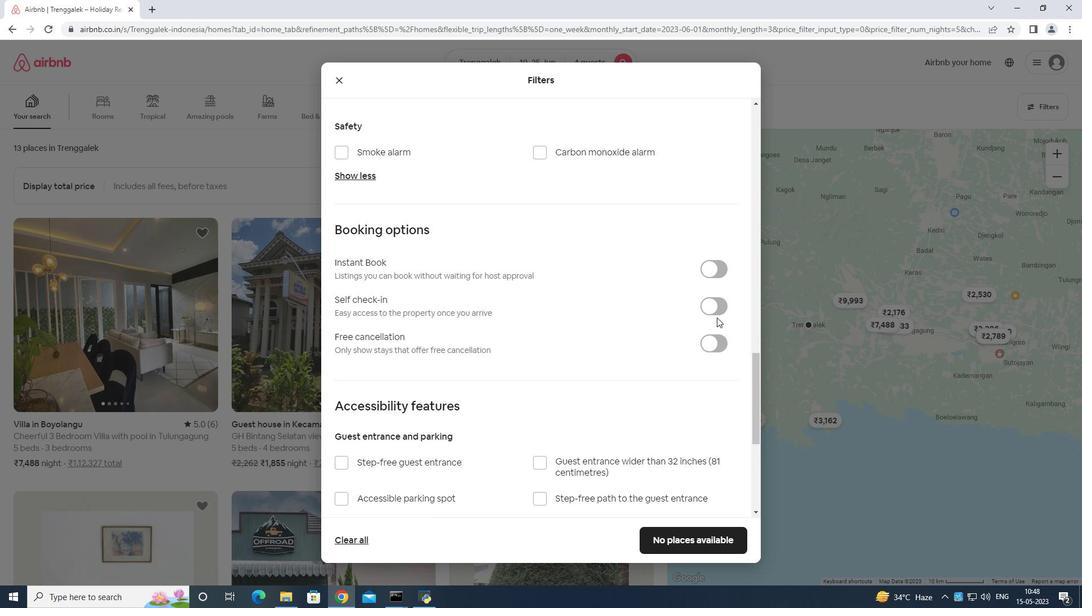 
Action: Mouse pressed left at (713, 311)
Screenshot: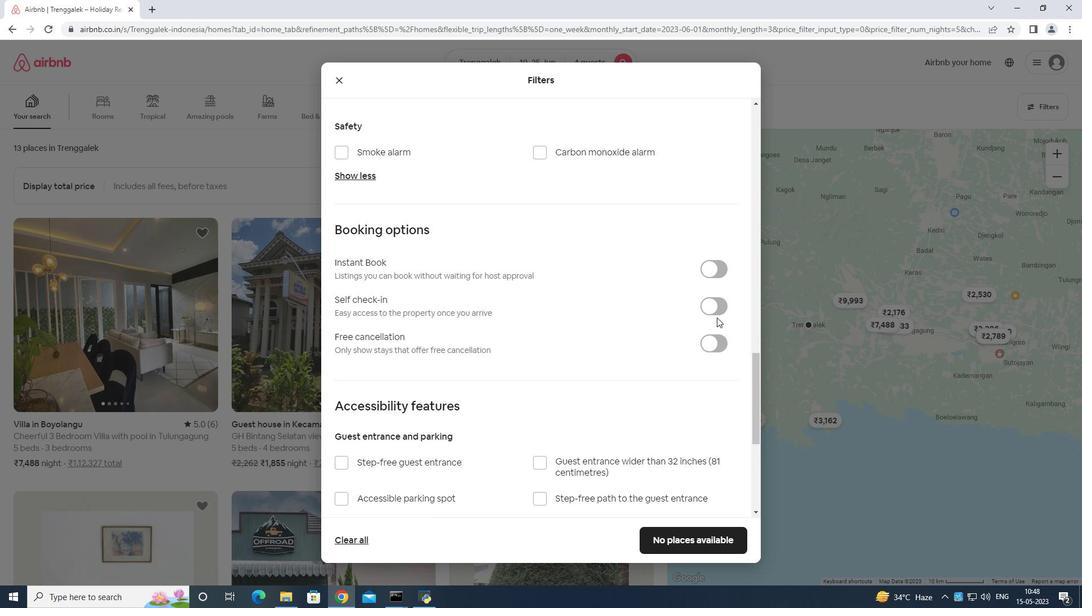 
Action: Mouse moved to (699, 296)
Screenshot: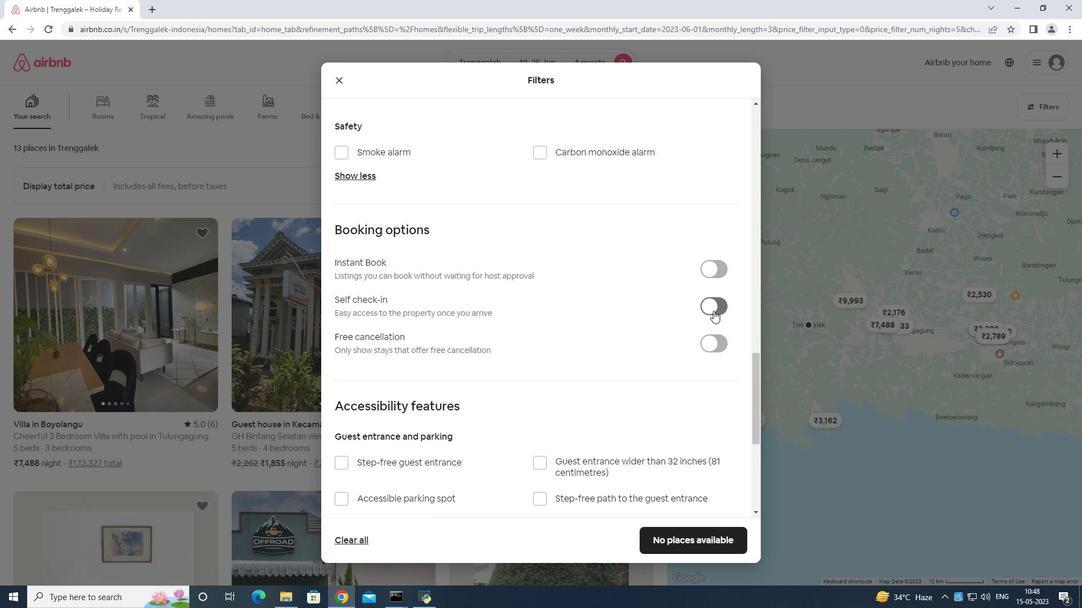 
Action: Mouse scrolled (699, 295) with delta (0, 0)
Screenshot: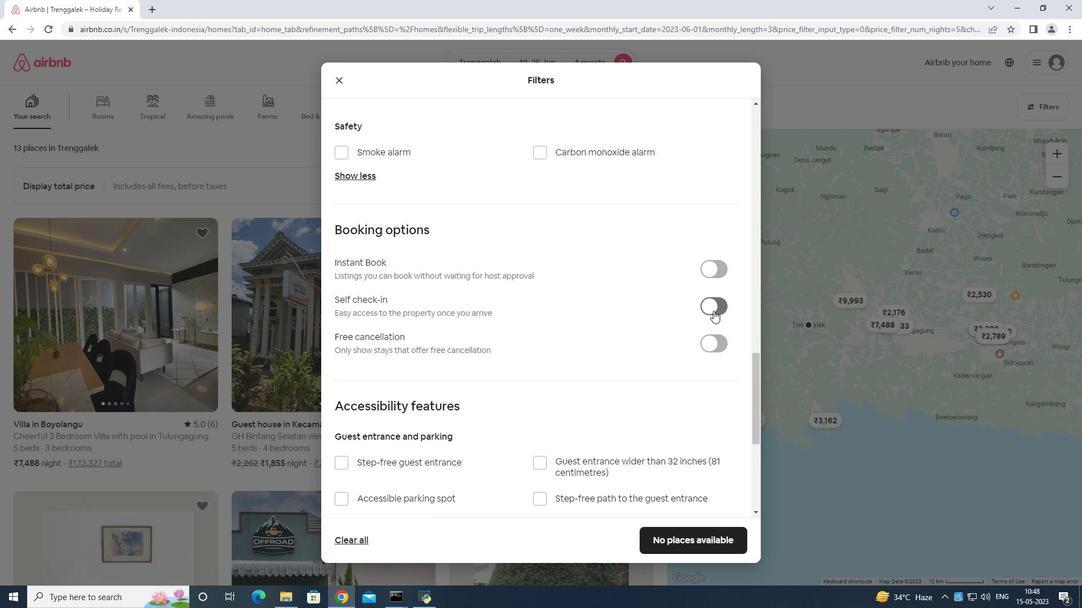 
Action: Mouse moved to (695, 306)
Screenshot: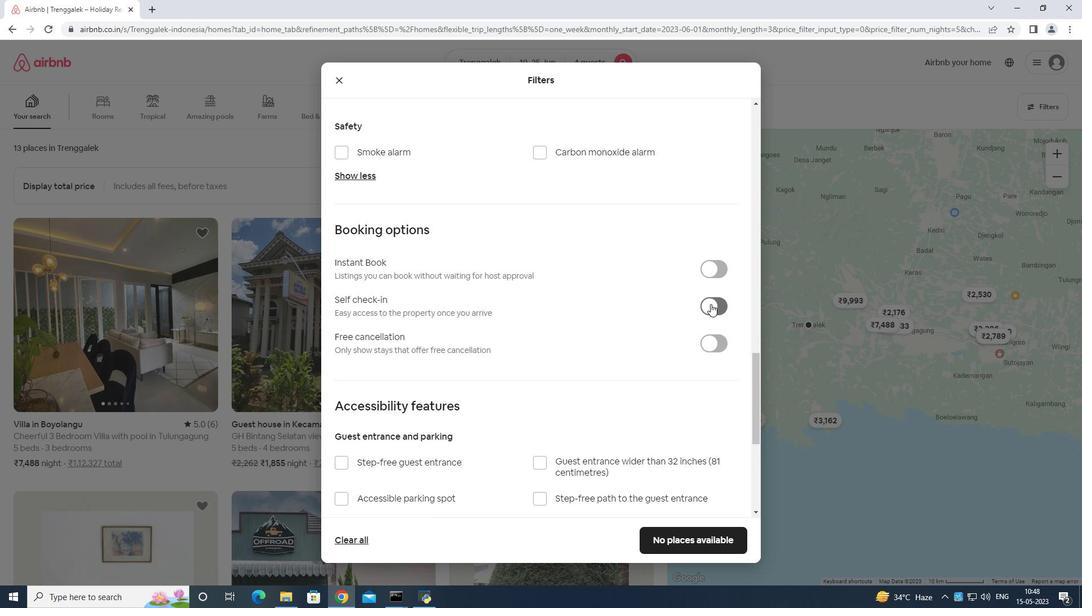 
Action: Mouse scrolled (695, 305) with delta (0, 0)
Screenshot: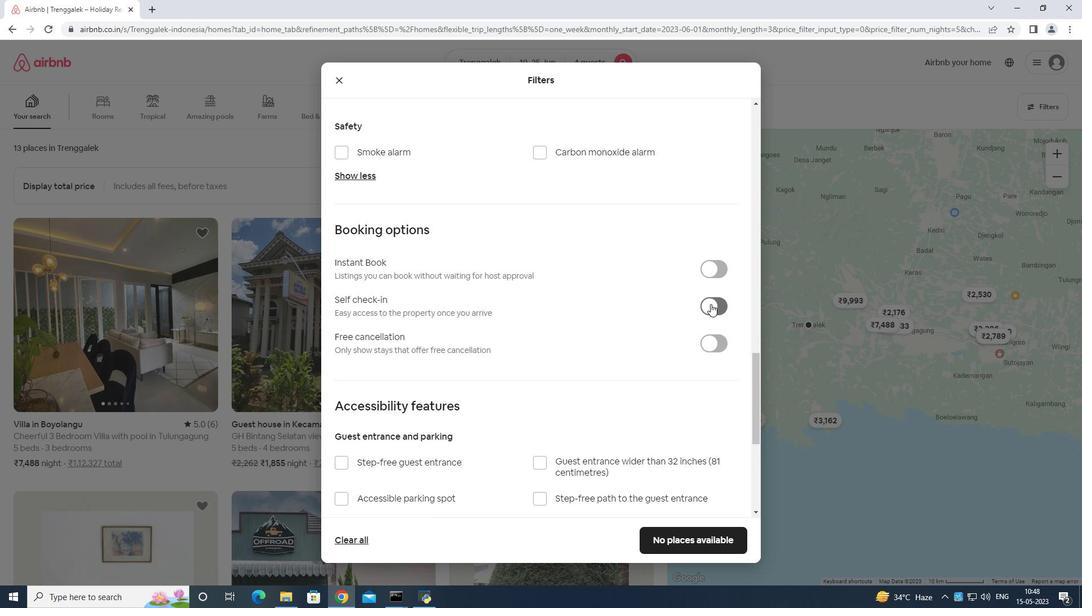 
Action: Mouse moved to (692, 311)
Screenshot: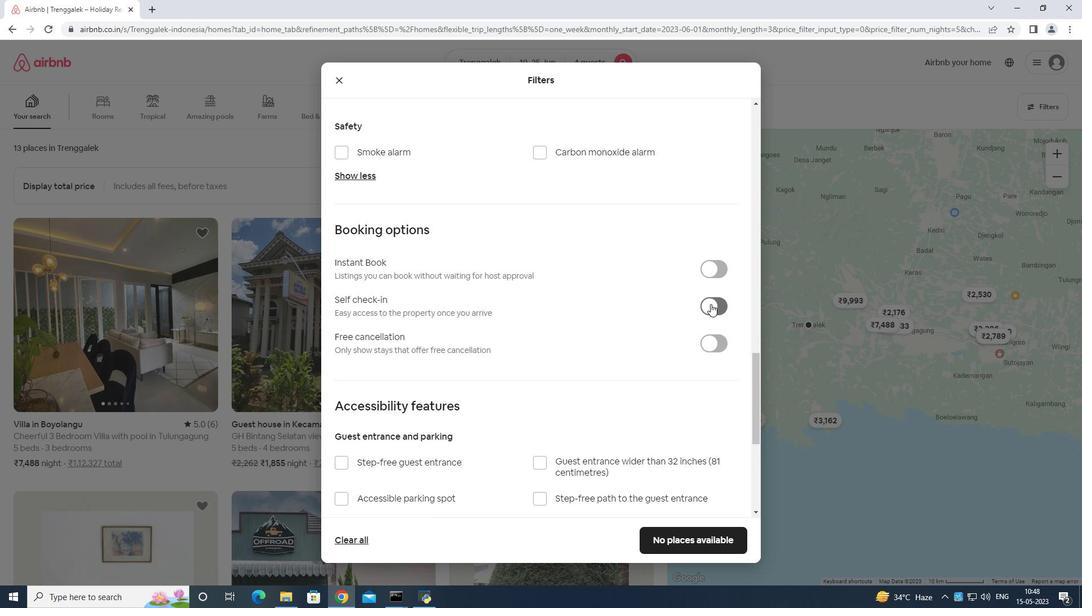 
Action: Mouse scrolled (692, 310) with delta (0, 0)
Screenshot: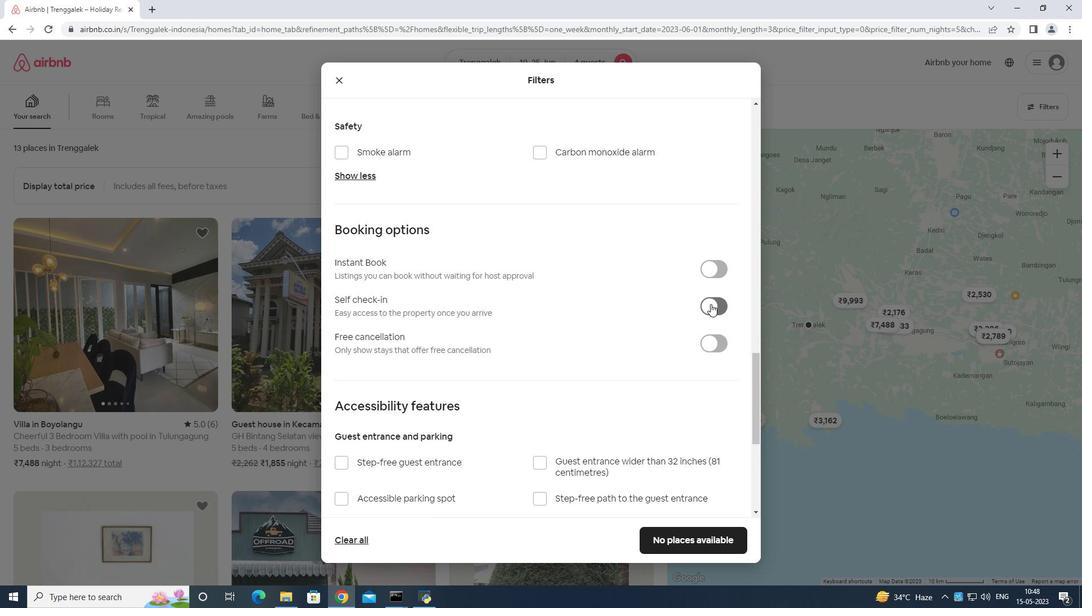 
Action: Mouse moved to (688, 317)
Screenshot: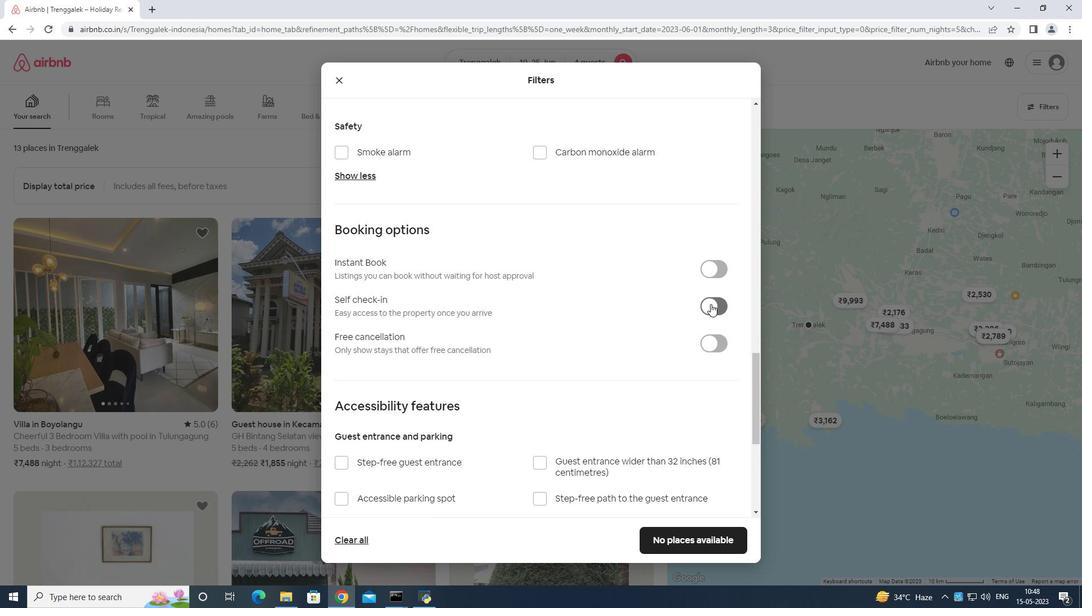
Action: Mouse scrolled (688, 316) with delta (0, 0)
Screenshot: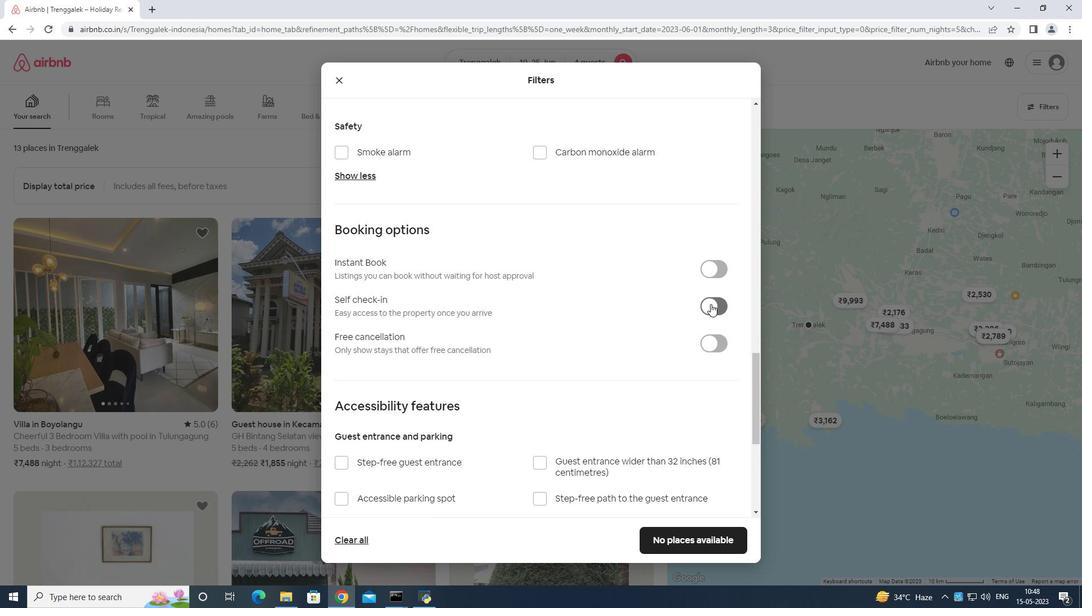 
Action: Mouse moved to (655, 363)
Screenshot: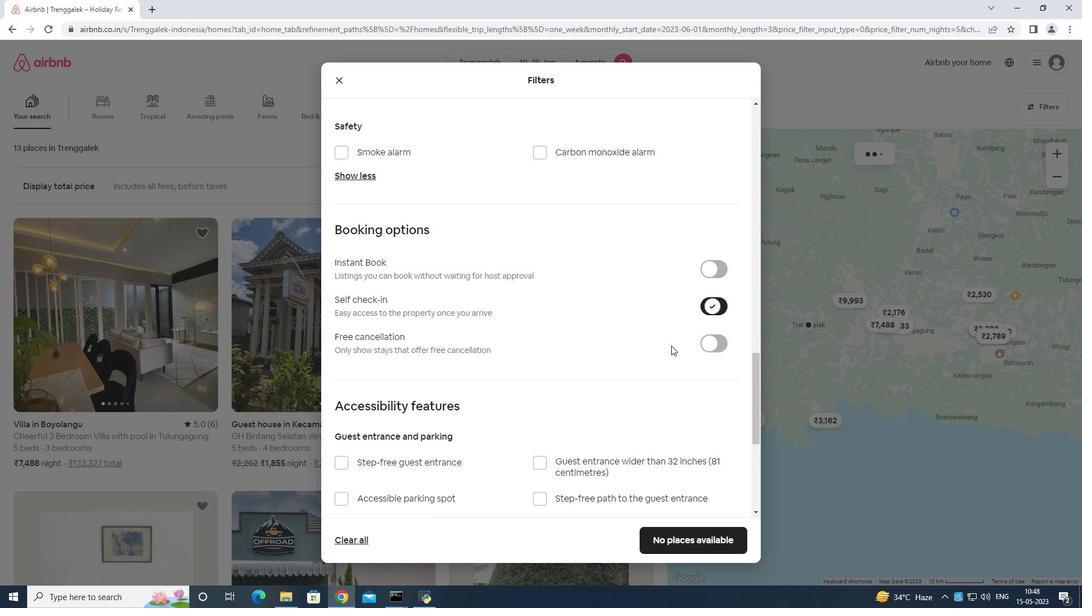 
Action: Mouse scrolled (655, 363) with delta (0, 0)
Screenshot: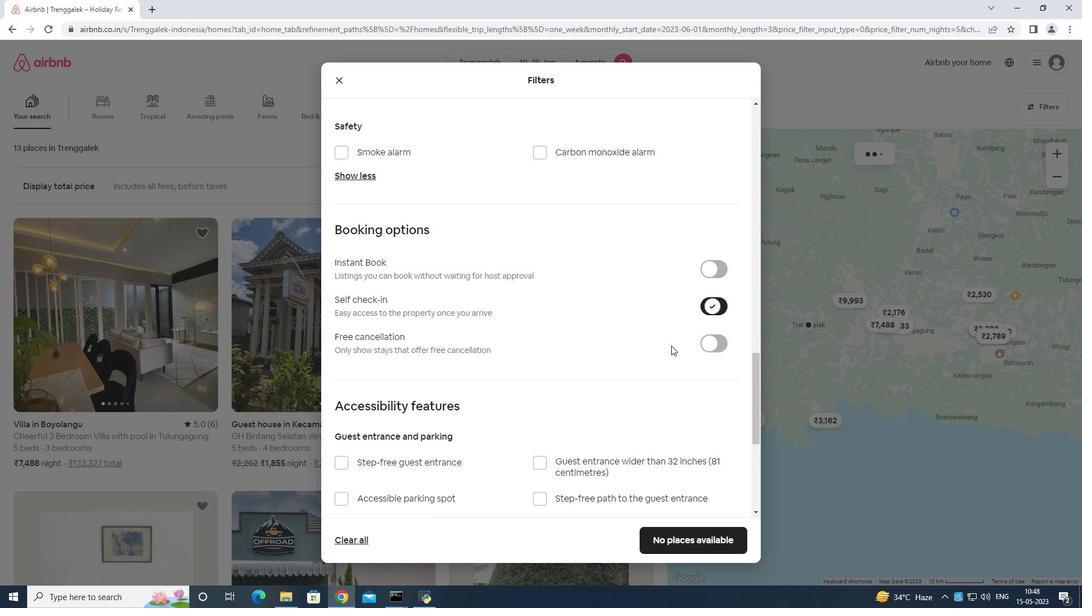 
Action: Mouse moved to (651, 370)
Screenshot: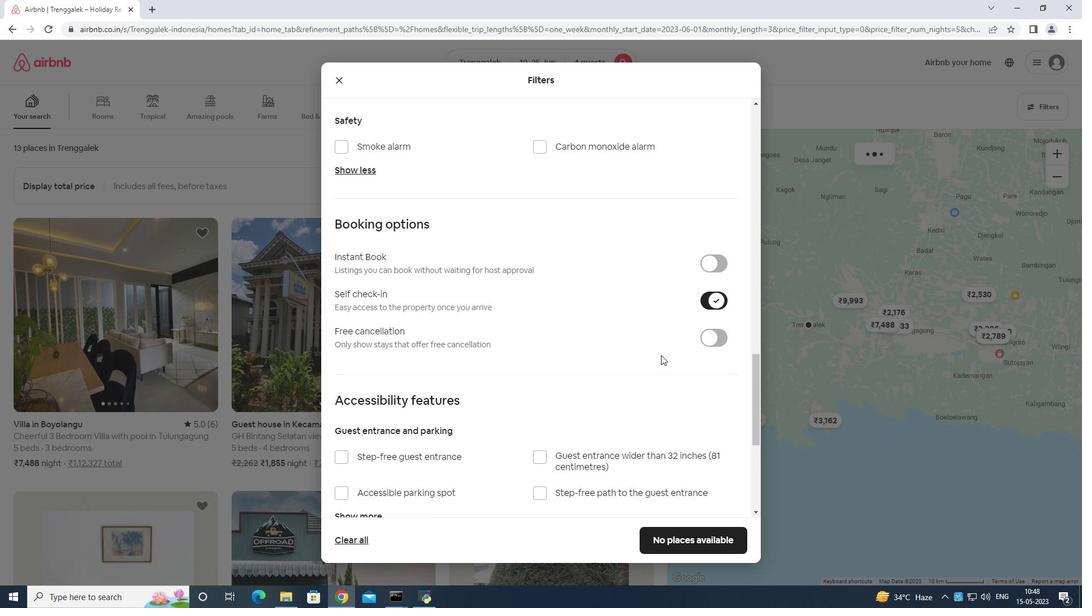 
Action: Mouse scrolled (651, 369) with delta (0, 0)
Screenshot: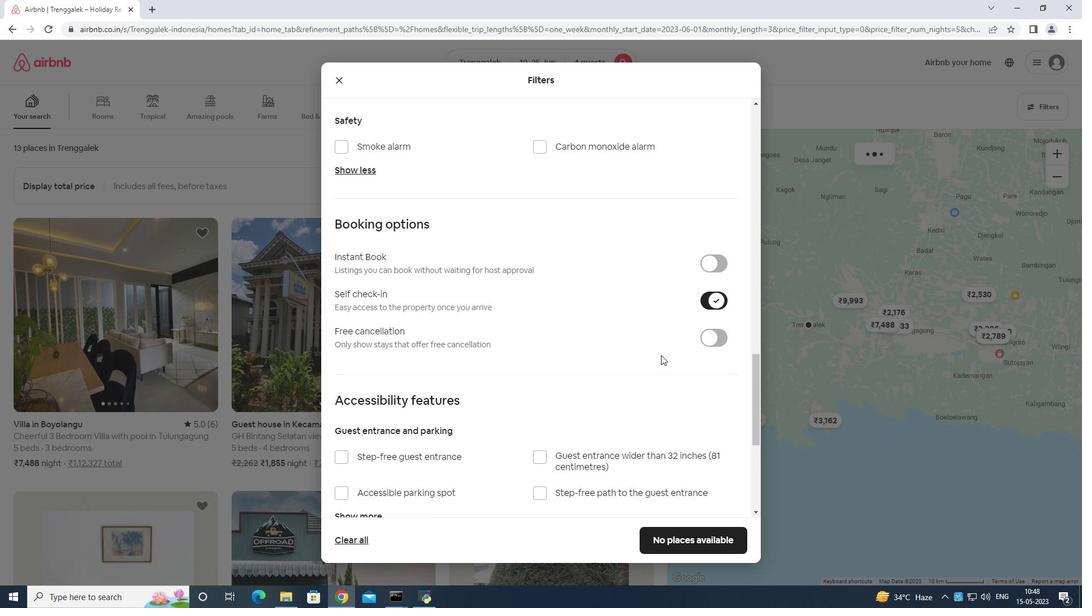 
Action: Mouse moved to (649, 373)
Screenshot: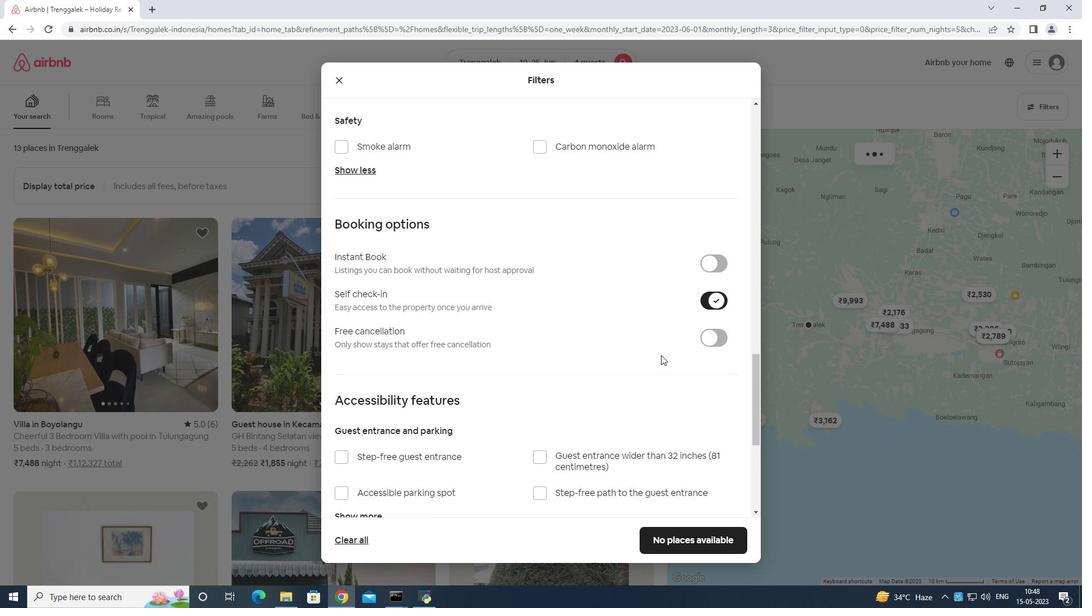 
Action: Mouse scrolled (649, 373) with delta (0, 0)
Screenshot: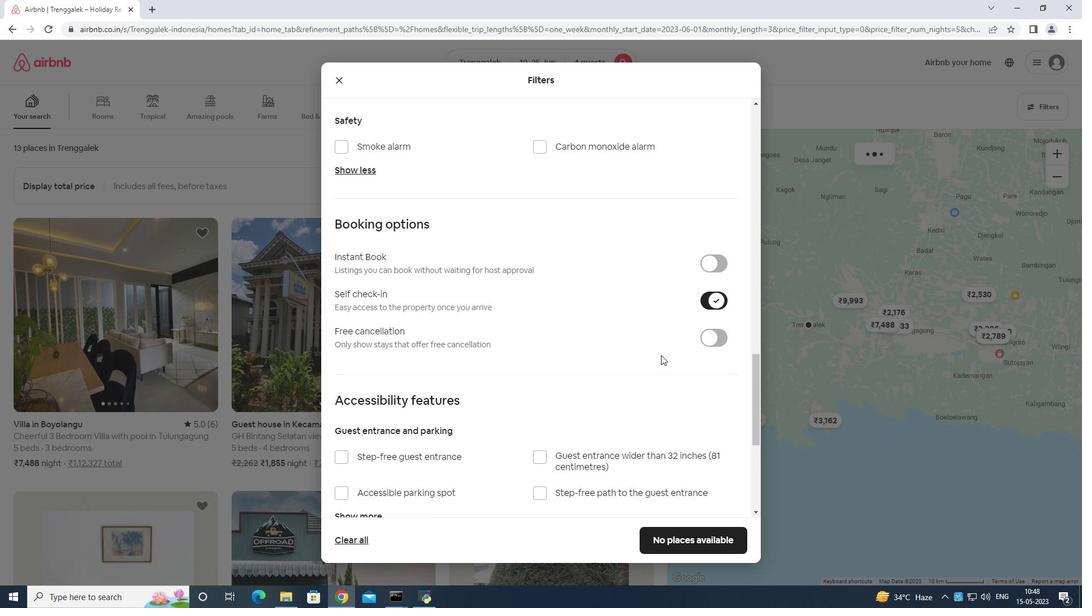 
Action: Mouse moved to (627, 392)
Screenshot: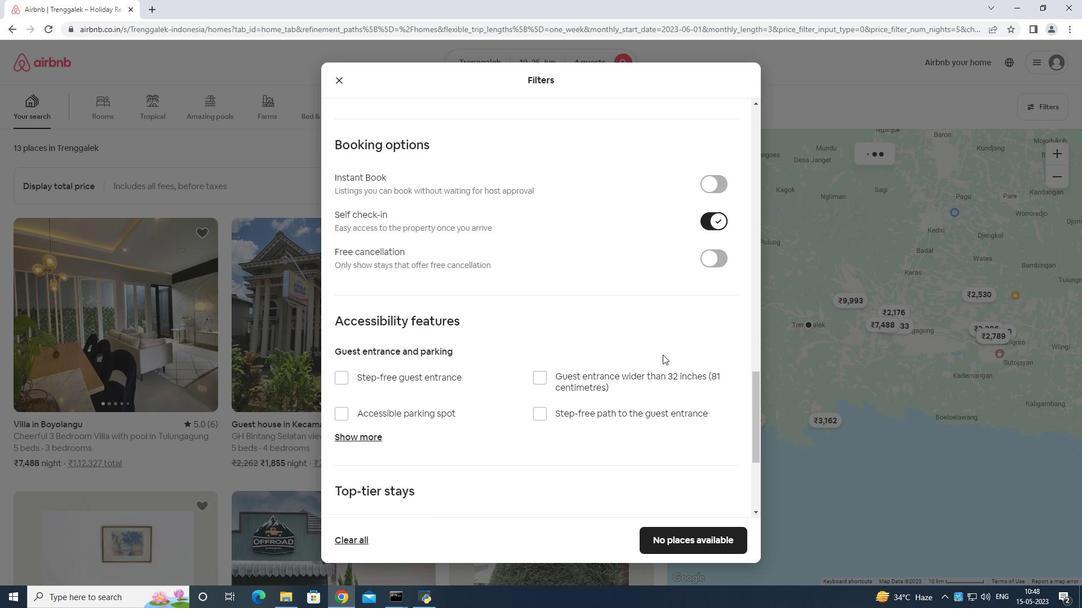 
Action: Mouse scrolled (627, 392) with delta (0, 0)
Screenshot: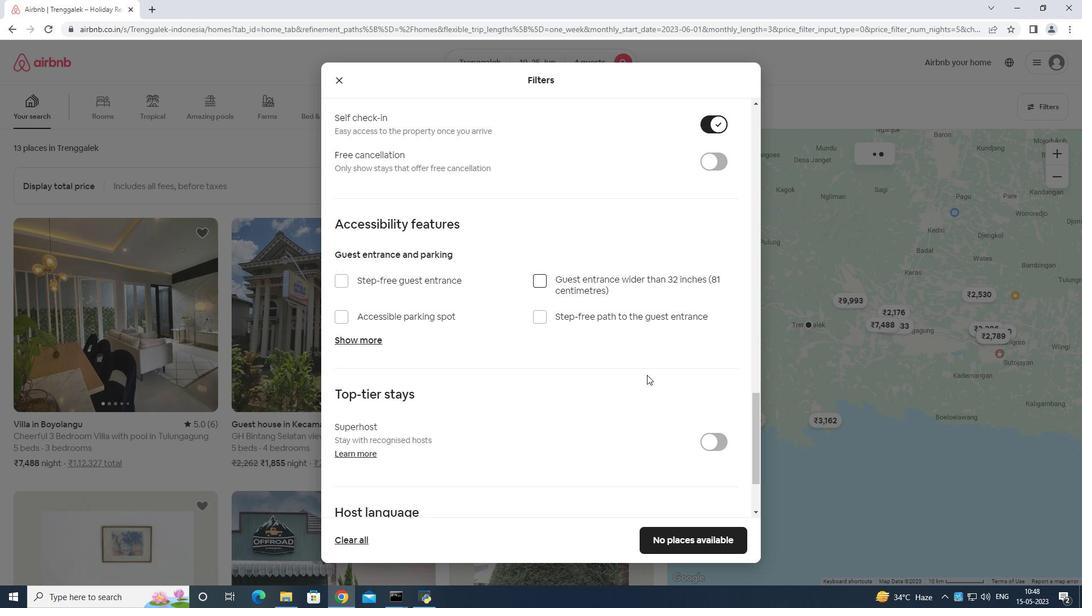 
Action: Mouse scrolled (627, 392) with delta (0, 0)
Screenshot: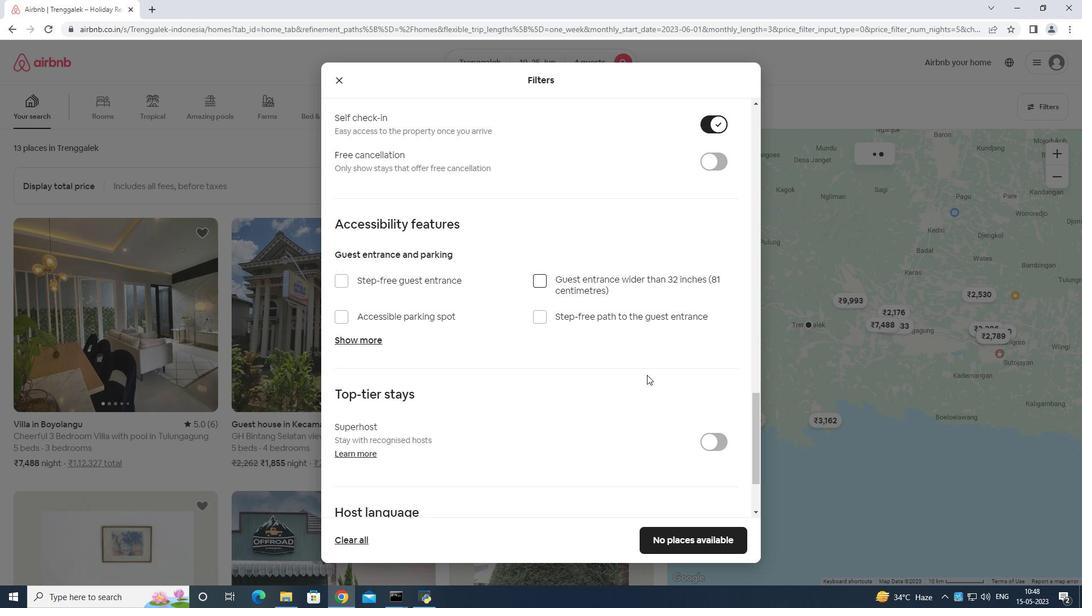 
Action: Mouse moved to (626, 409)
Screenshot: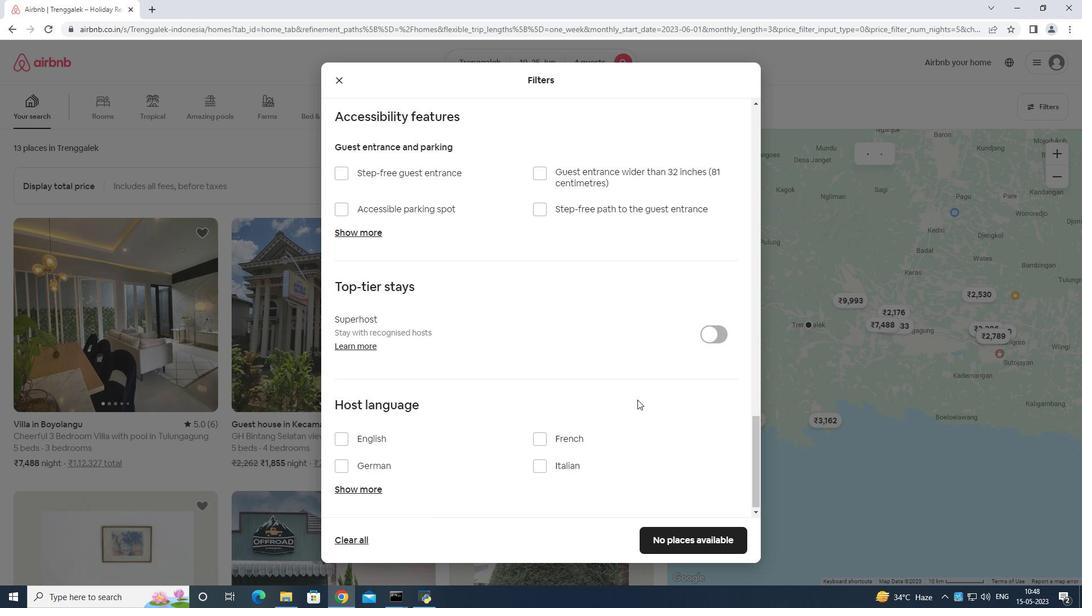 
Action: Mouse scrolled (626, 408) with delta (0, 0)
Screenshot: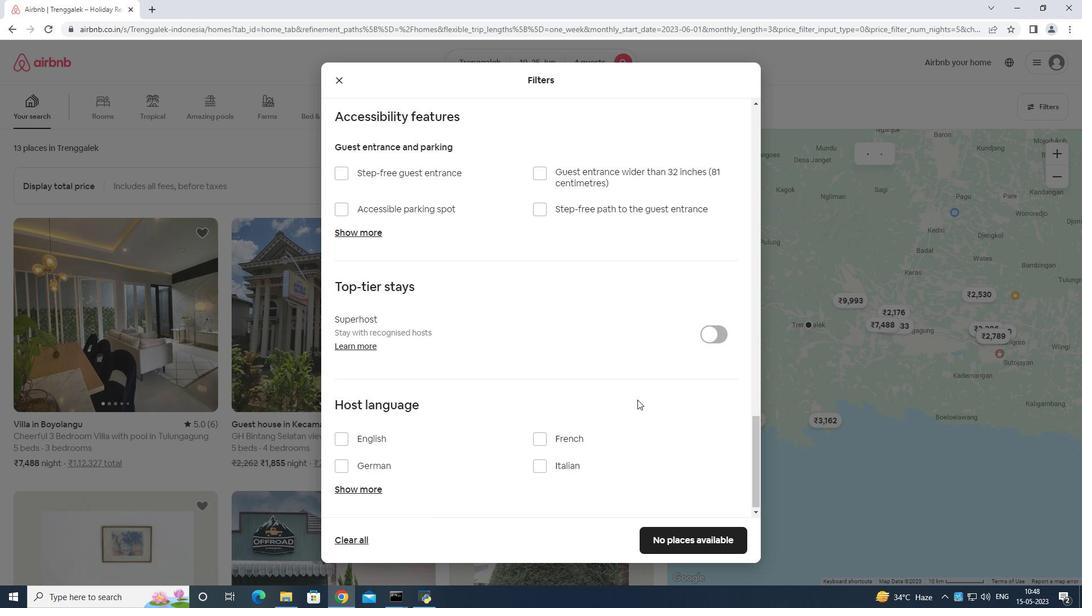 
Action: Mouse moved to (612, 412)
Screenshot: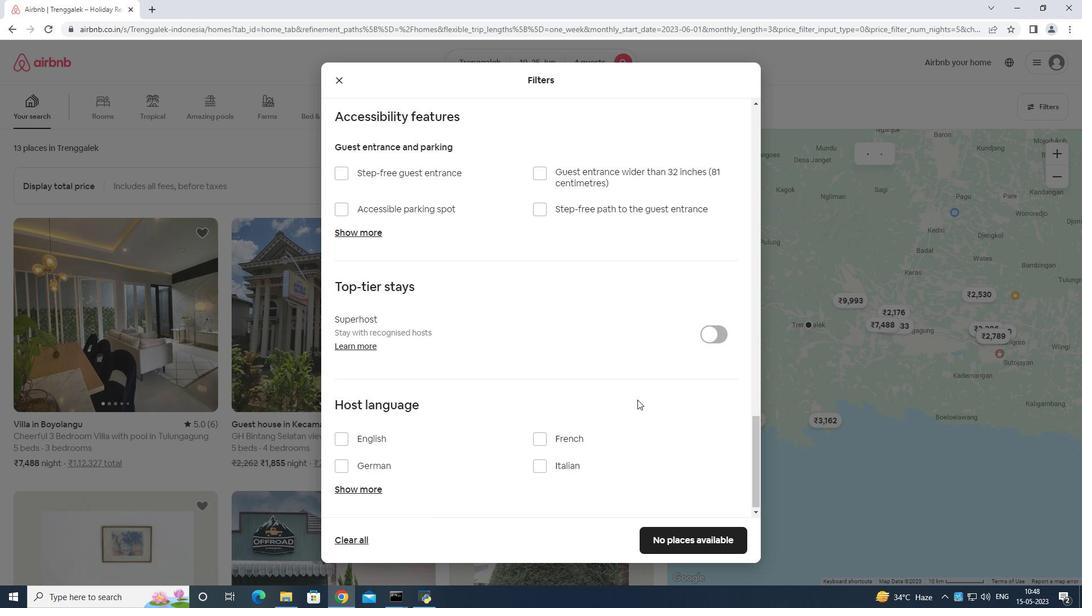 
Action: Mouse scrolled (612, 412) with delta (0, 0)
Screenshot: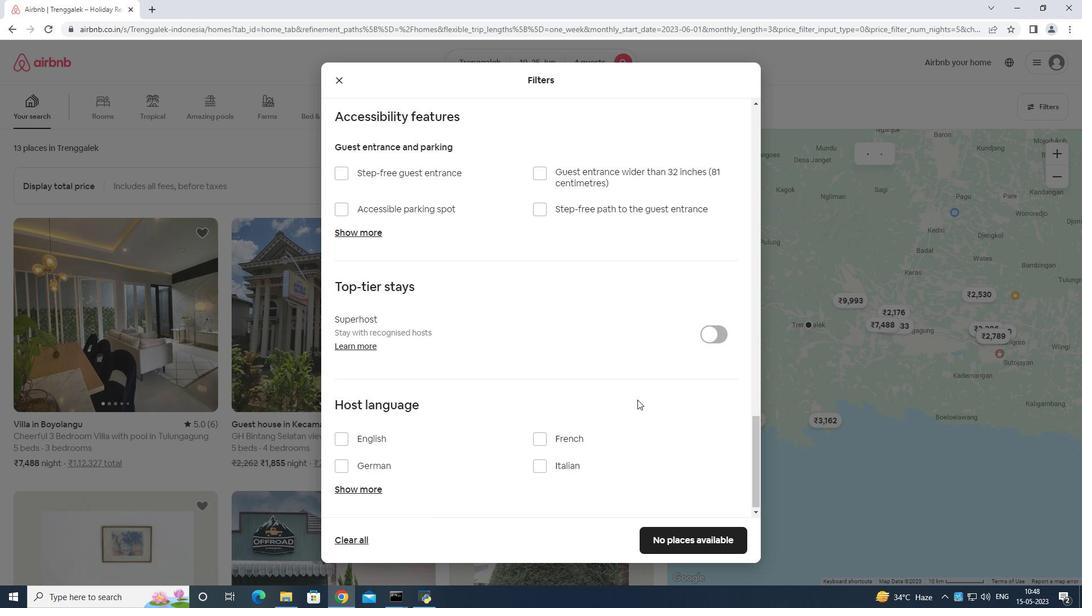 
Action: Mouse moved to (382, 431)
Screenshot: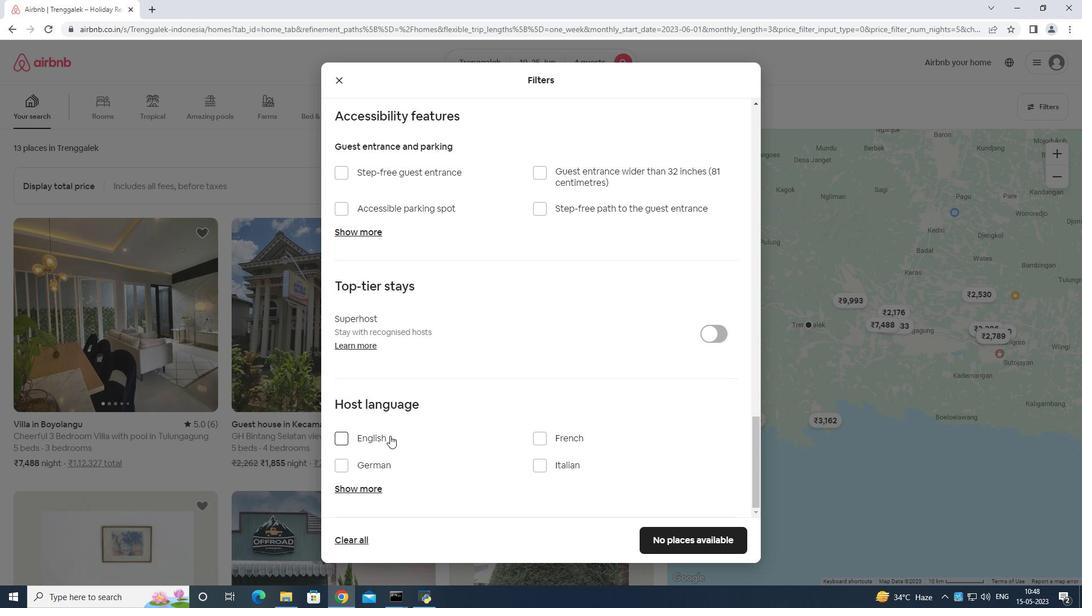 
Action: Mouse pressed left at (382, 431)
Screenshot: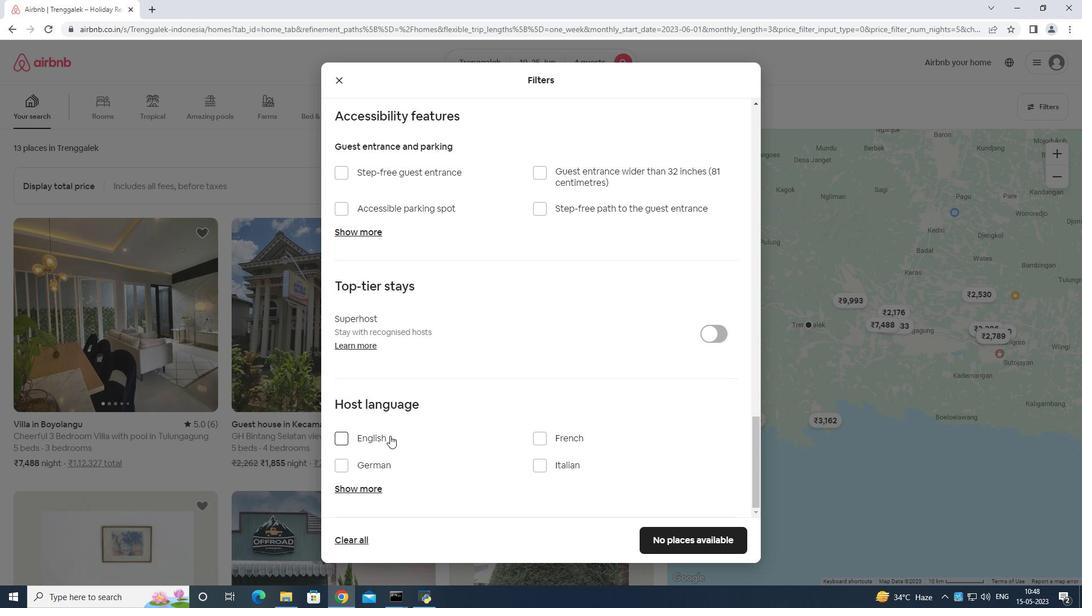 
Action: Mouse moved to (363, 433)
Screenshot: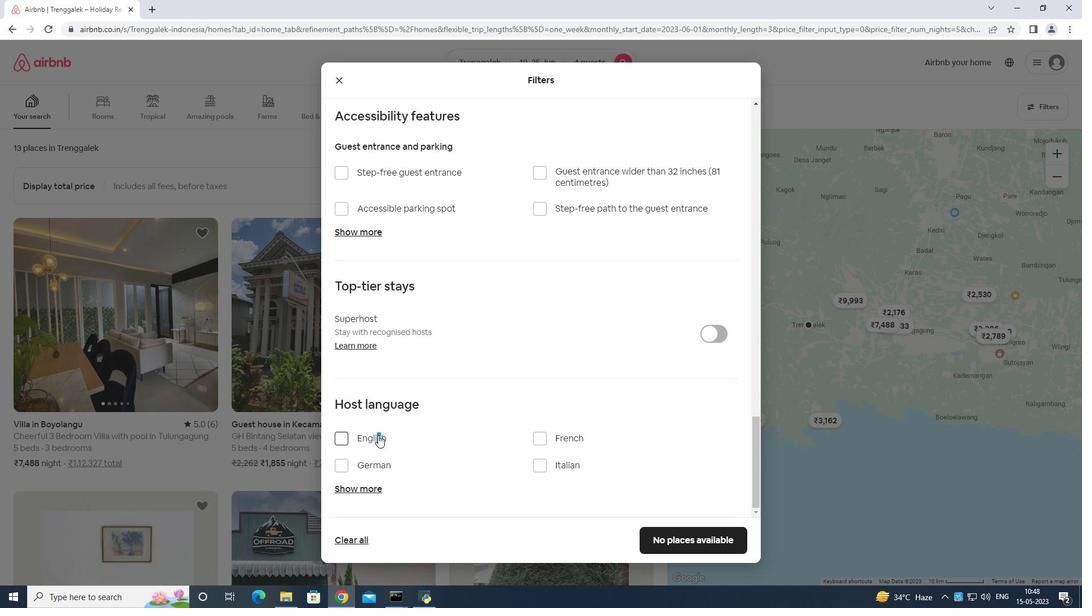 
Action: Mouse pressed left at (363, 433)
Screenshot: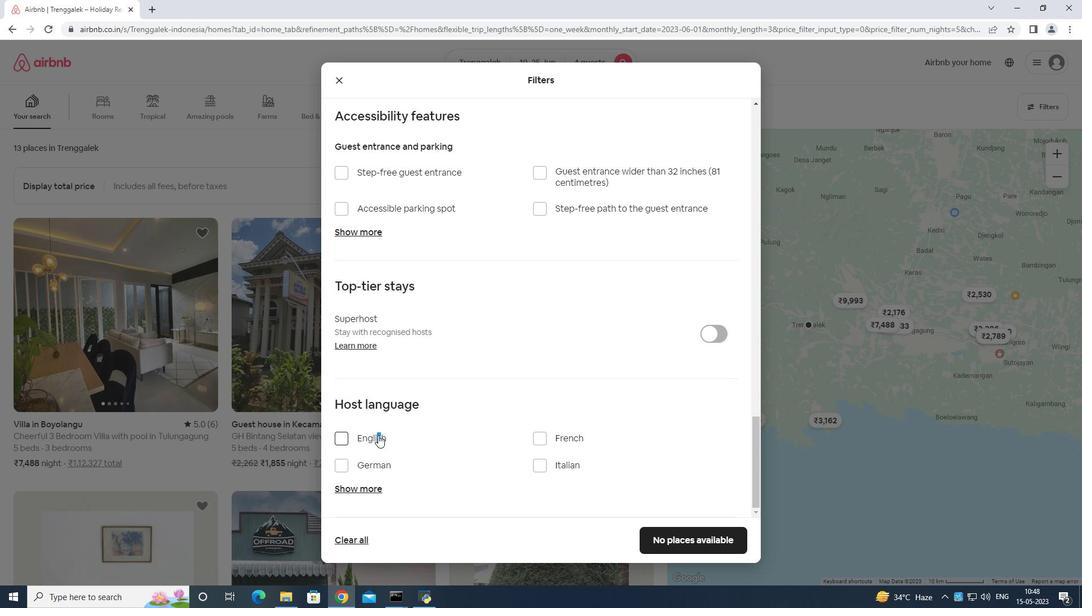 
Action: Mouse moved to (679, 542)
Screenshot: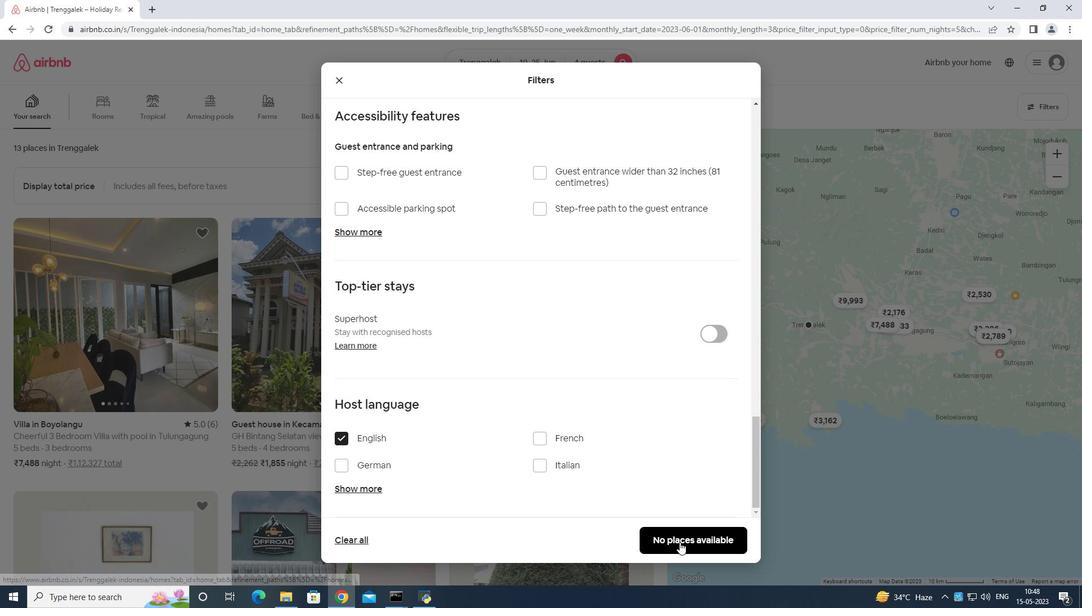 
Action: Mouse pressed left at (679, 542)
Screenshot: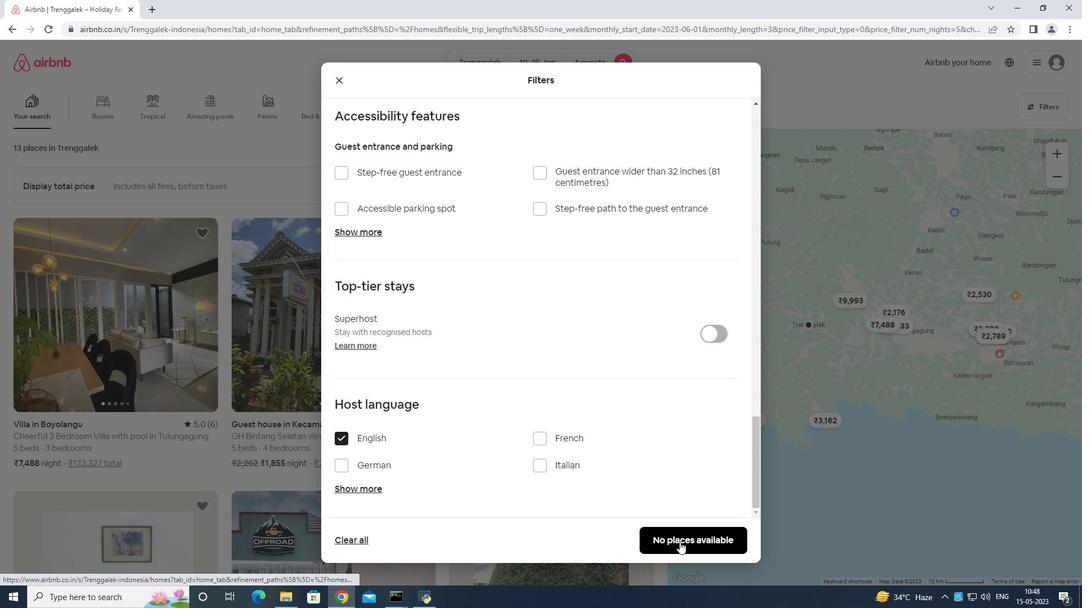 
